 Task: Search one way flight ticket for 3 adults, 3 children in business from Concord: Concord-padgett Regional Airport to Rockford: Chicago Rockford International Airport(was Northwest Chicagoland Regional Airport At Rockford) on 5-1-2023. Choice of flights is Southwest. Number of bags: 1 carry on bag and 3 checked bags. Price is upto 79000. Outbound departure time preference is 18:45.
Action: Mouse moved to (263, 328)
Screenshot: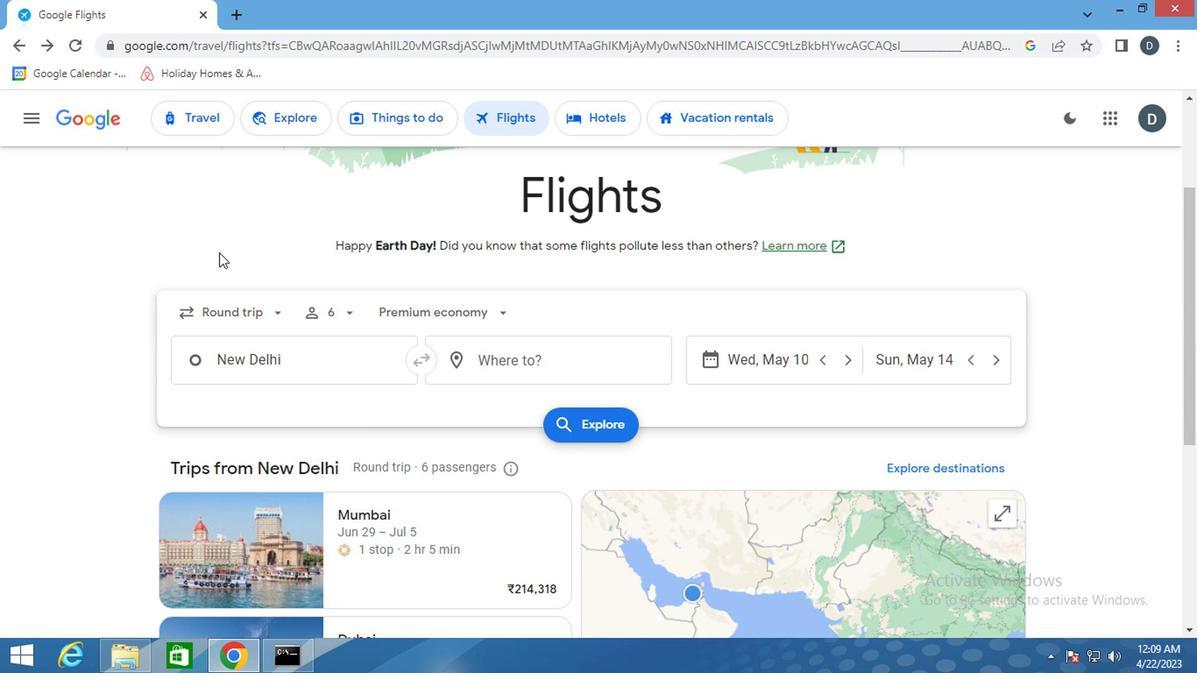 
Action: Mouse pressed left at (263, 328)
Screenshot: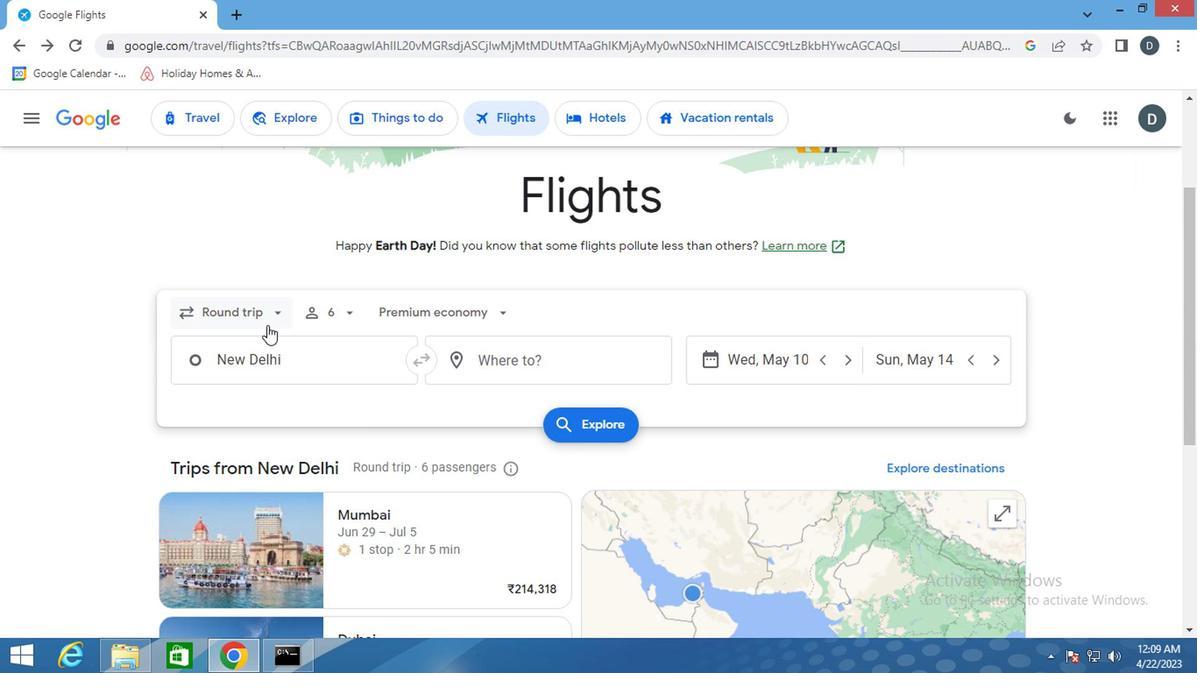 
Action: Mouse moved to (271, 390)
Screenshot: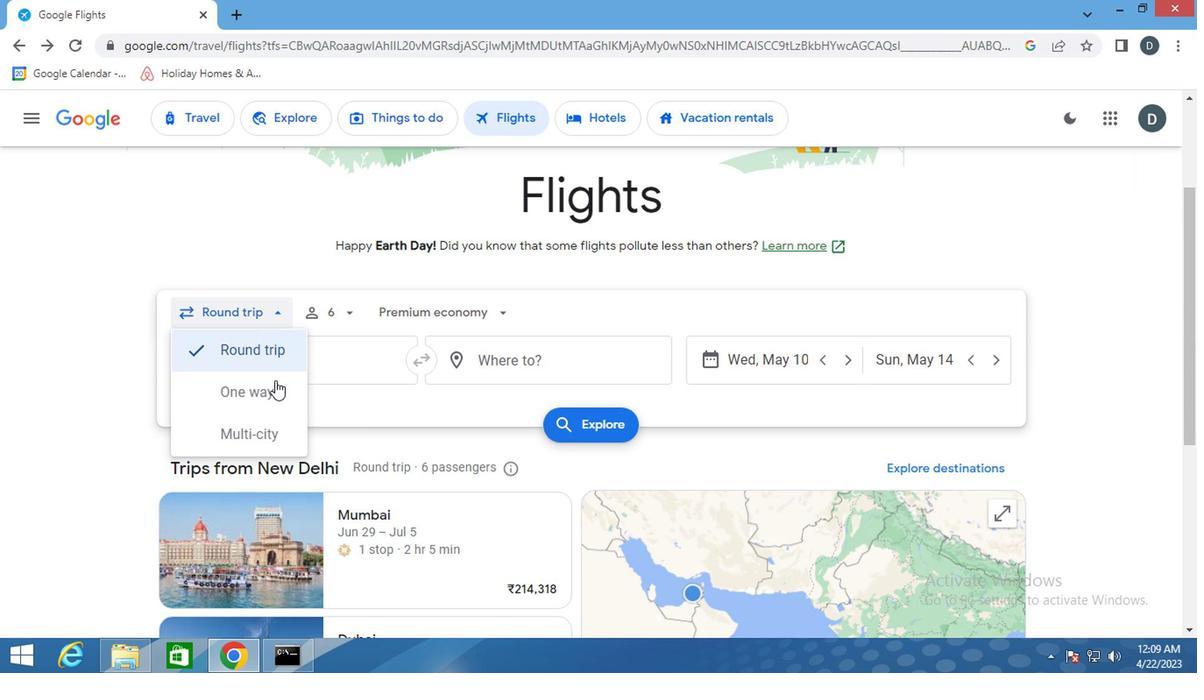 
Action: Mouse pressed left at (271, 390)
Screenshot: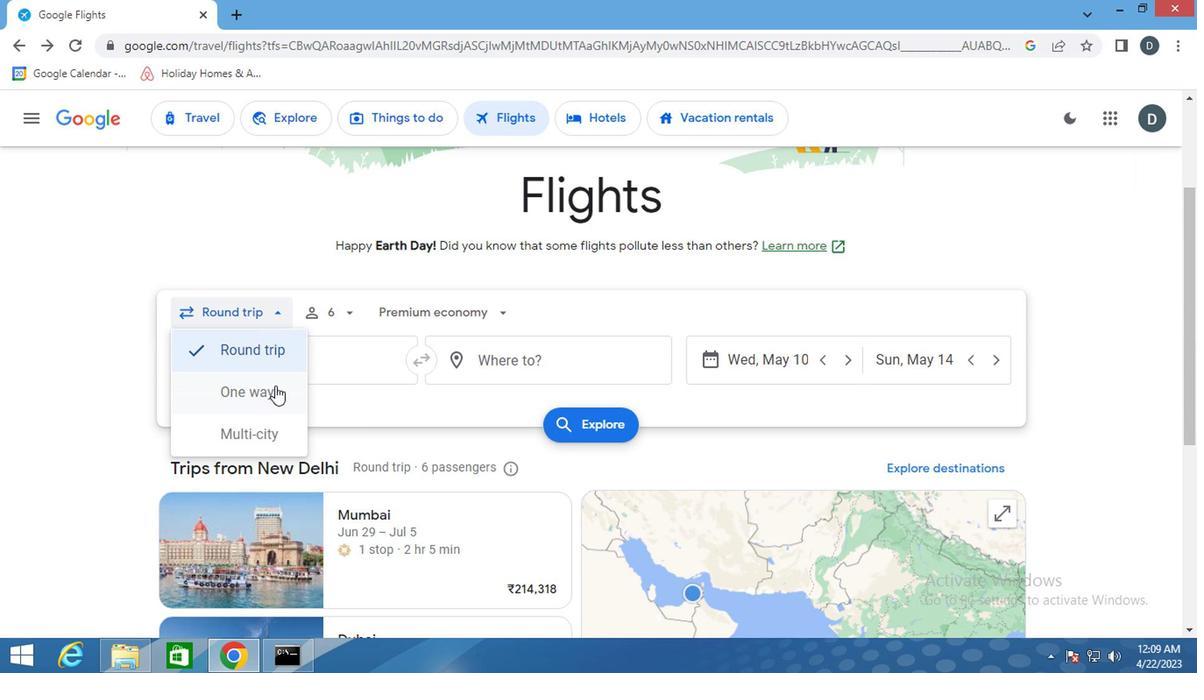 
Action: Mouse moved to (319, 320)
Screenshot: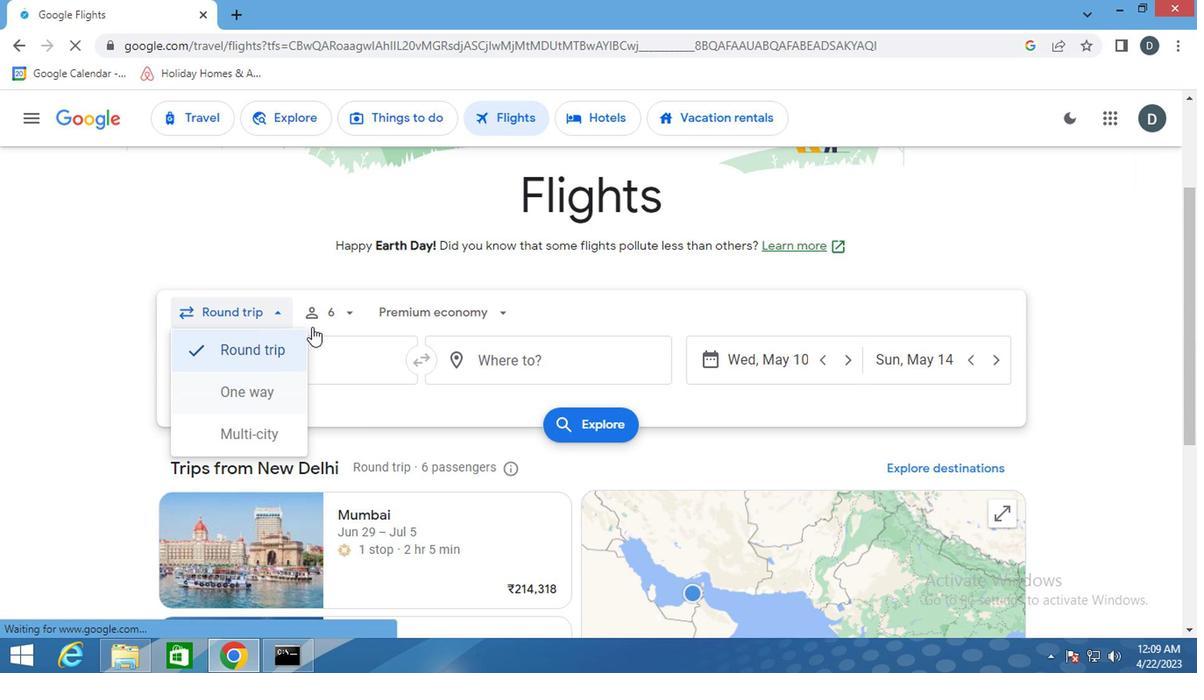 
Action: Mouse pressed left at (319, 320)
Screenshot: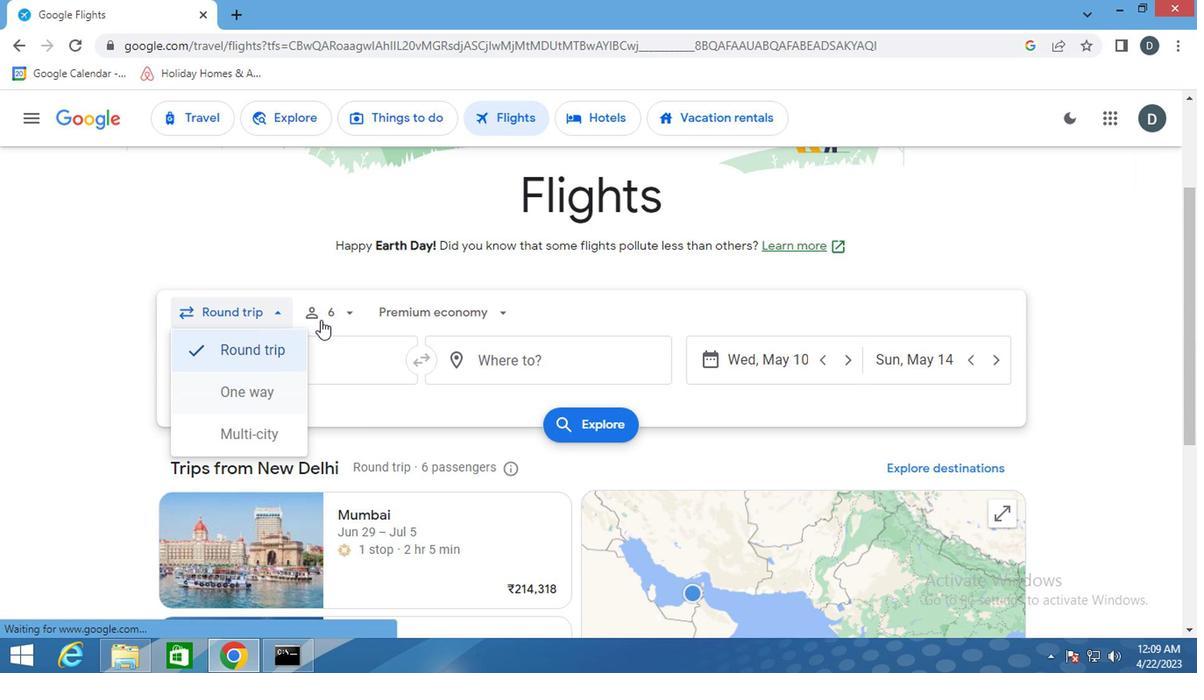 
Action: Mouse moved to (466, 361)
Screenshot: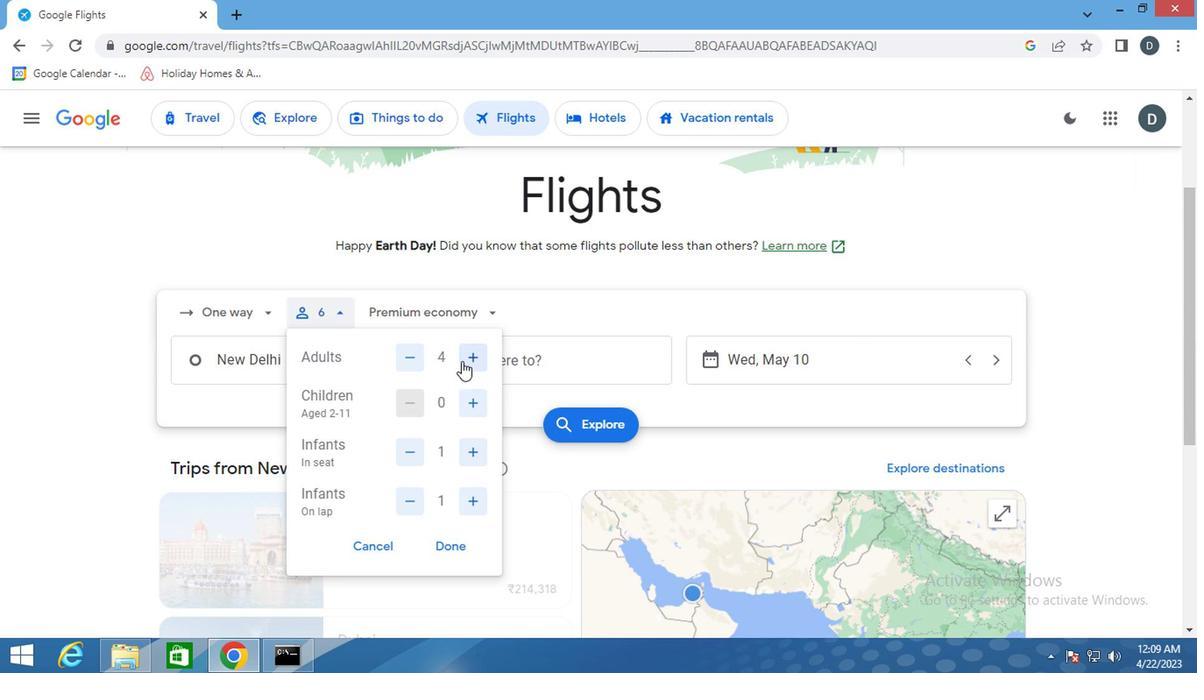 
Action: Mouse pressed left at (466, 361)
Screenshot: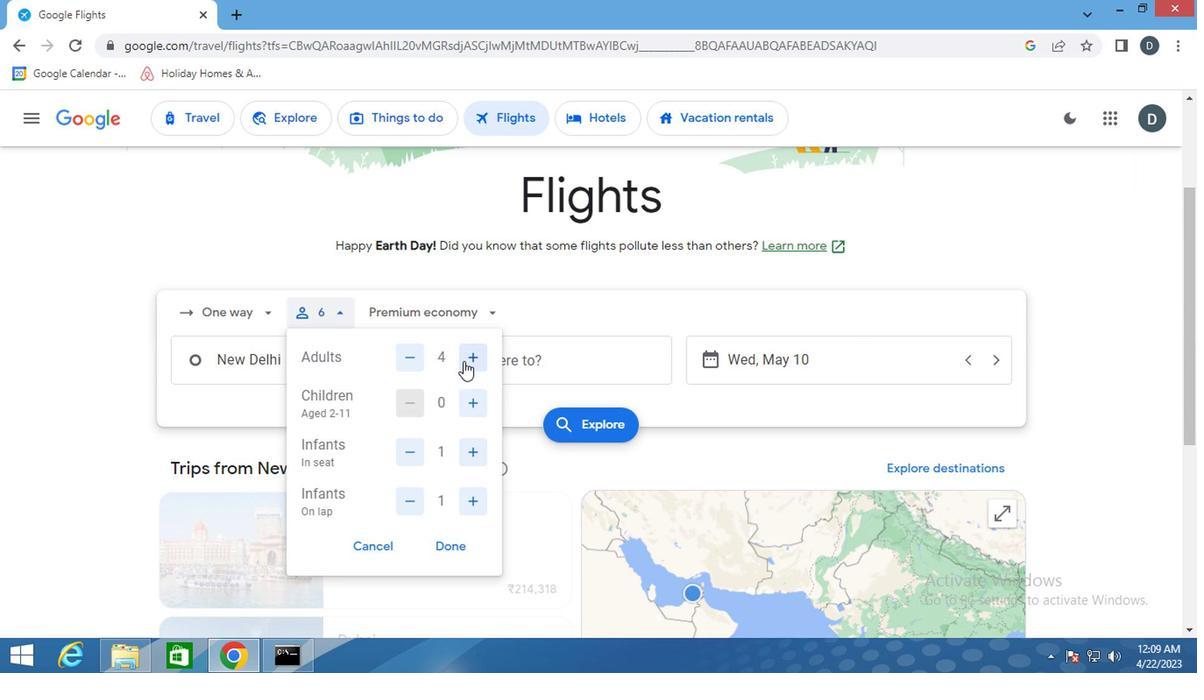 
Action: Mouse pressed left at (466, 361)
Screenshot: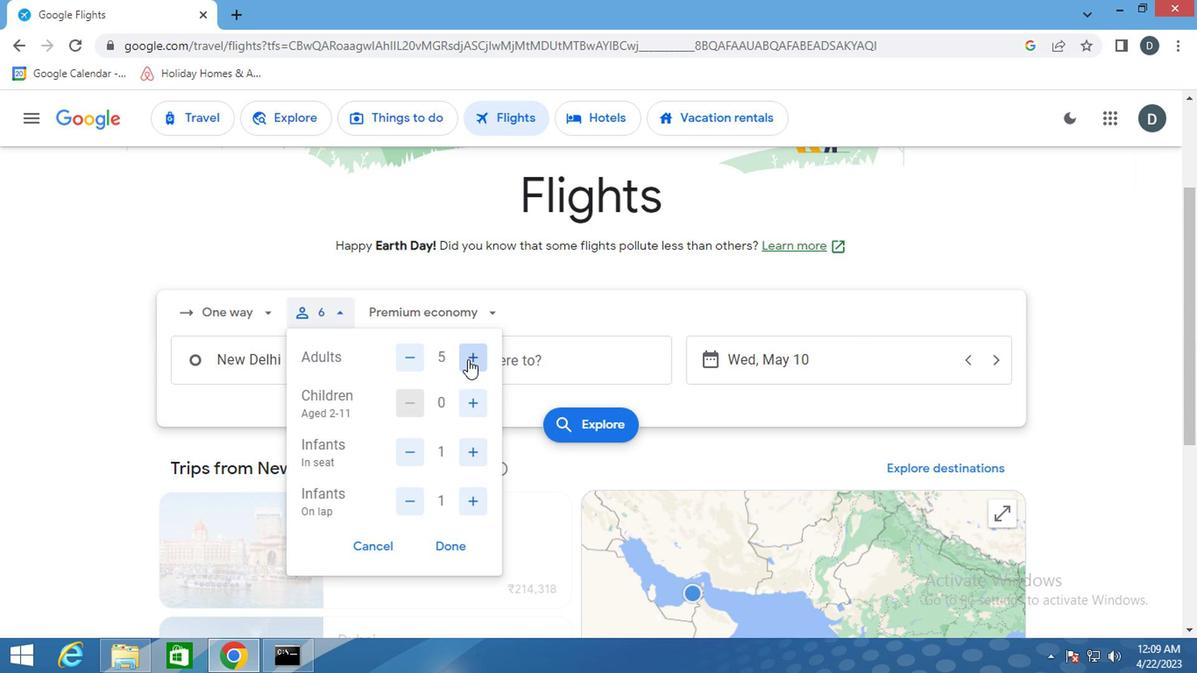 
Action: Mouse moved to (408, 354)
Screenshot: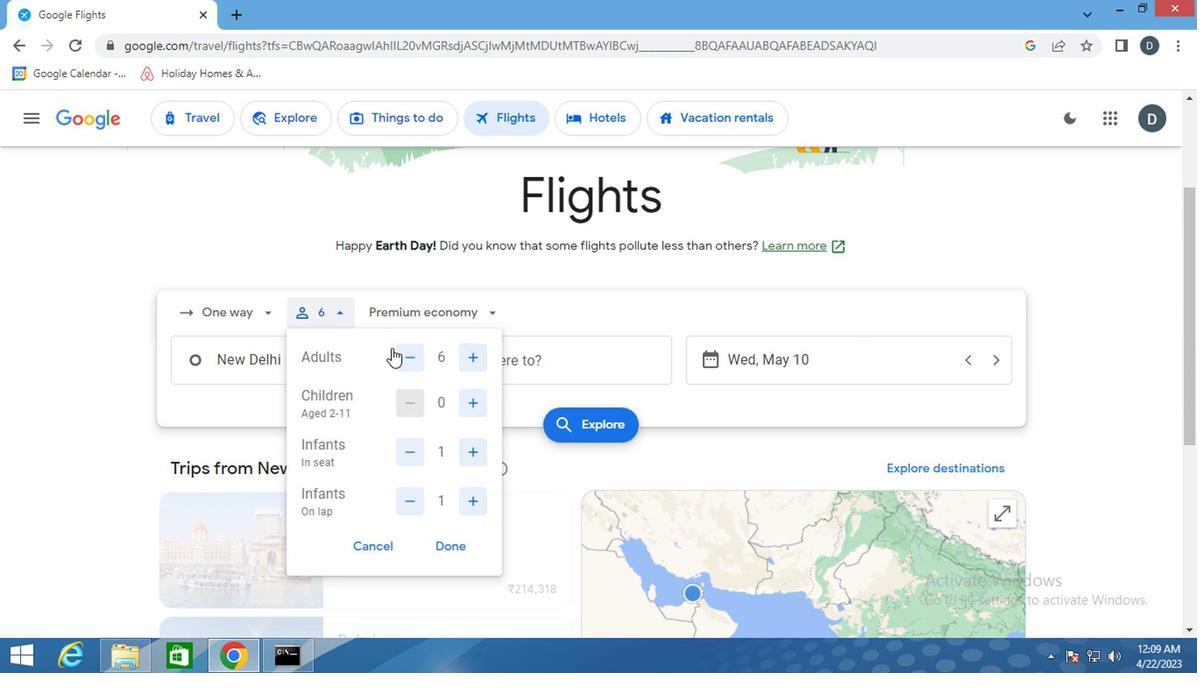 
Action: Mouse pressed left at (408, 354)
Screenshot: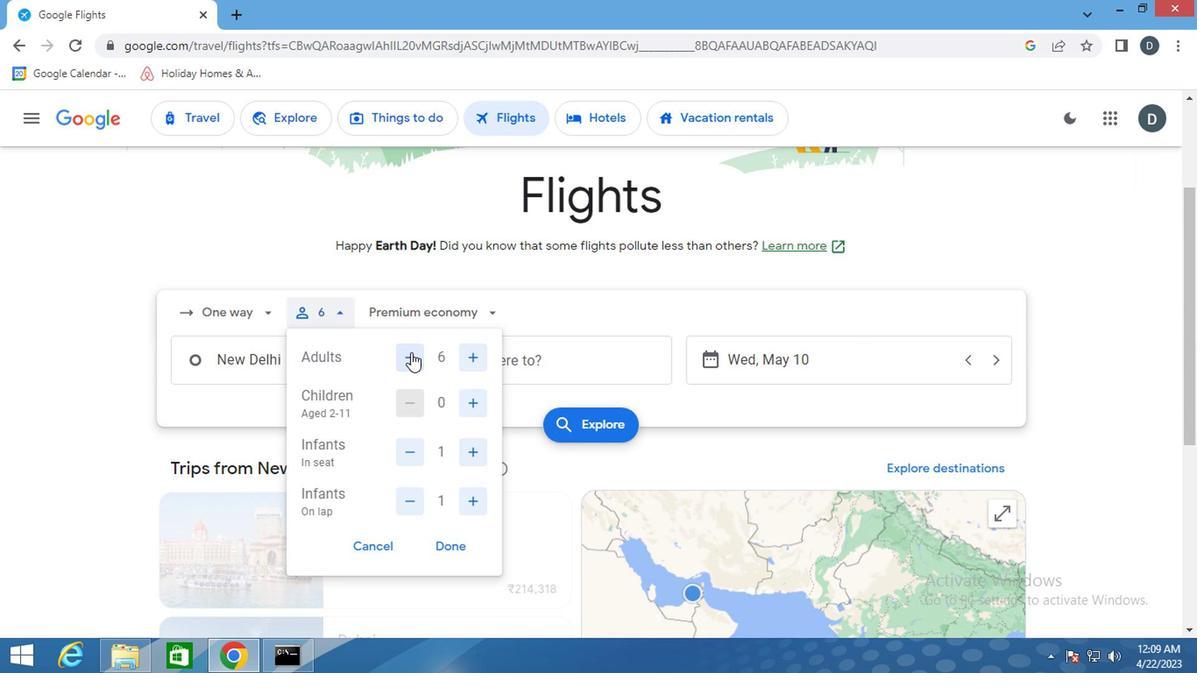 
Action: Mouse pressed left at (408, 354)
Screenshot: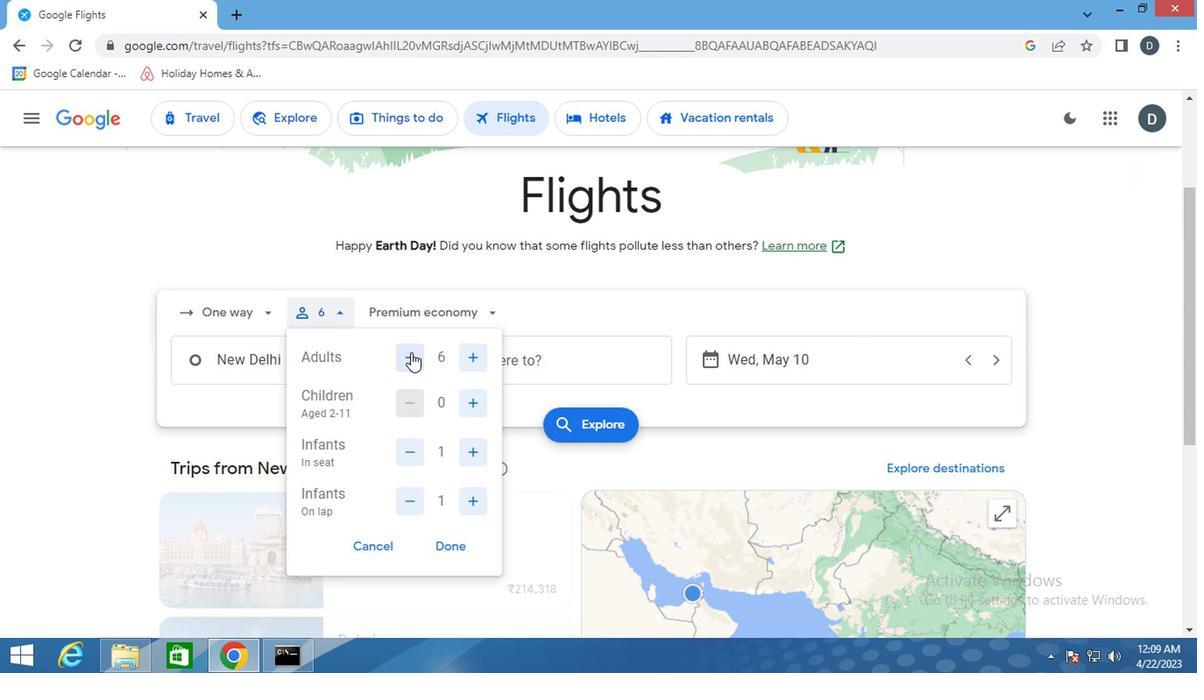 
Action: Mouse pressed left at (408, 354)
Screenshot: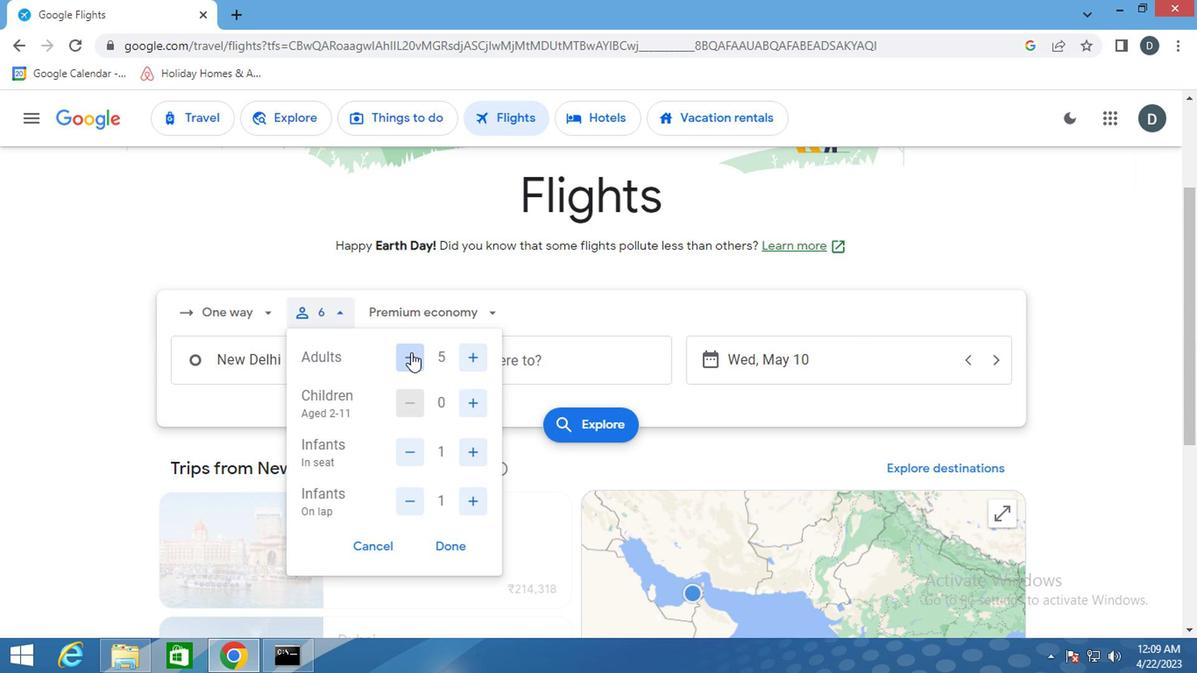 
Action: Mouse moved to (465, 407)
Screenshot: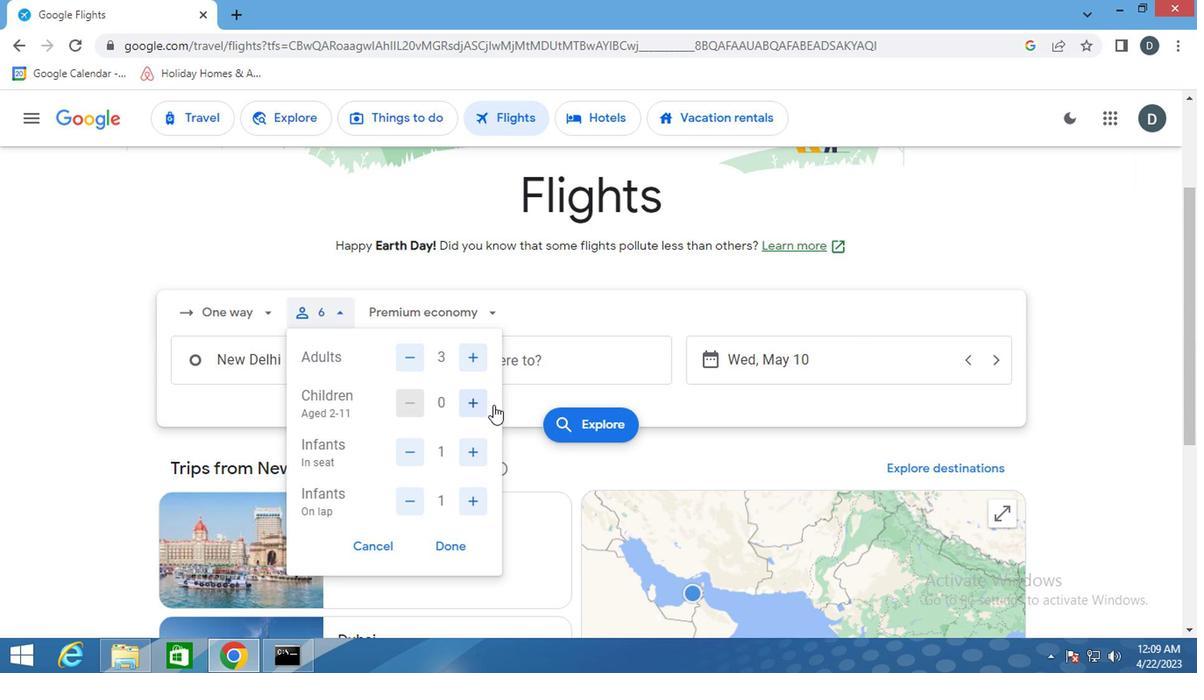 
Action: Mouse pressed left at (465, 407)
Screenshot: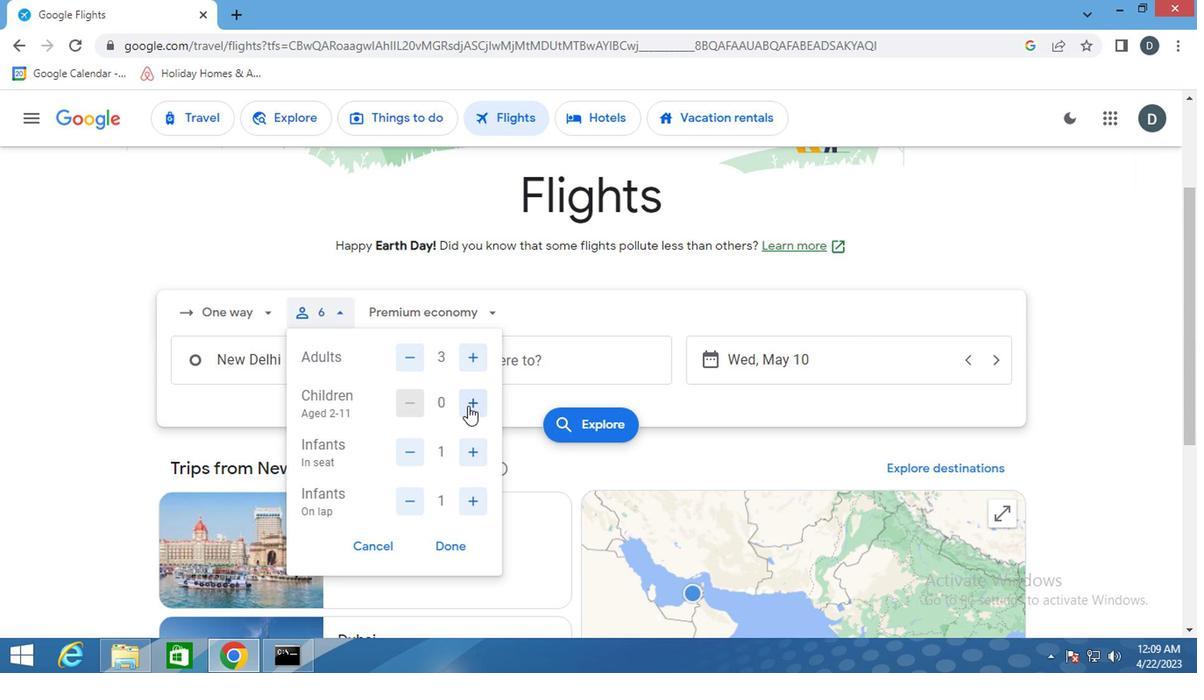
Action: Mouse pressed left at (465, 407)
Screenshot: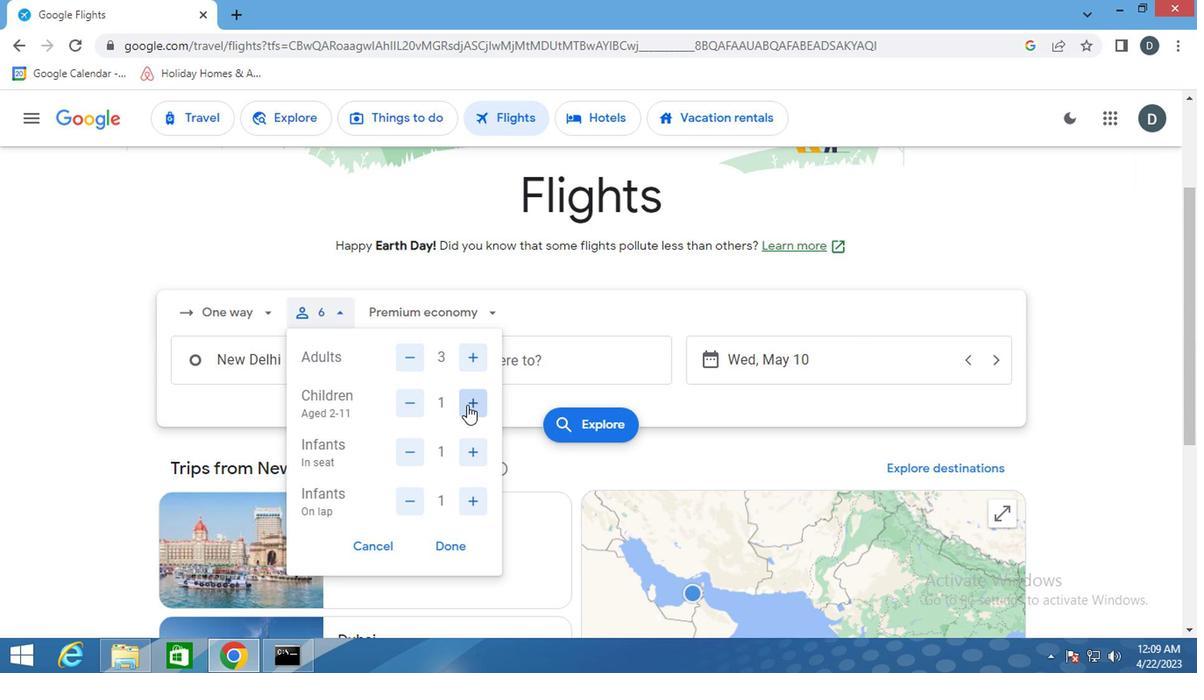 
Action: Mouse pressed left at (465, 407)
Screenshot: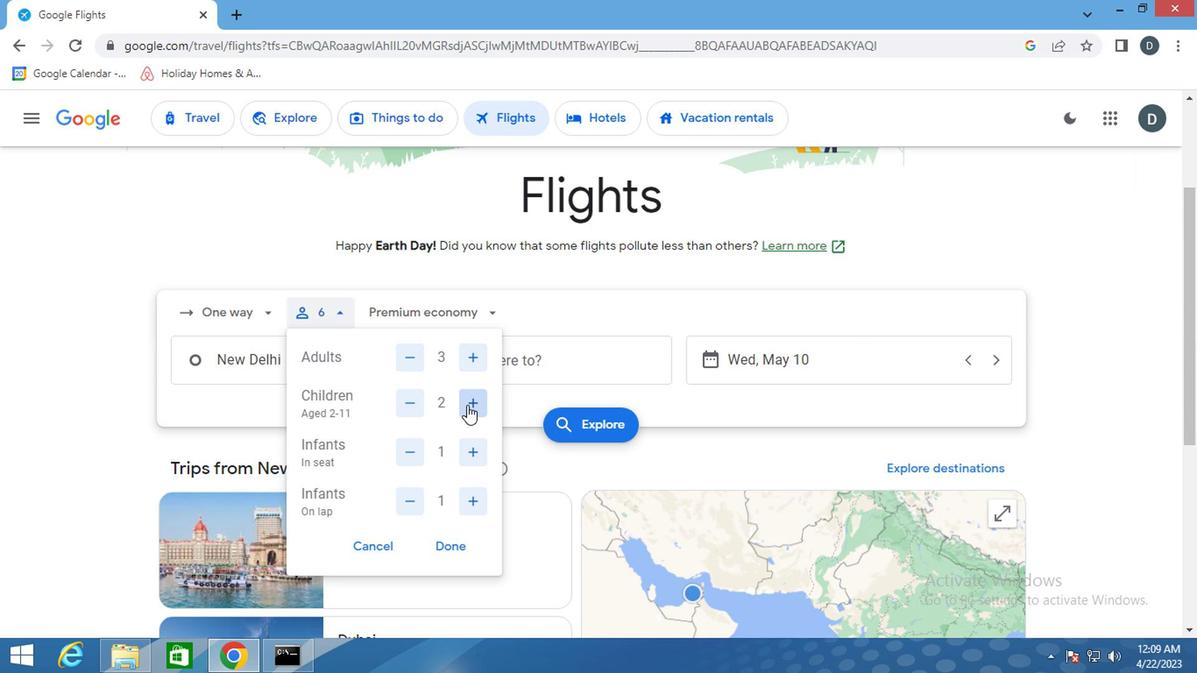 
Action: Mouse moved to (459, 542)
Screenshot: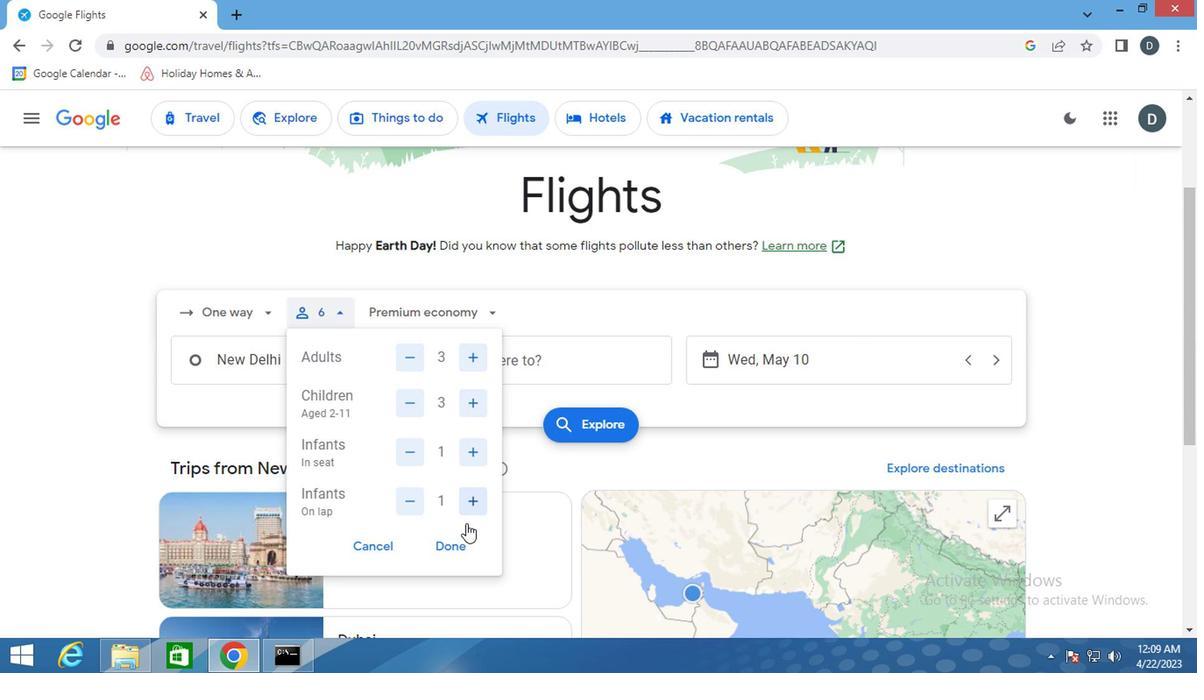 
Action: Mouse pressed left at (459, 542)
Screenshot: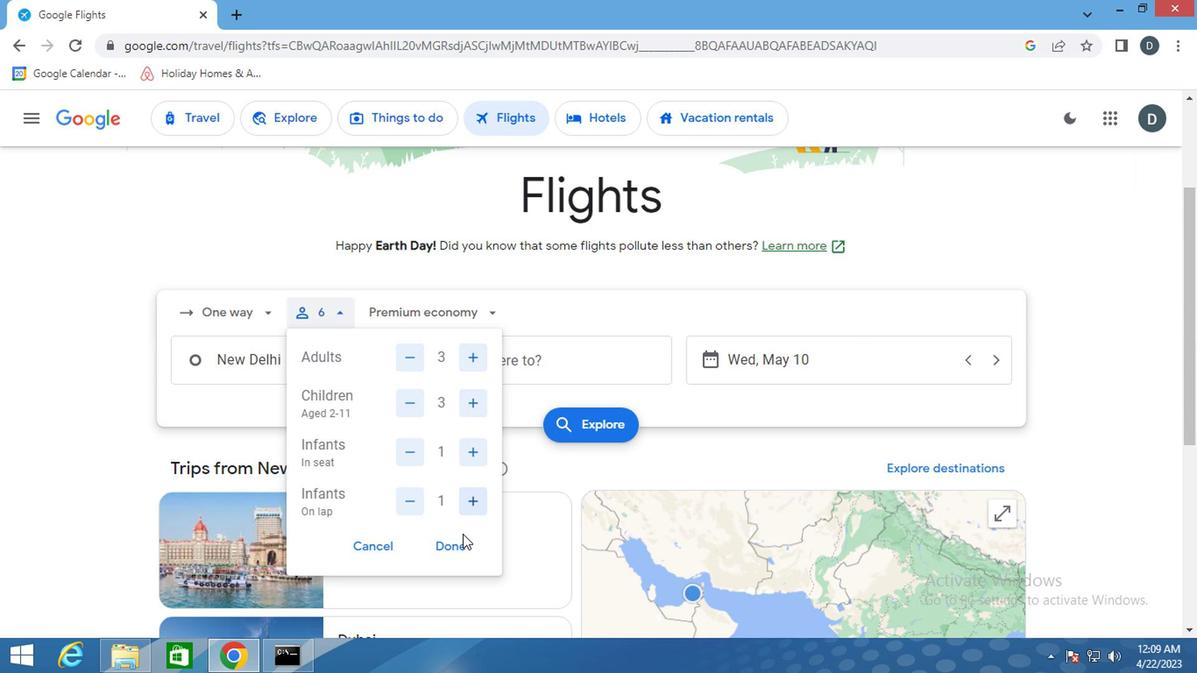 
Action: Mouse moved to (324, 319)
Screenshot: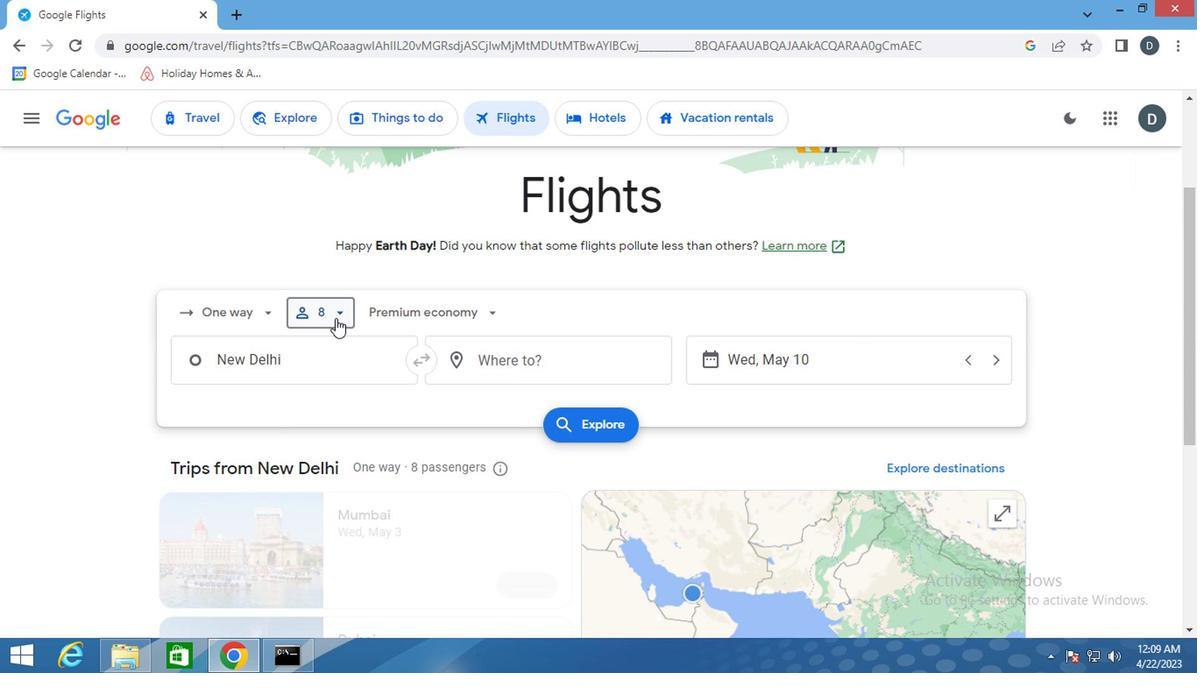 
Action: Mouse pressed left at (324, 319)
Screenshot: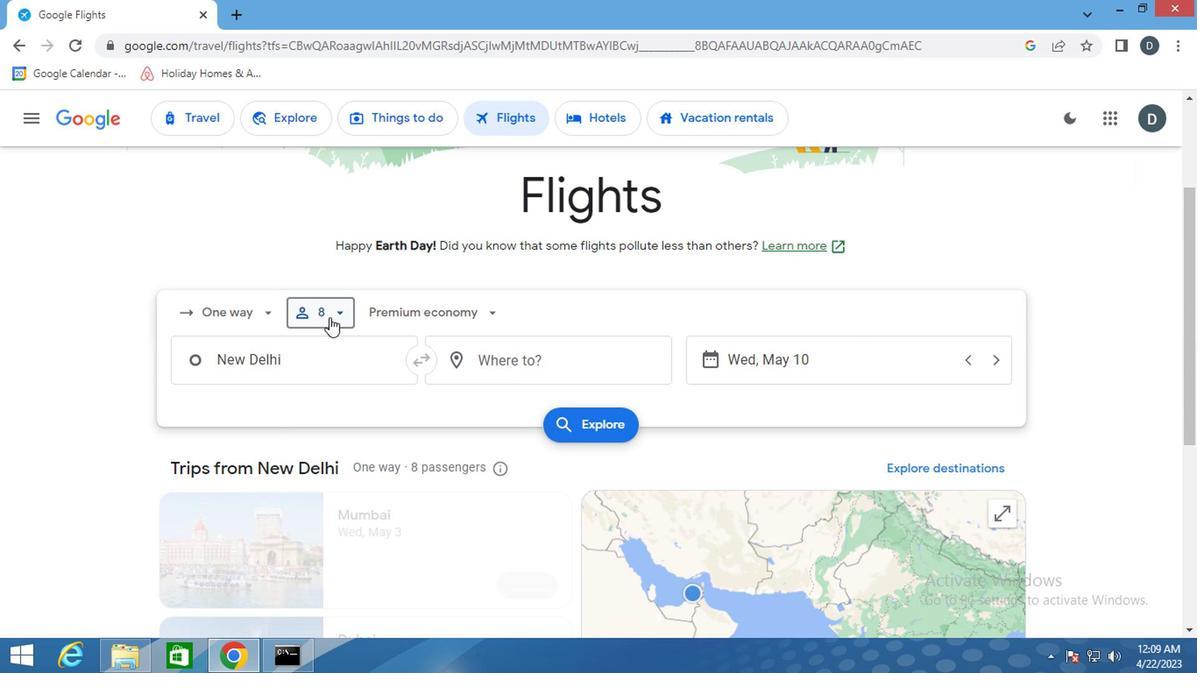 
Action: Mouse moved to (416, 453)
Screenshot: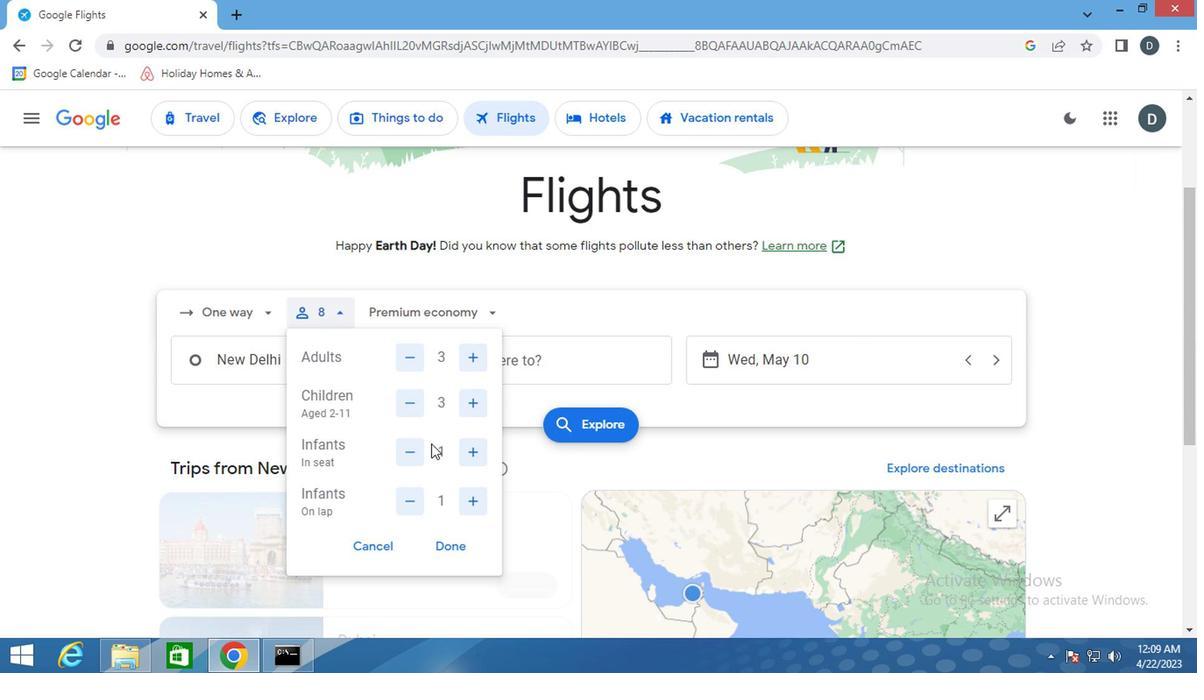 
Action: Mouse pressed left at (416, 453)
Screenshot: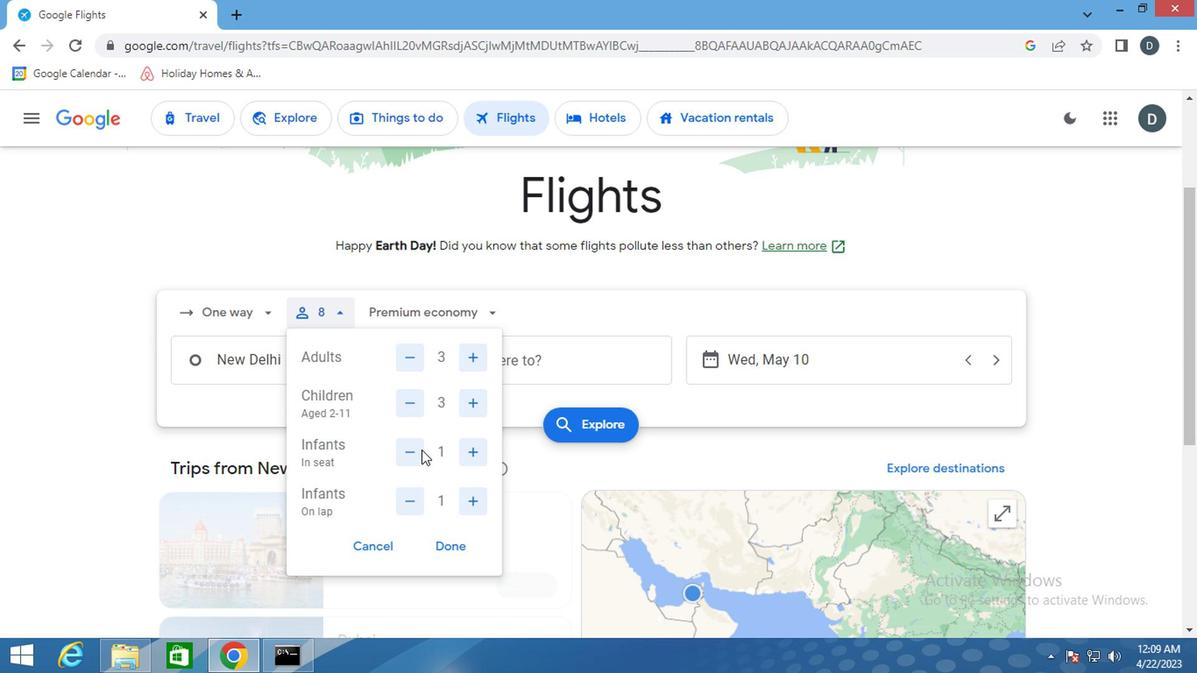 
Action: Mouse moved to (414, 499)
Screenshot: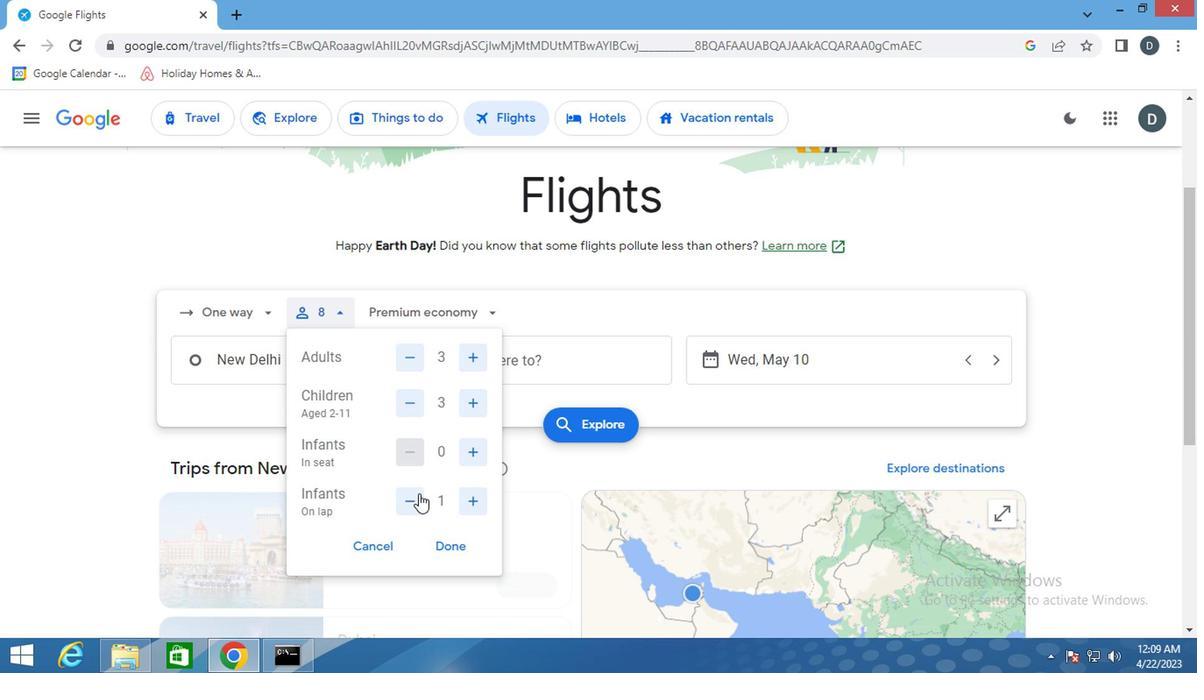 
Action: Mouse pressed left at (414, 499)
Screenshot: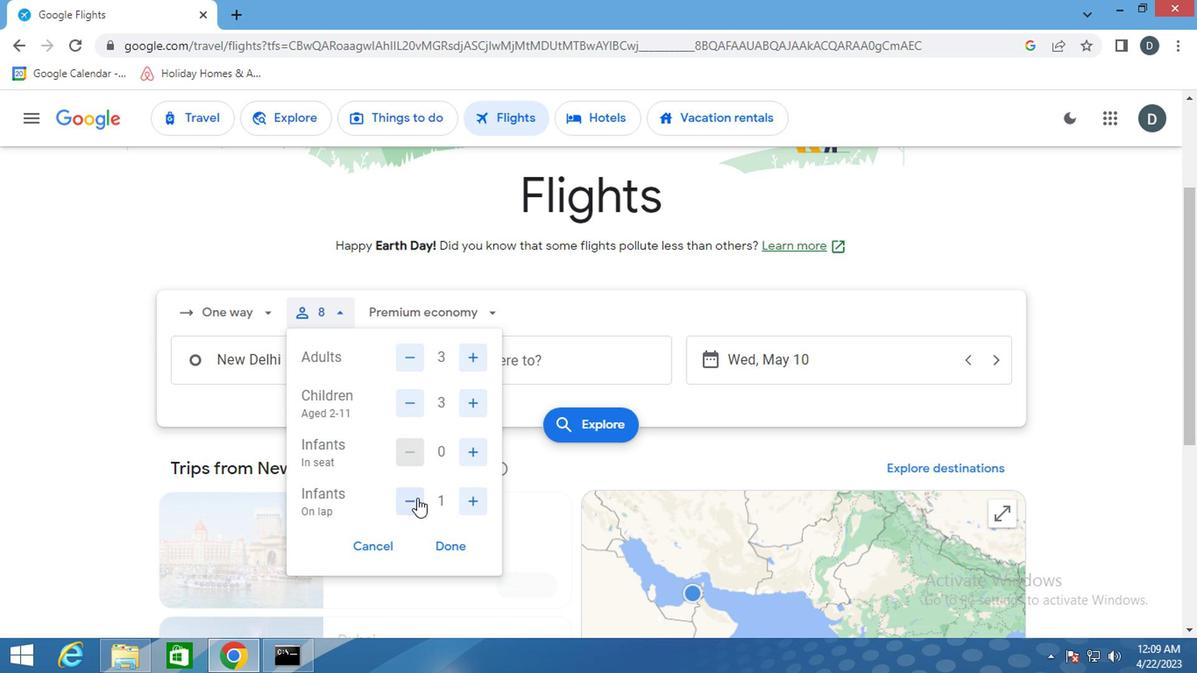 
Action: Mouse moved to (447, 553)
Screenshot: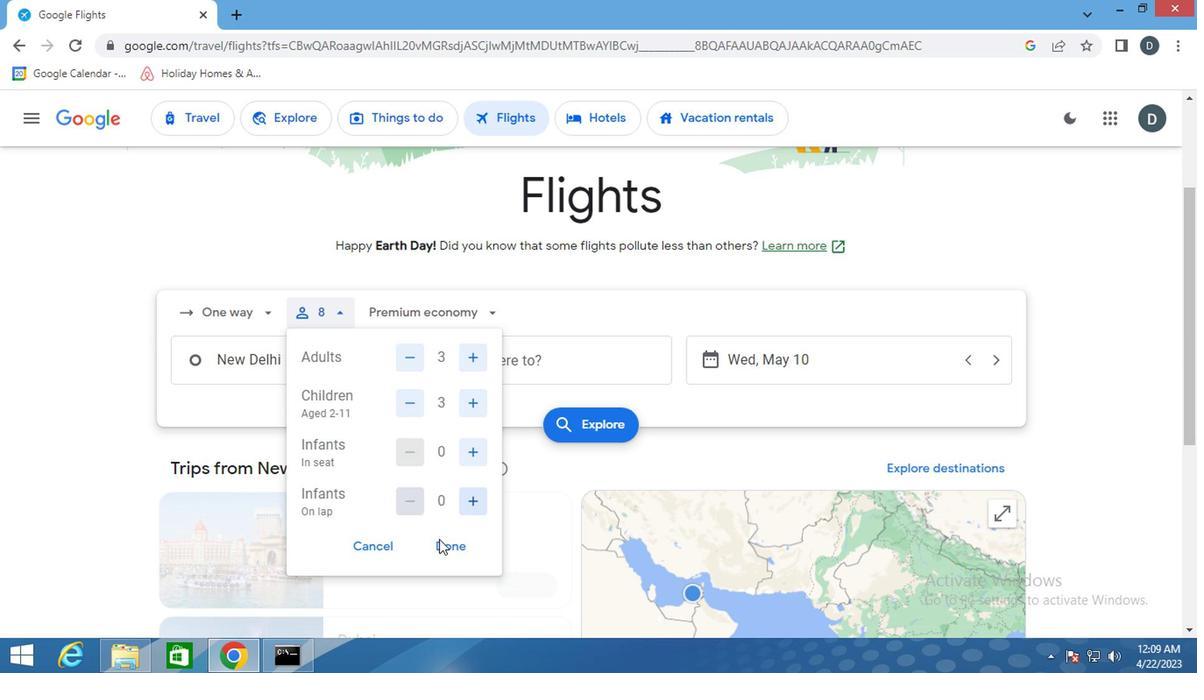 
Action: Mouse pressed left at (447, 553)
Screenshot: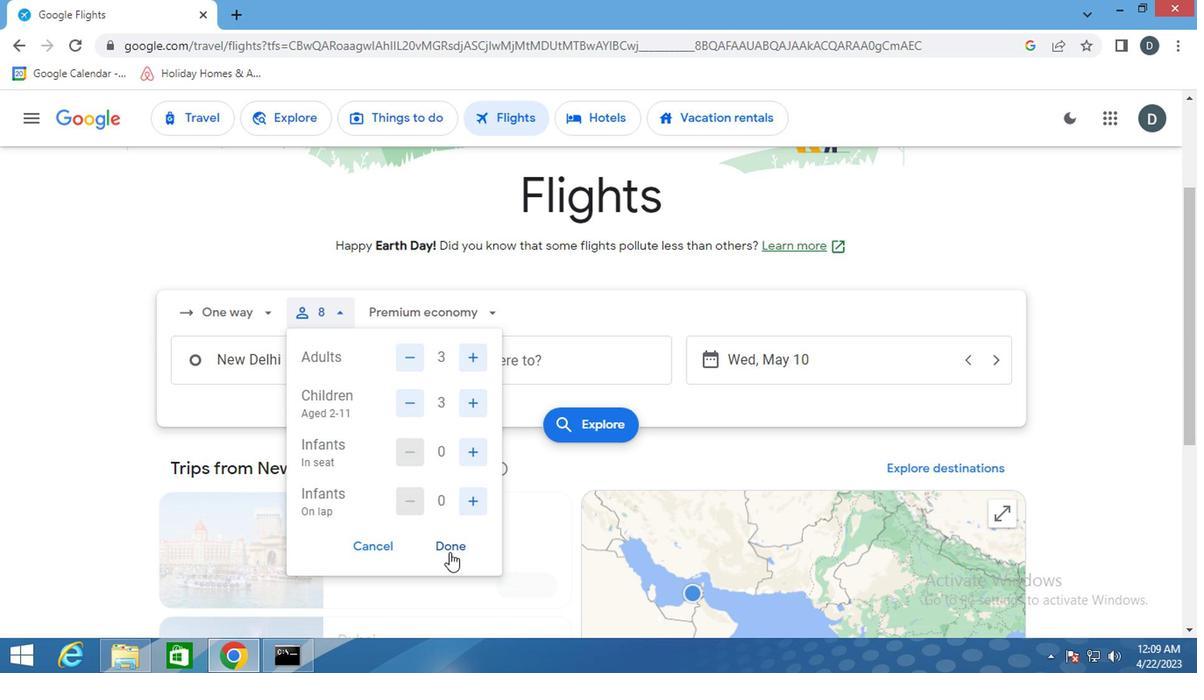 
Action: Mouse moved to (405, 324)
Screenshot: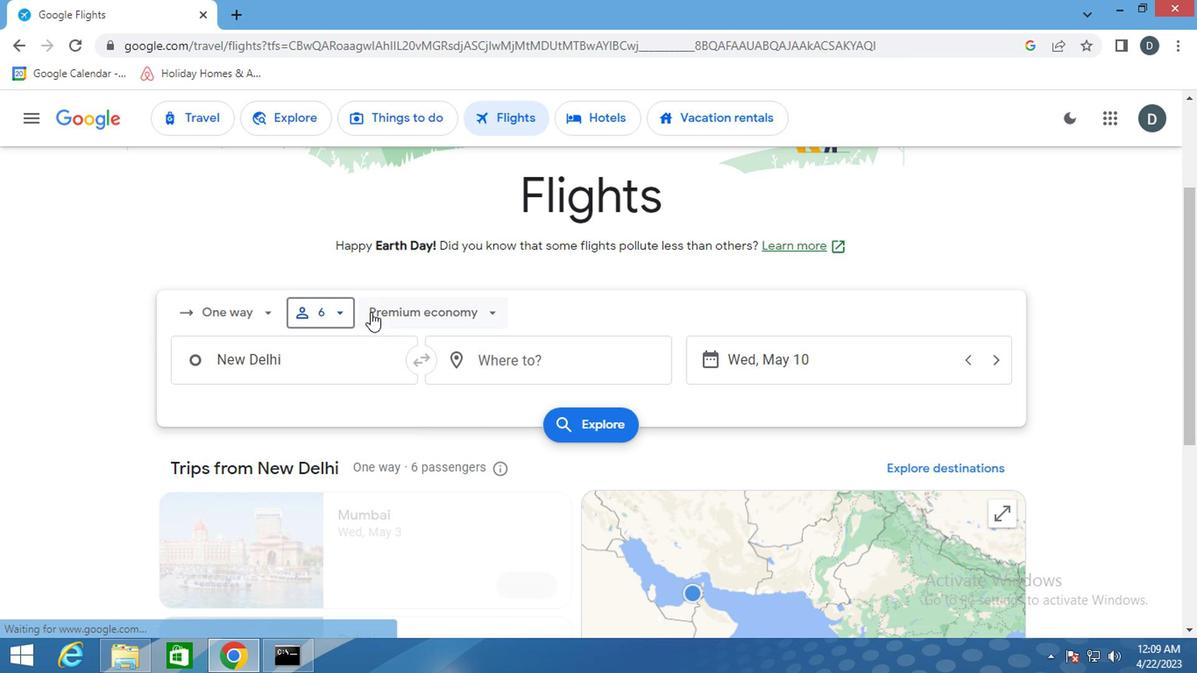 
Action: Mouse pressed left at (405, 324)
Screenshot: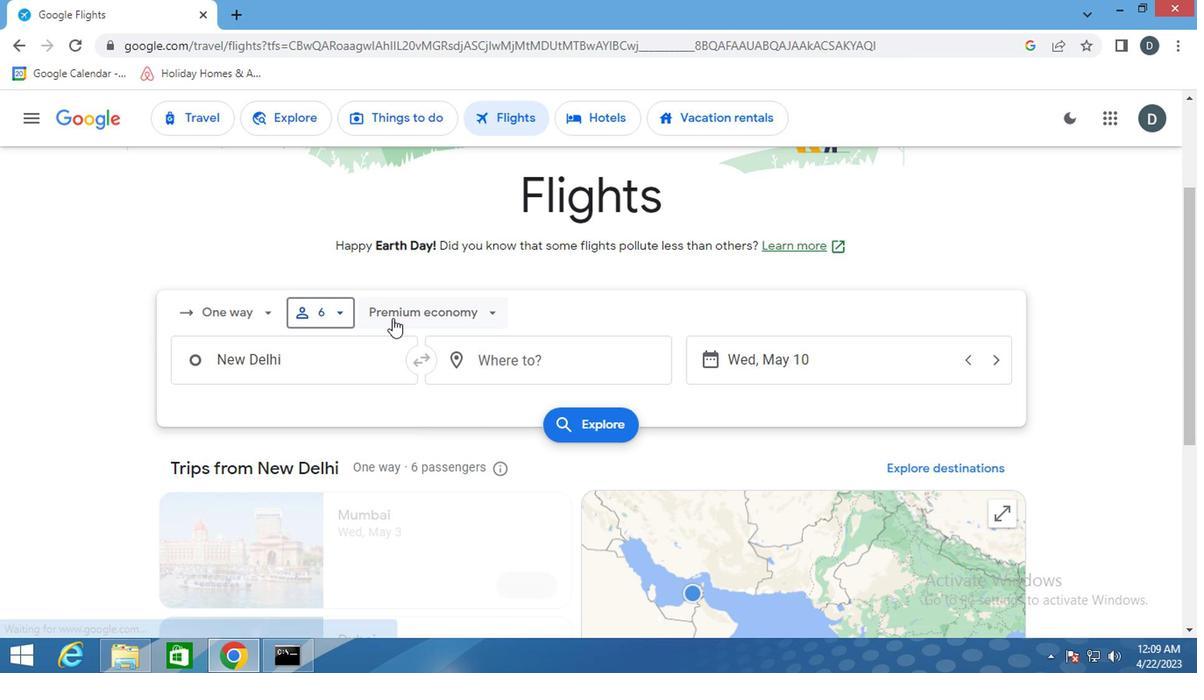 
Action: Mouse moved to (467, 442)
Screenshot: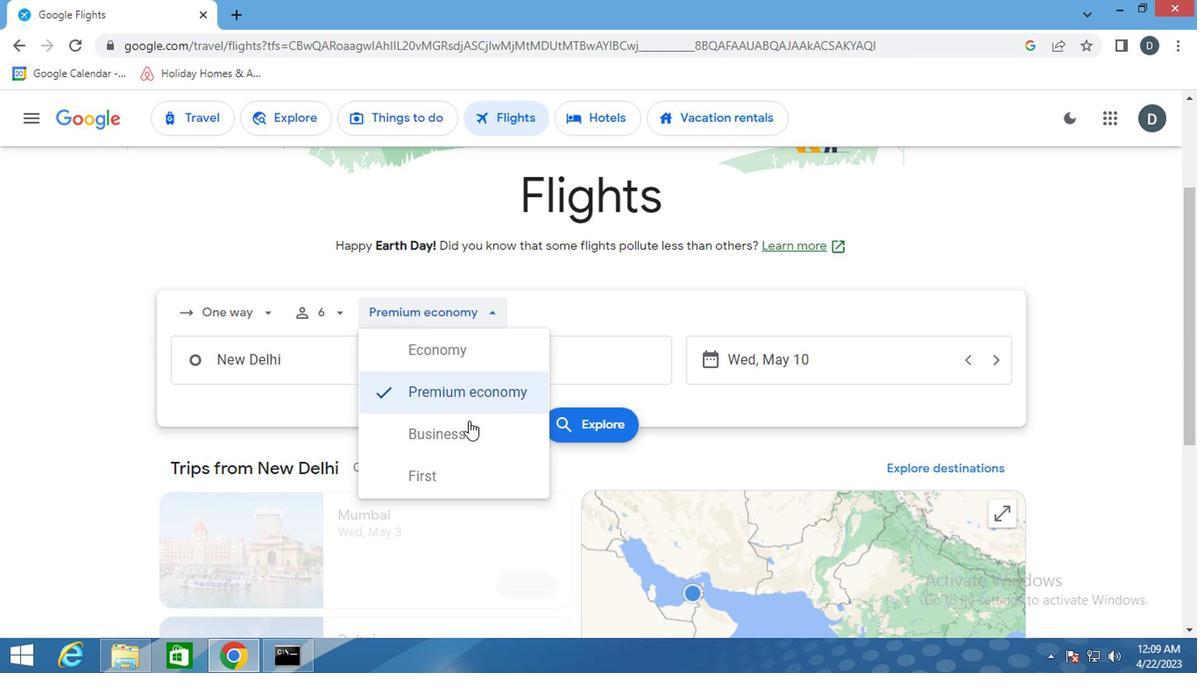 
Action: Mouse pressed left at (467, 442)
Screenshot: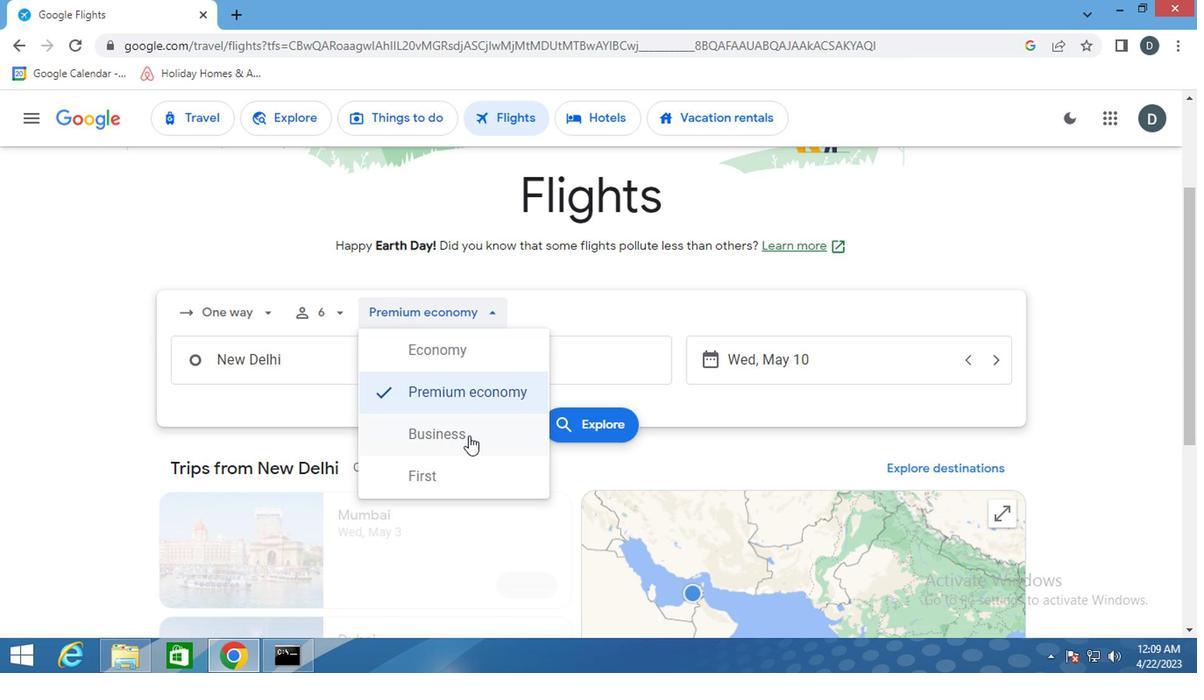 
Action: Mouse moved to (294, 372)
Screenshot: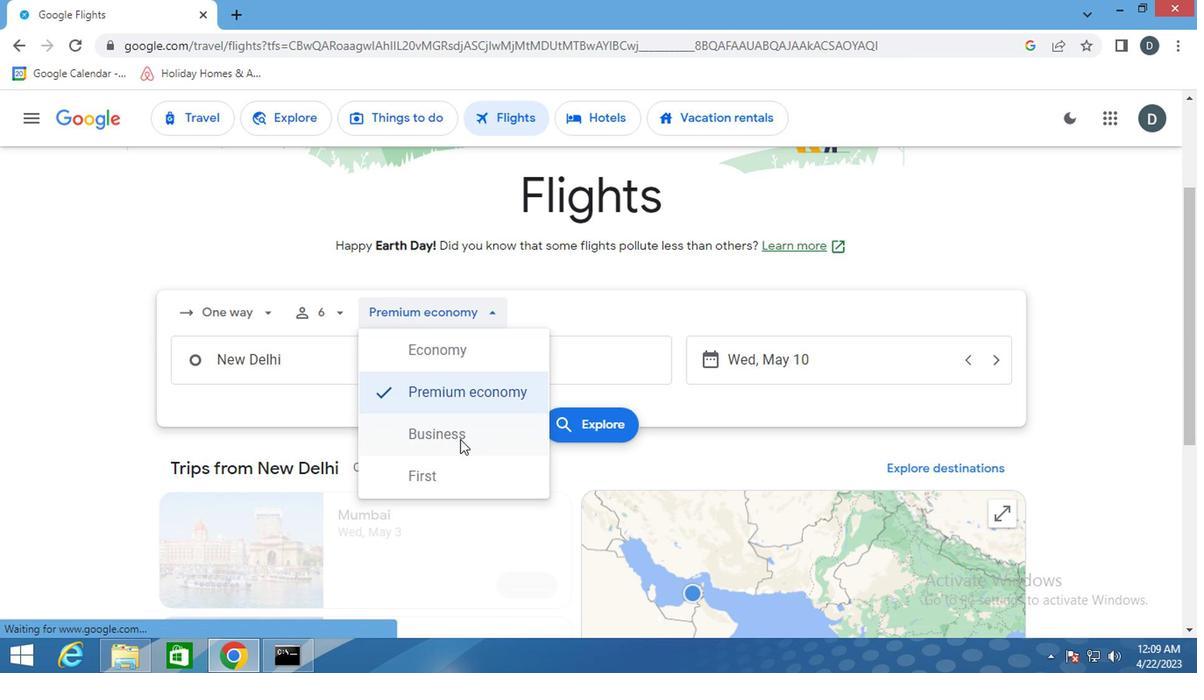 
Action: Mouse pressed left at (294, 372)
Screenshot: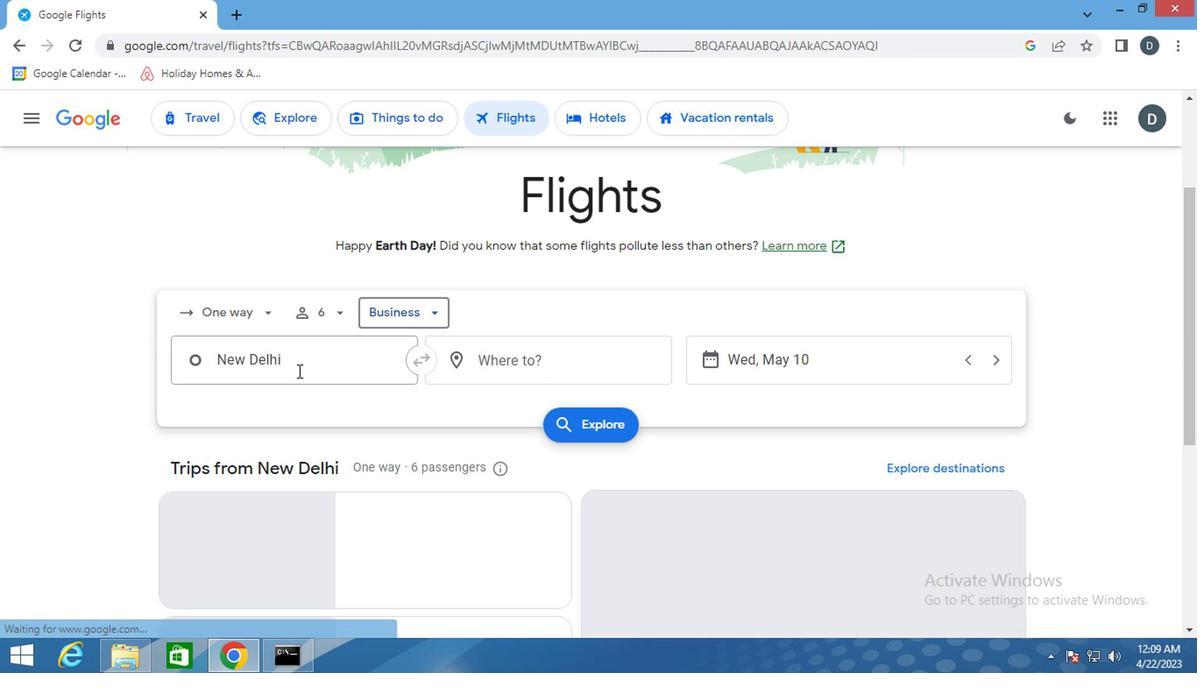 
Action: Key pressed <Key.shift>CON<Key.backspace><Key.backspace>ONC
Screenshot: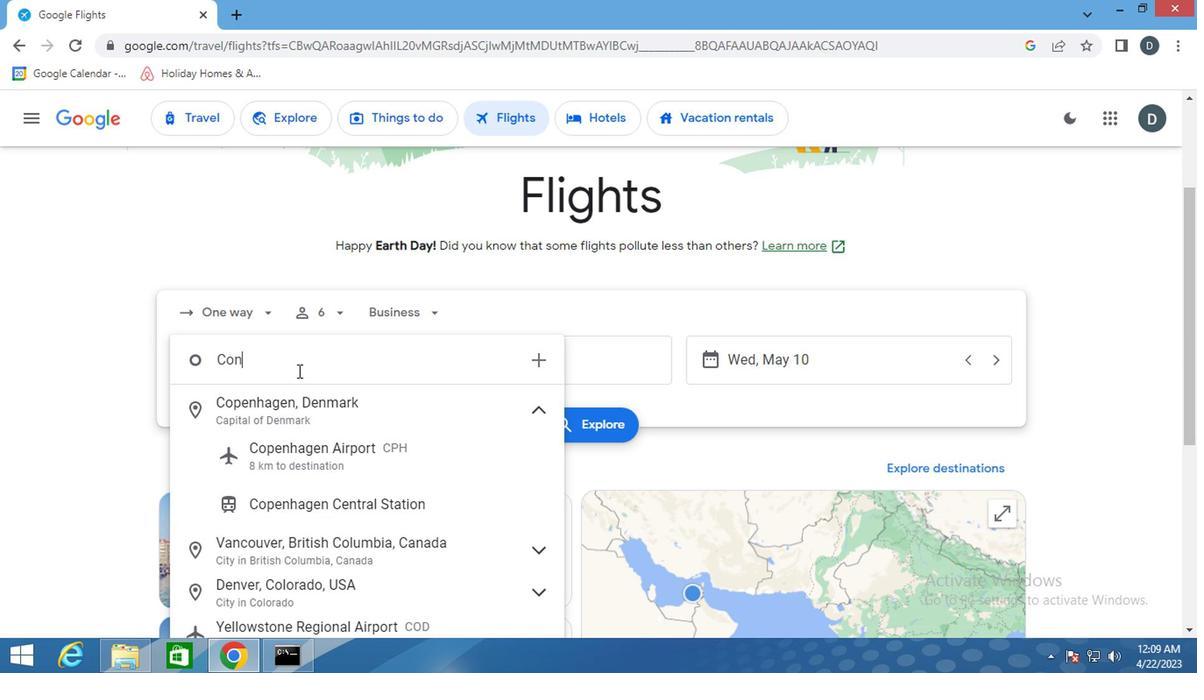 
Action: Mouse moved to (354, 359)
Screenshot: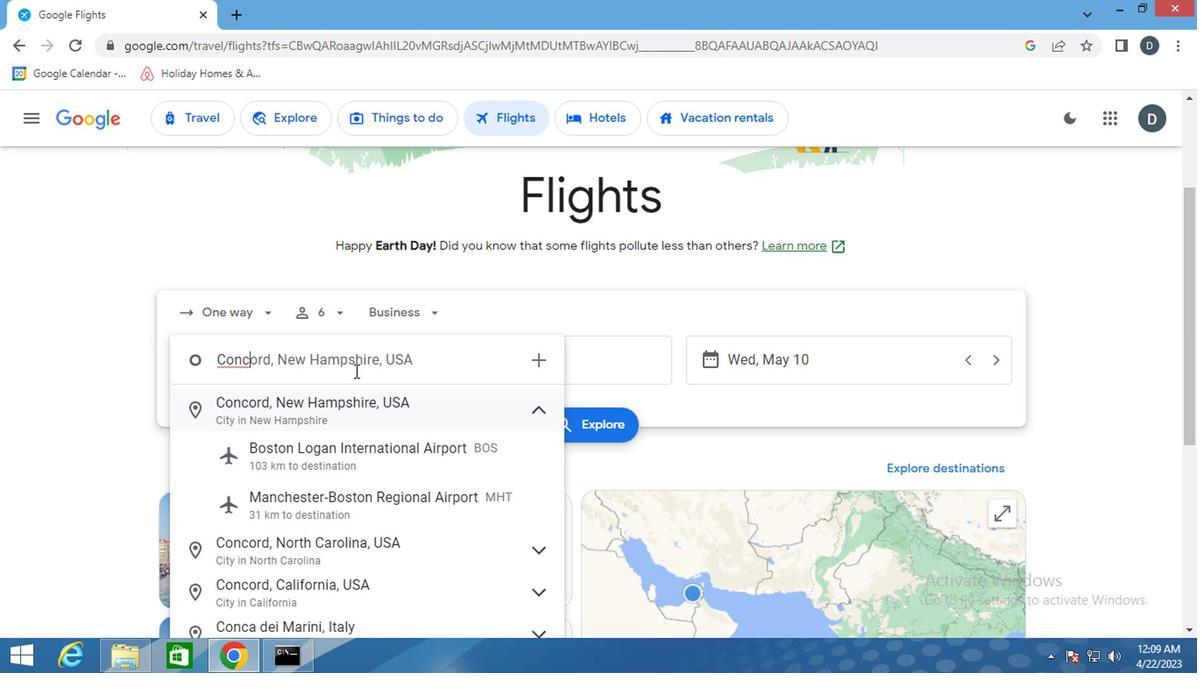 
Action: Key pressed RD<Key.backspace><Key.backspace>ORD
Screenshot: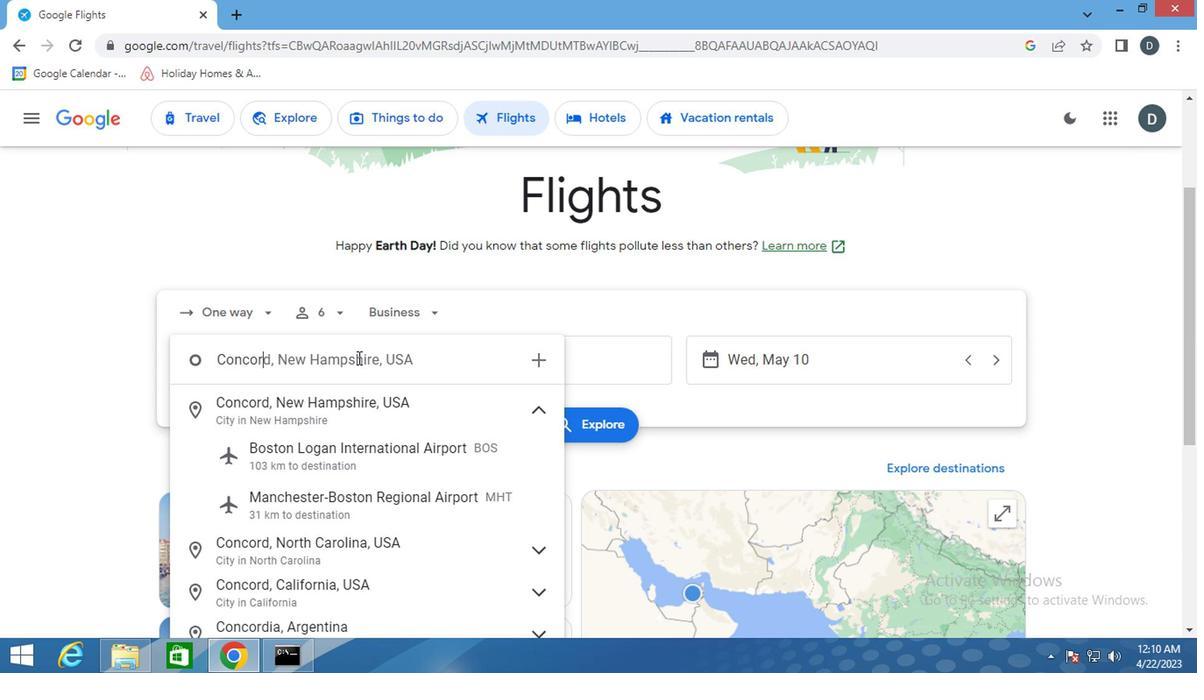 
Action: Mouse moved to (353, 406)
Screenshot: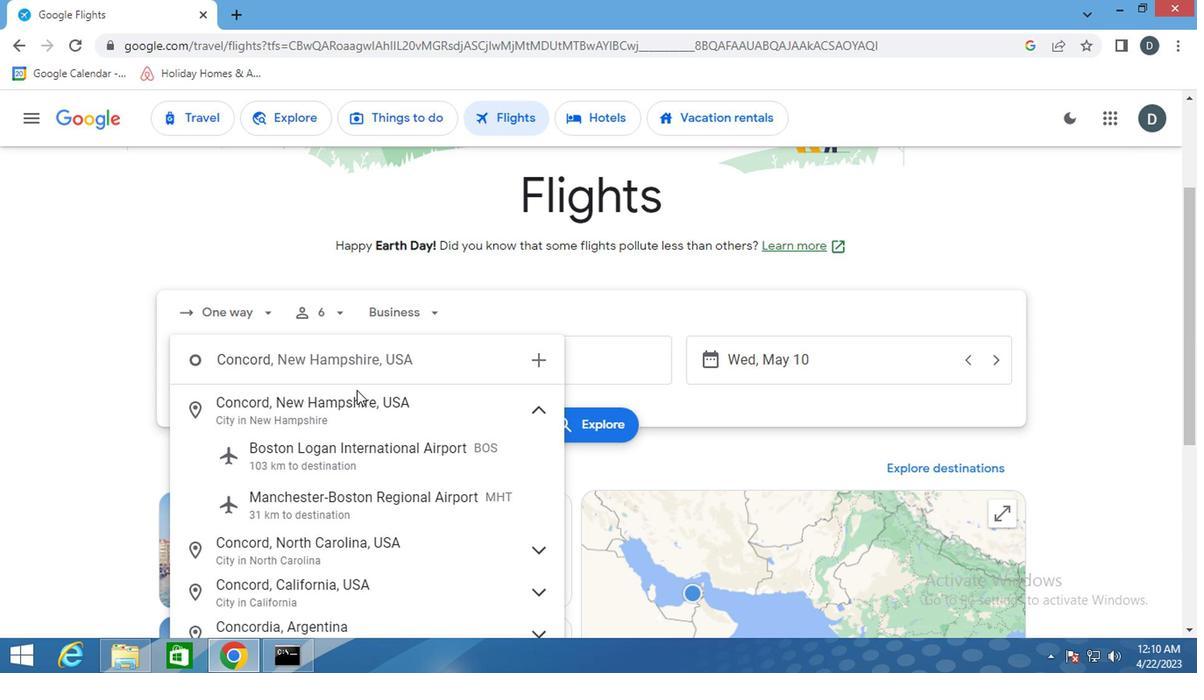 
Action: Mouse pressed left at (353, 406)
Screenshot: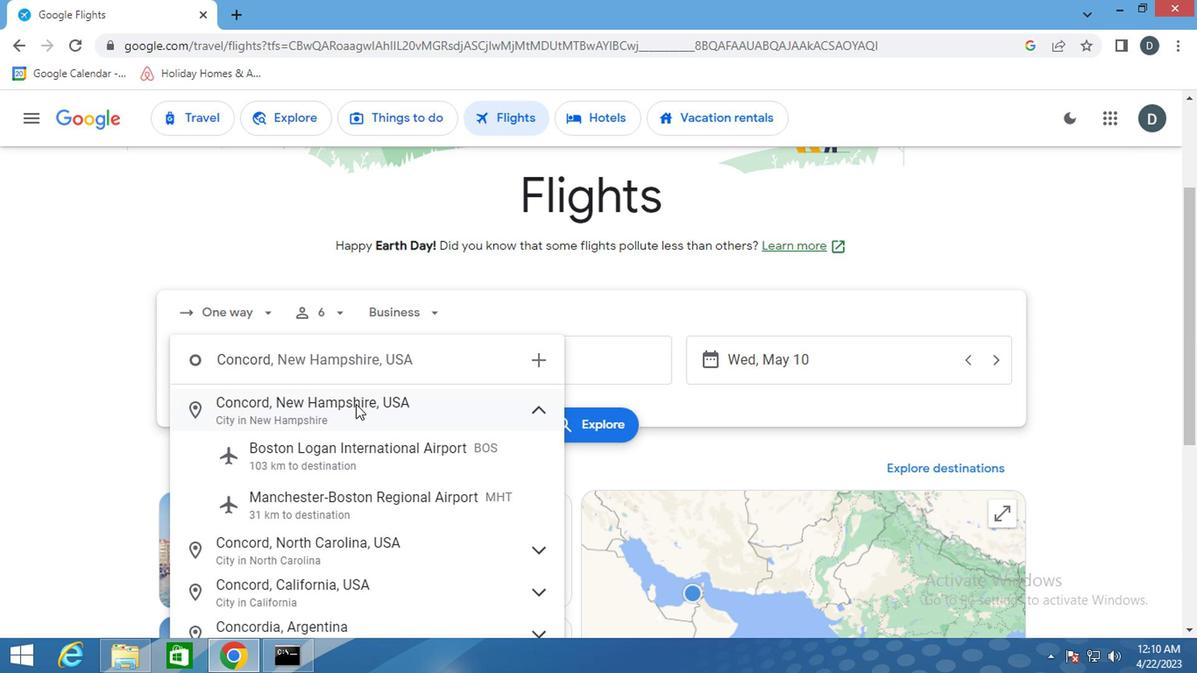 
Action: Mouse moved to (484, 361)
Screenshot: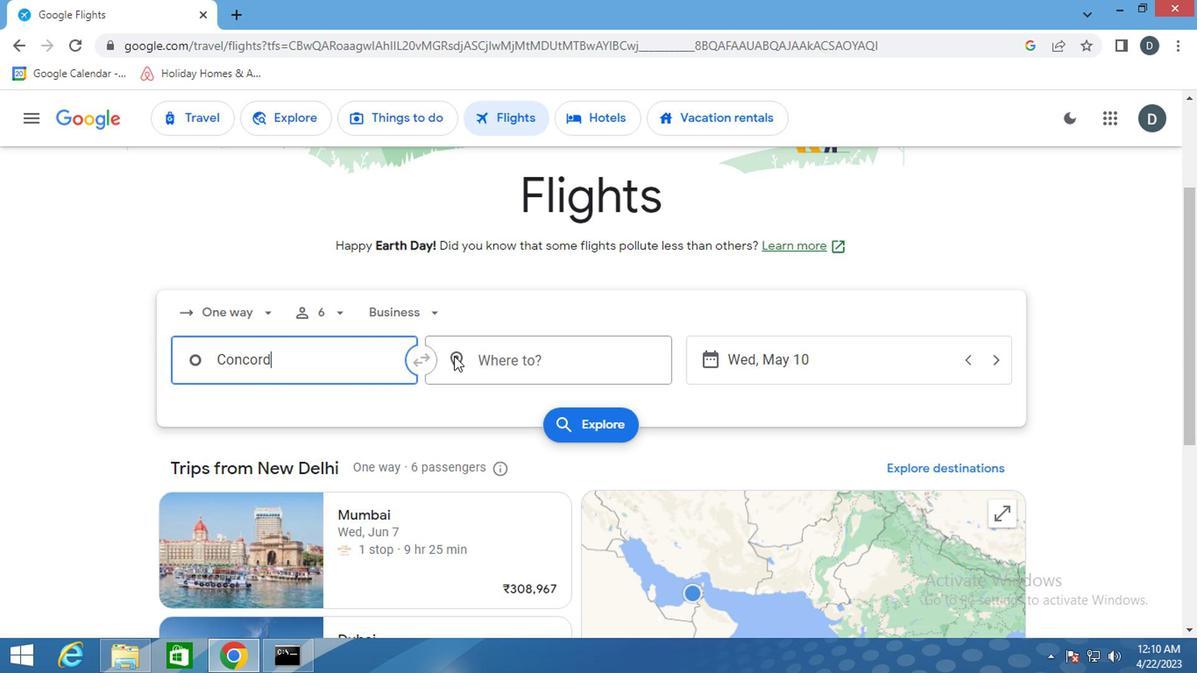 
Action: Mouse pressed left at (484, 361)
Screenshot: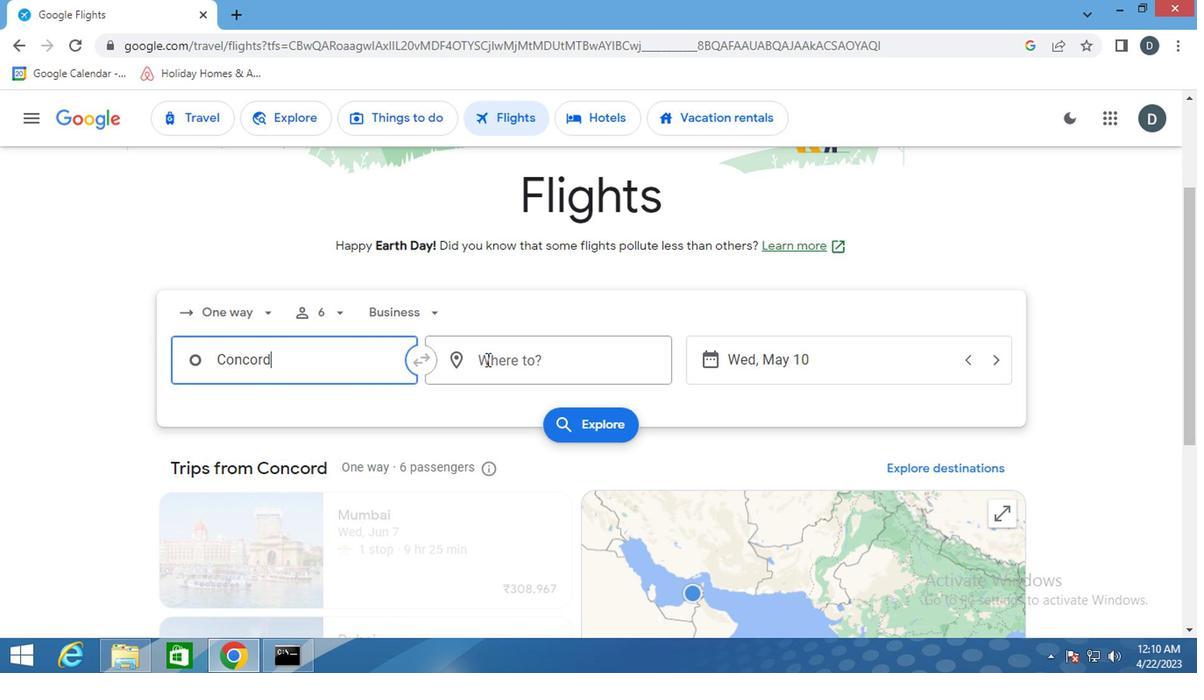 
Action: Key pressed <Key.shift>ROCKFORD
Screenshot: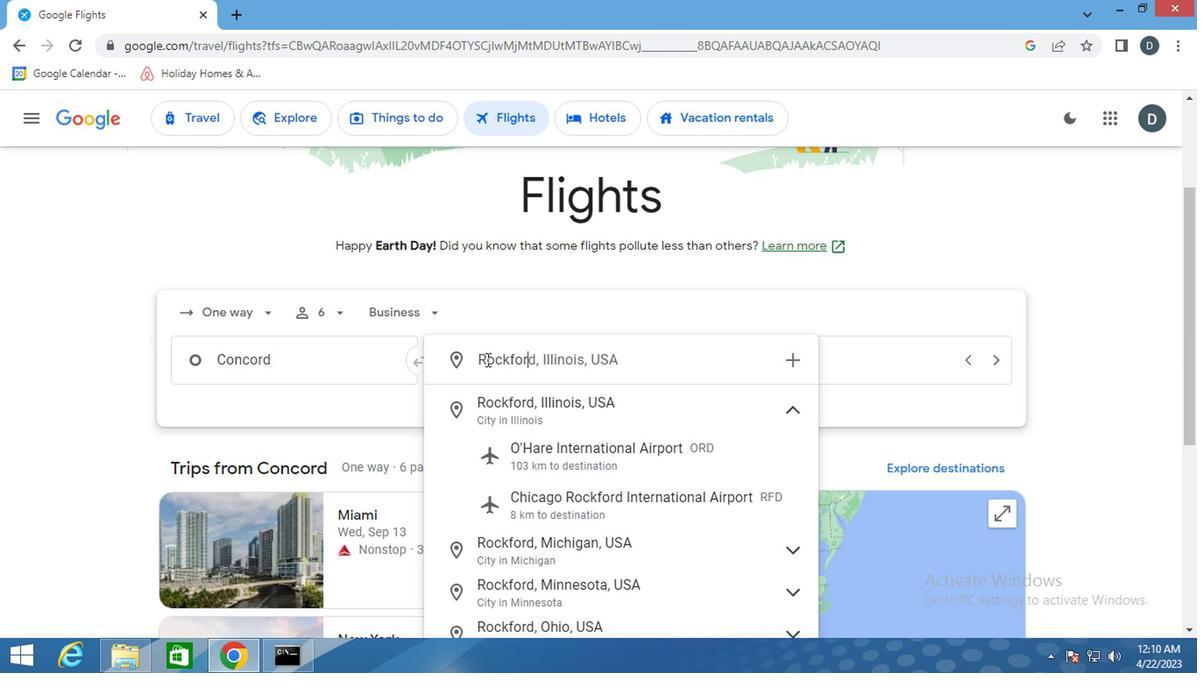 
Action: Mouse moved to (591, 495)
Screenshot: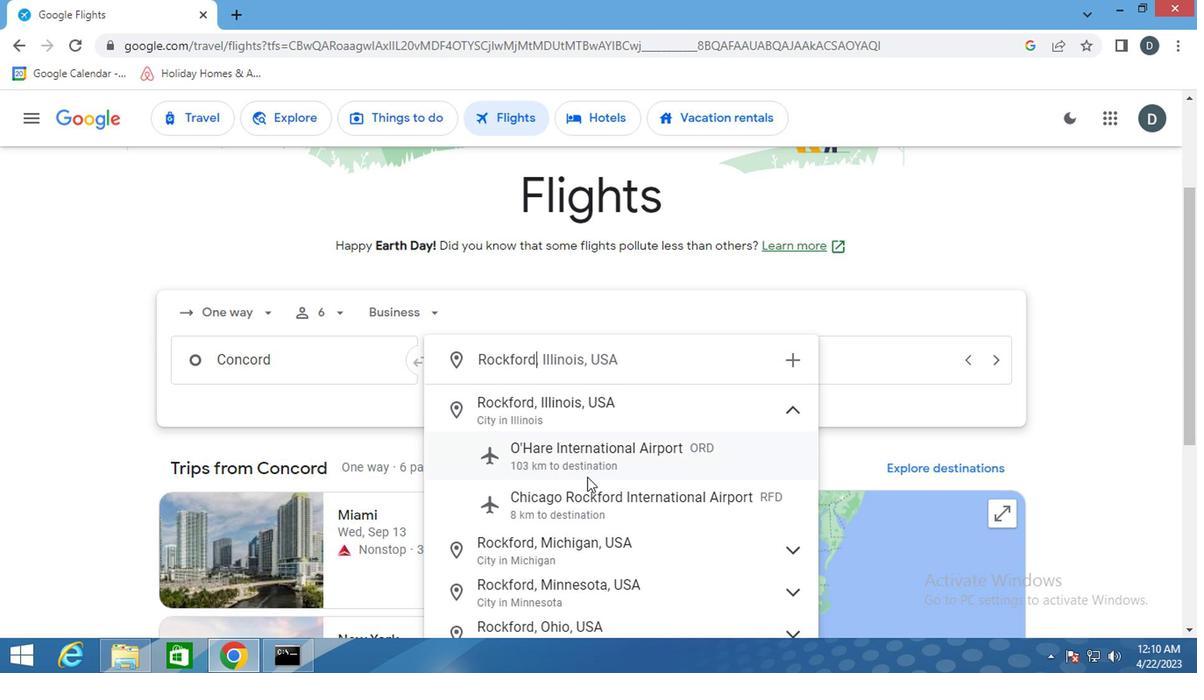 
Action: Mouse pressed left at (591, 495)
Screenshot: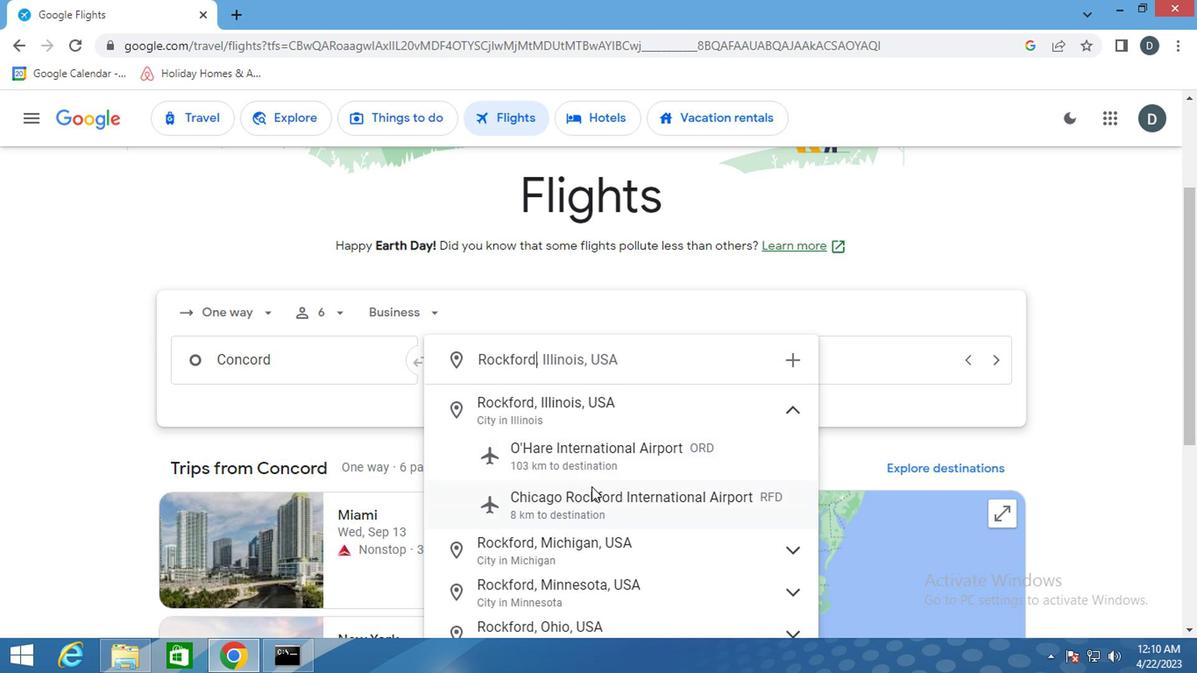 
Action: Mouse moved to (810, 377)
Screenshot: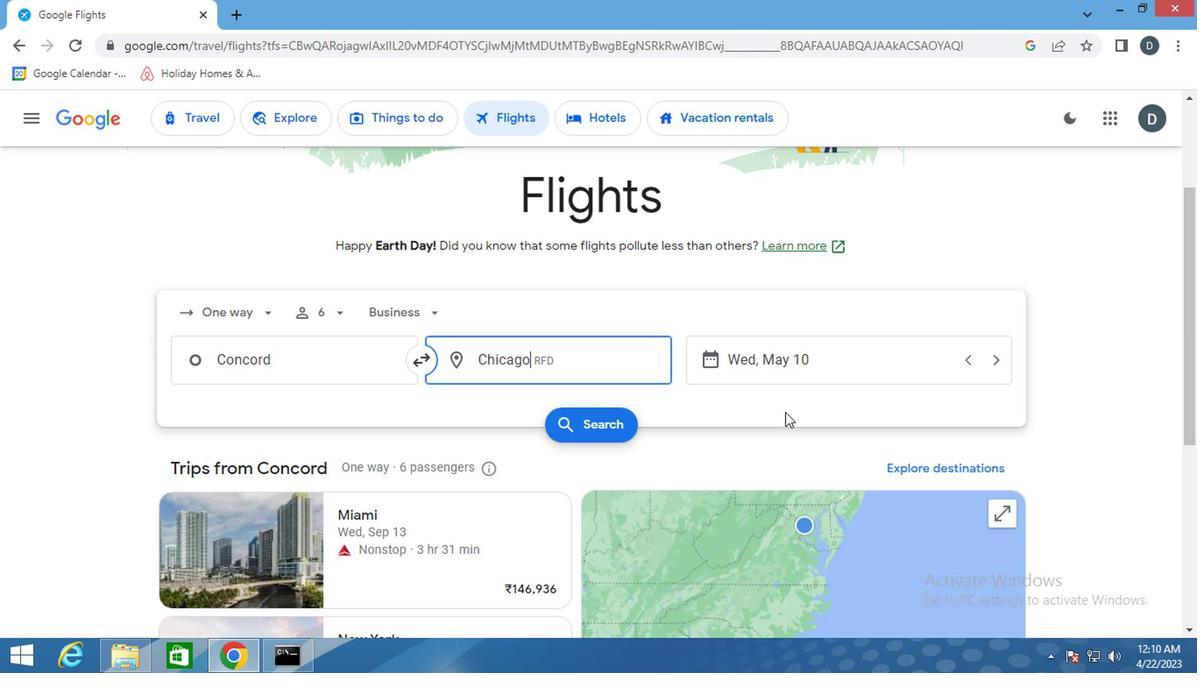 
Action: Mouse pressed left at (810, 377)
Screenshot: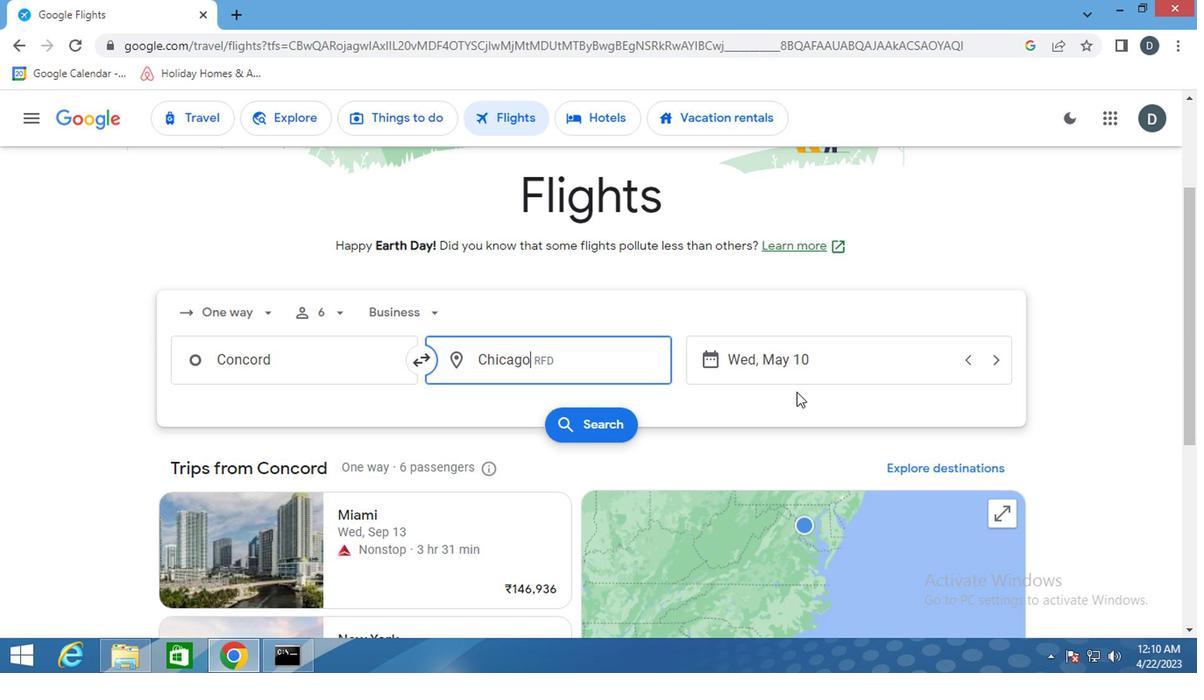 
Action: Mouse moved to (768, 315)
Screenshot: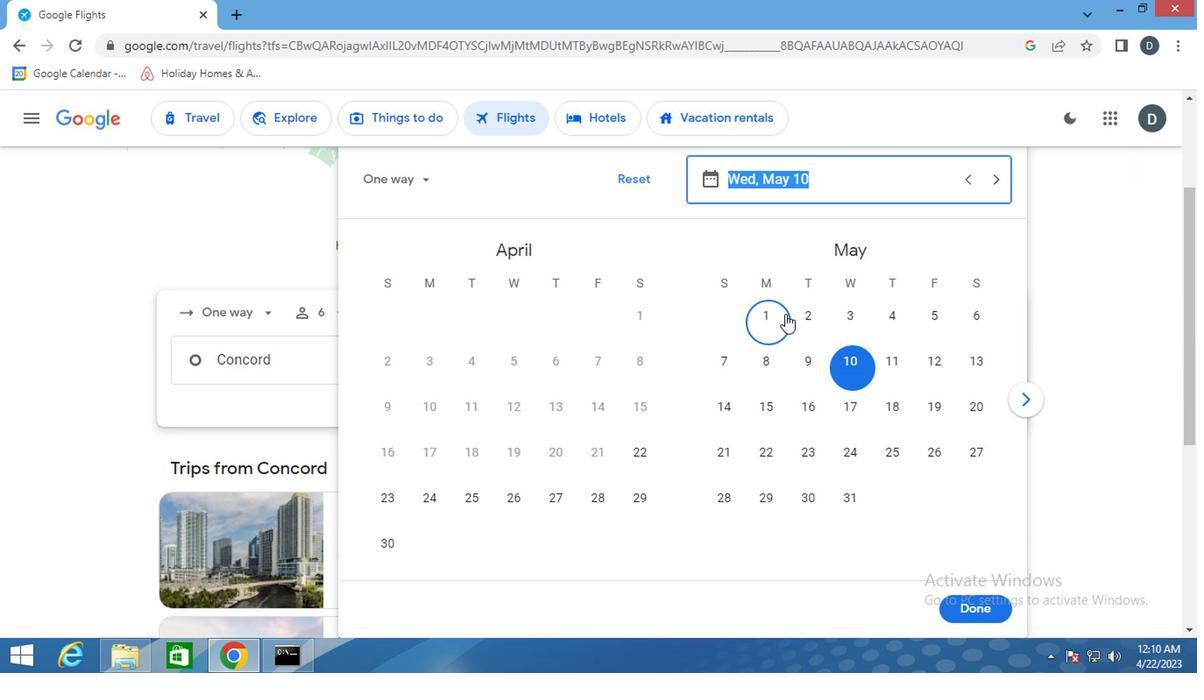 
Action: Mouse pressed left at (768, 315)
Screenshot: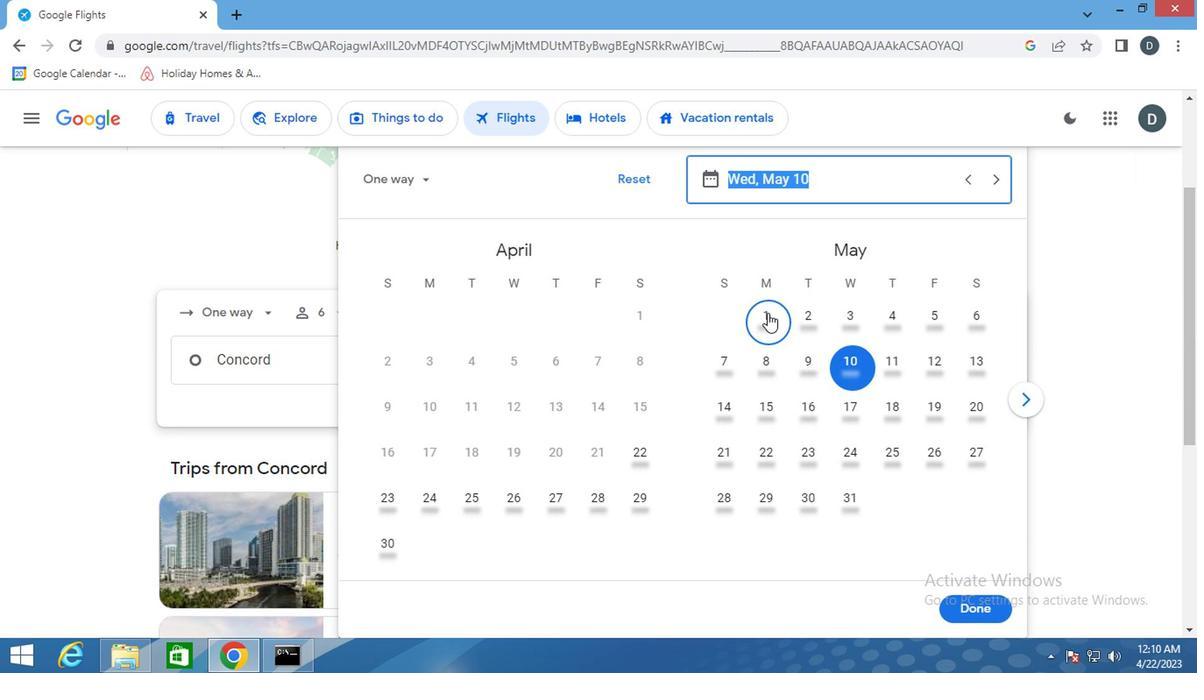 
Action: Mouse moved to (972, 616)
Screenshot: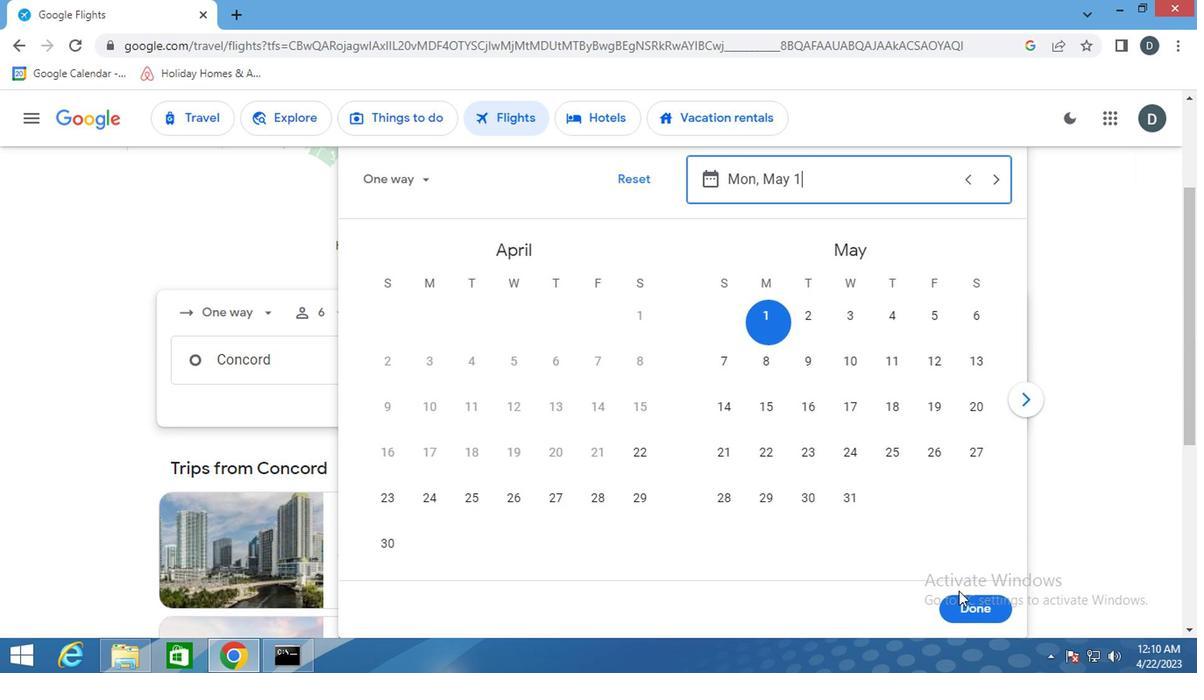 
Action: Mouse pressed left at (972, 616)
Screenshot: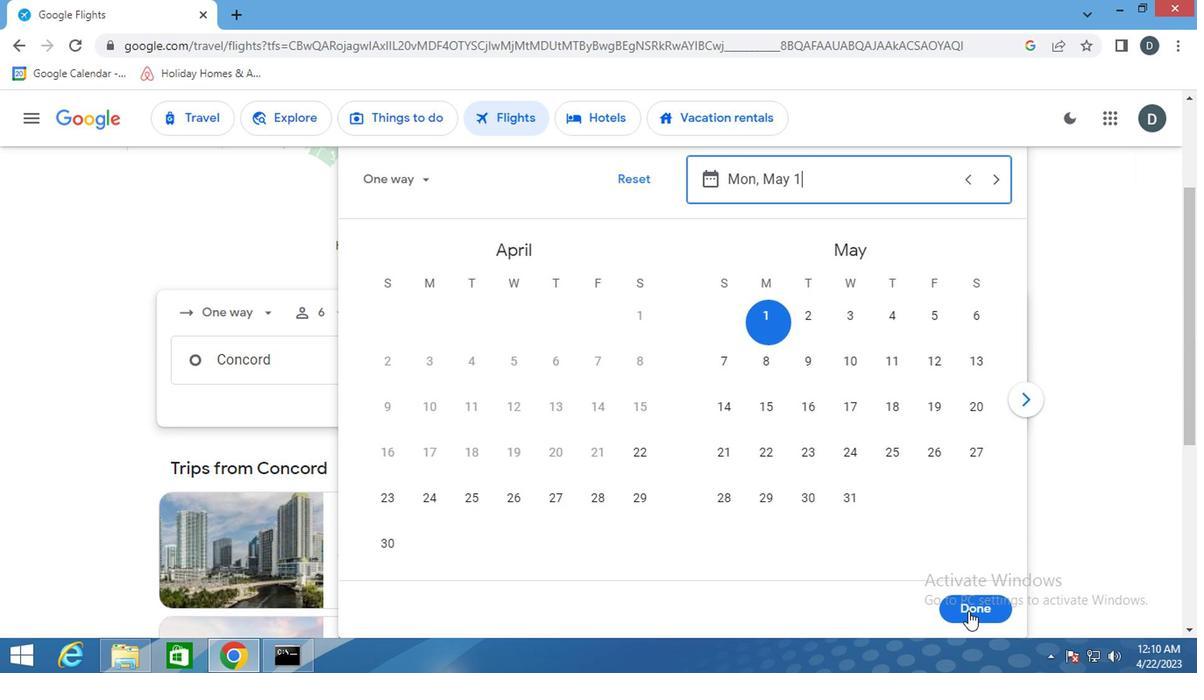 
Action: Mouse moved to (571, 433)
Screenshot: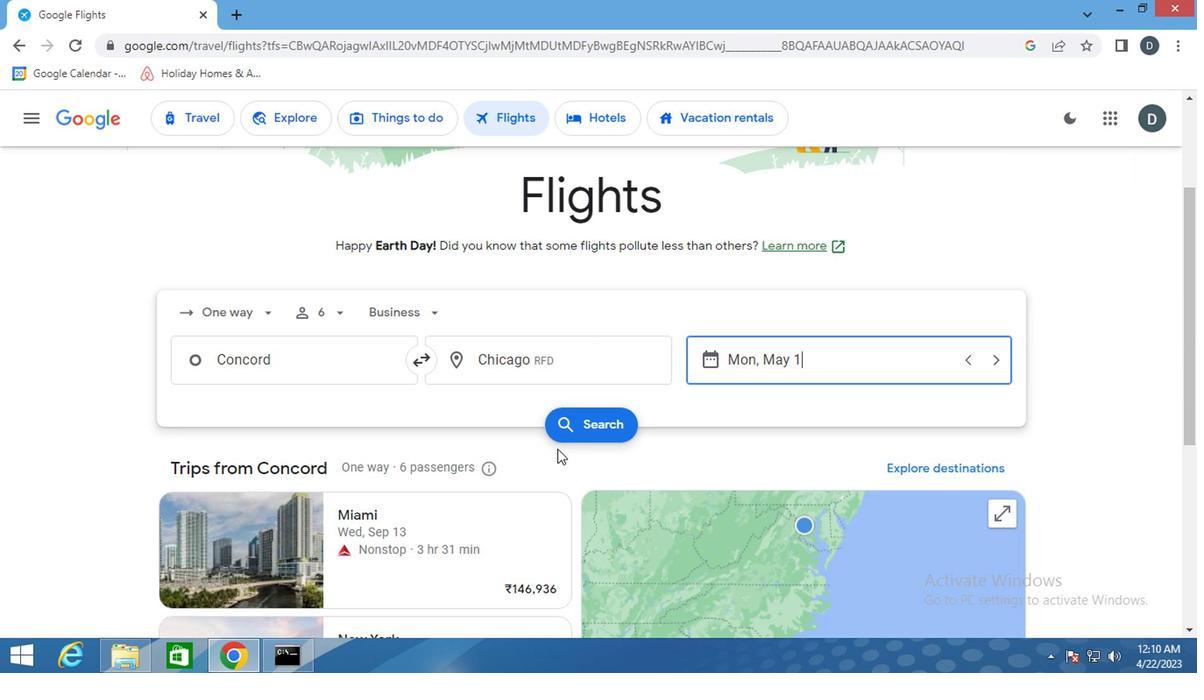 
Action: Mouse pressed left at (571, 433)
Screenshot: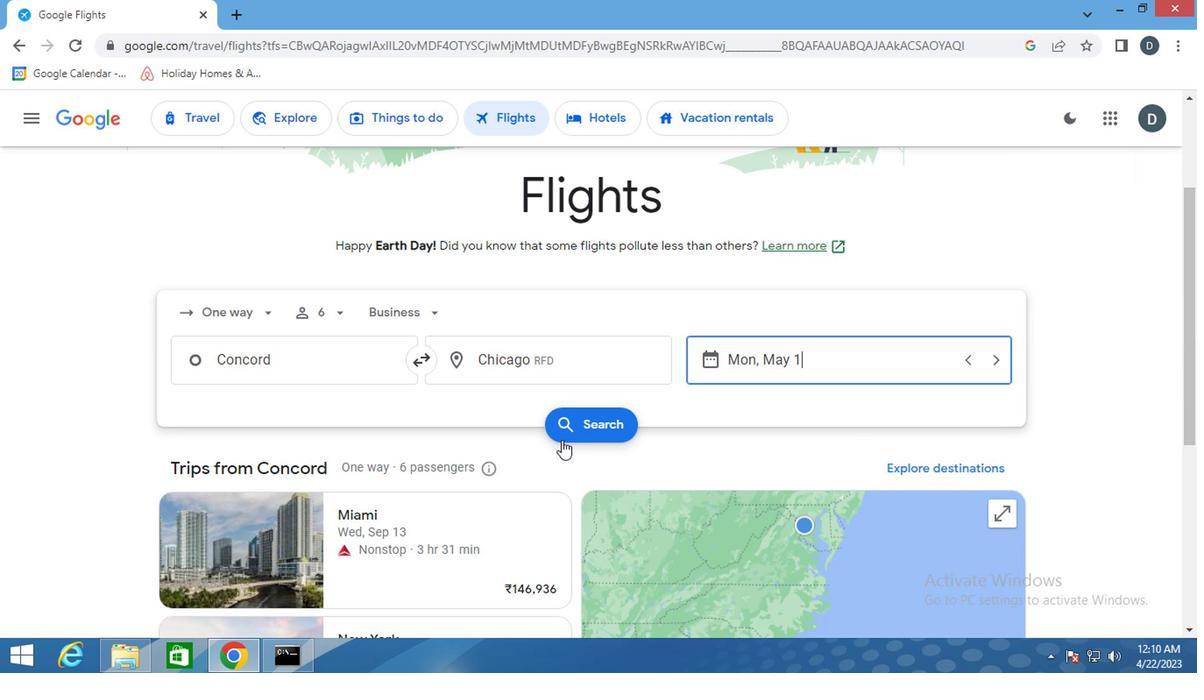 
Action: Mouse moved to (191, 280)
Screenshot: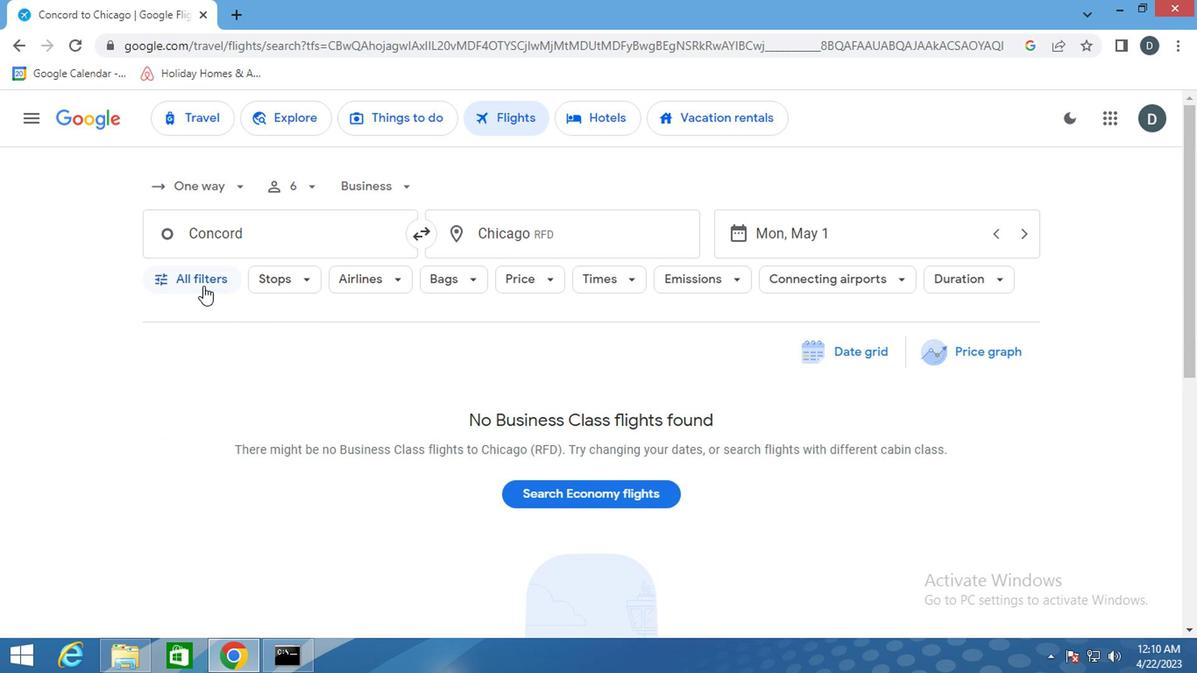 
Action: Mouse pressed left at (191, 280)
Screenshot: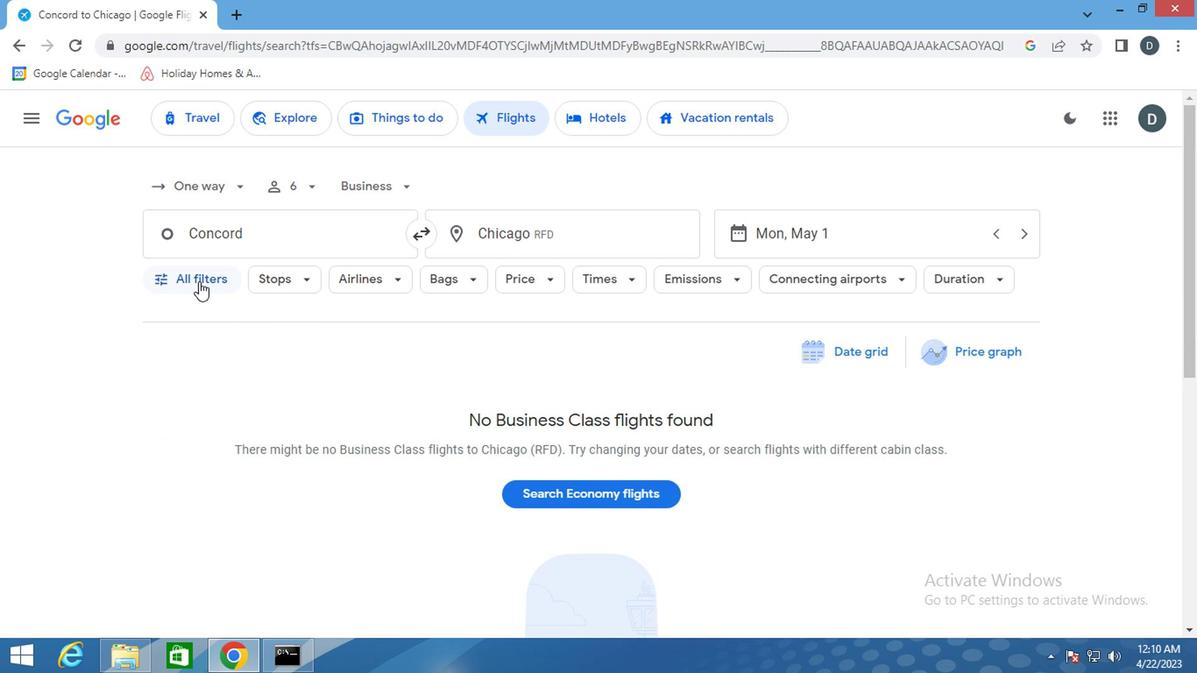 
Action: Mouse moved to (281, 523)
Screenshot: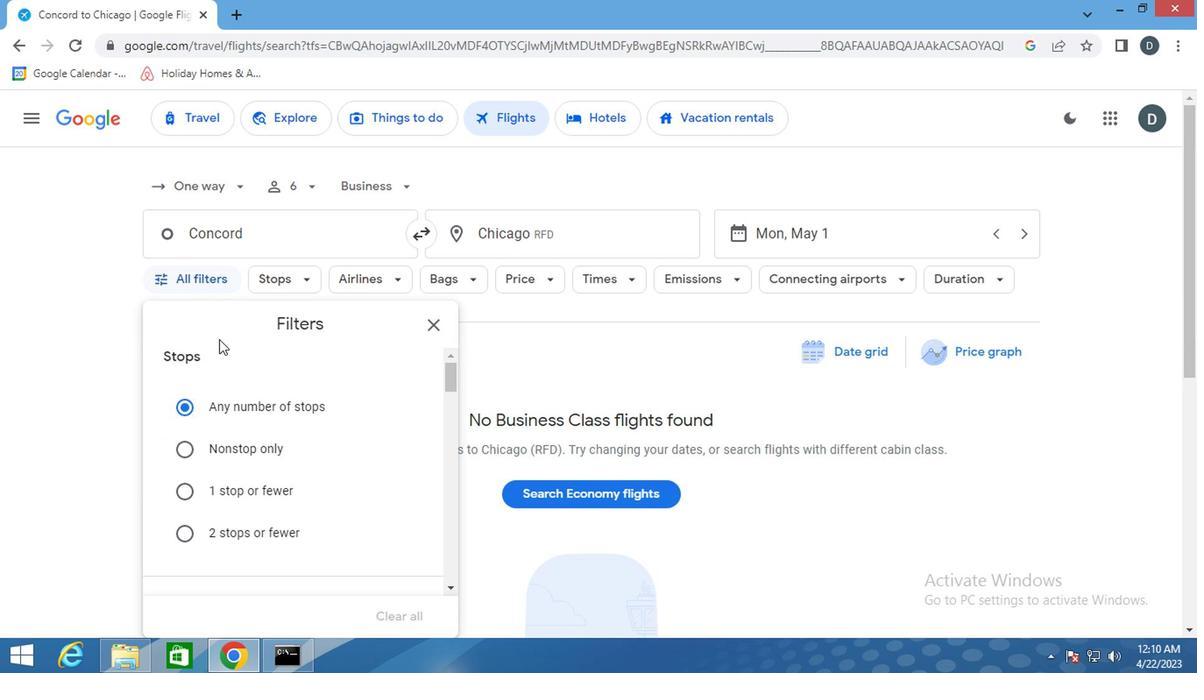 
Action: Mouse scrolled (281, 522) with delta (0, -1)
Screenshot: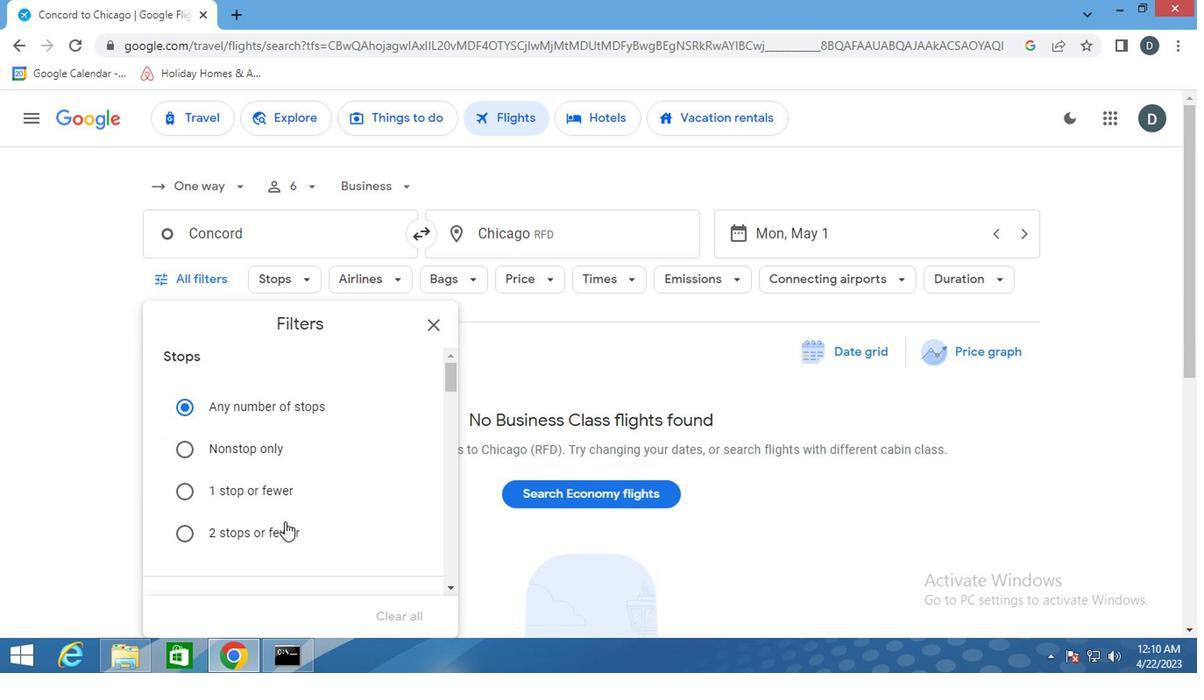 
Action: Mouse scrolled (281, 522) with delta (0, -1)
Screenshot: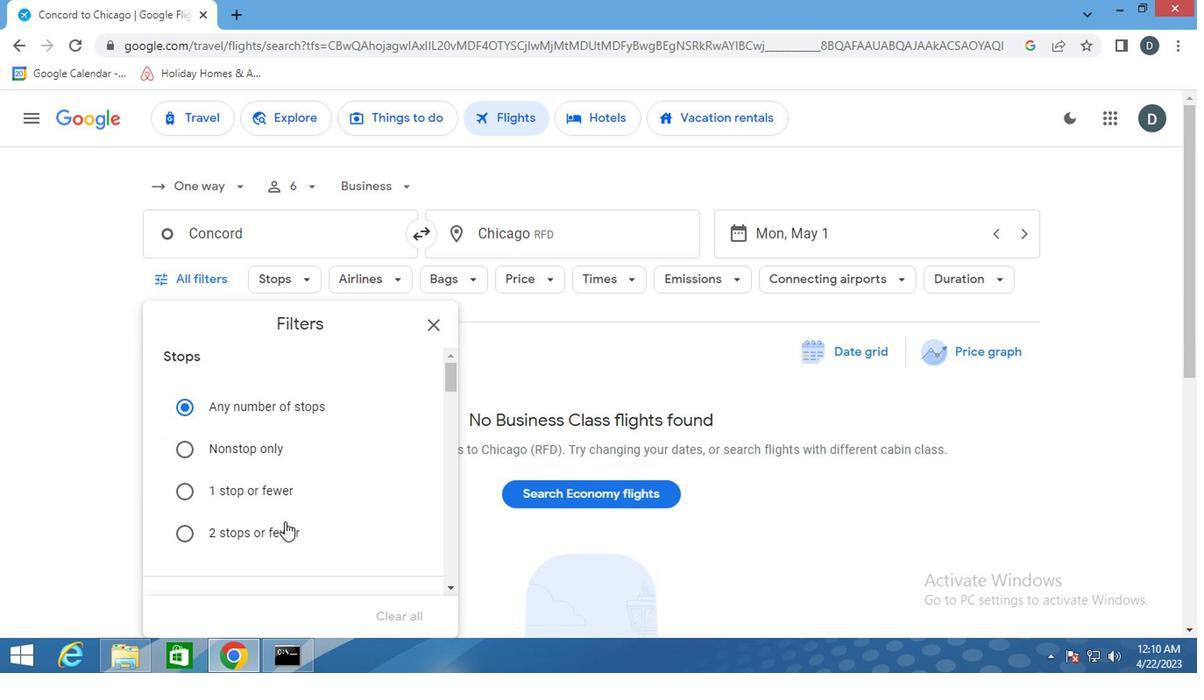
Action: Mouse scrolled (281, 522) with delta (0, -1)
Screenshot: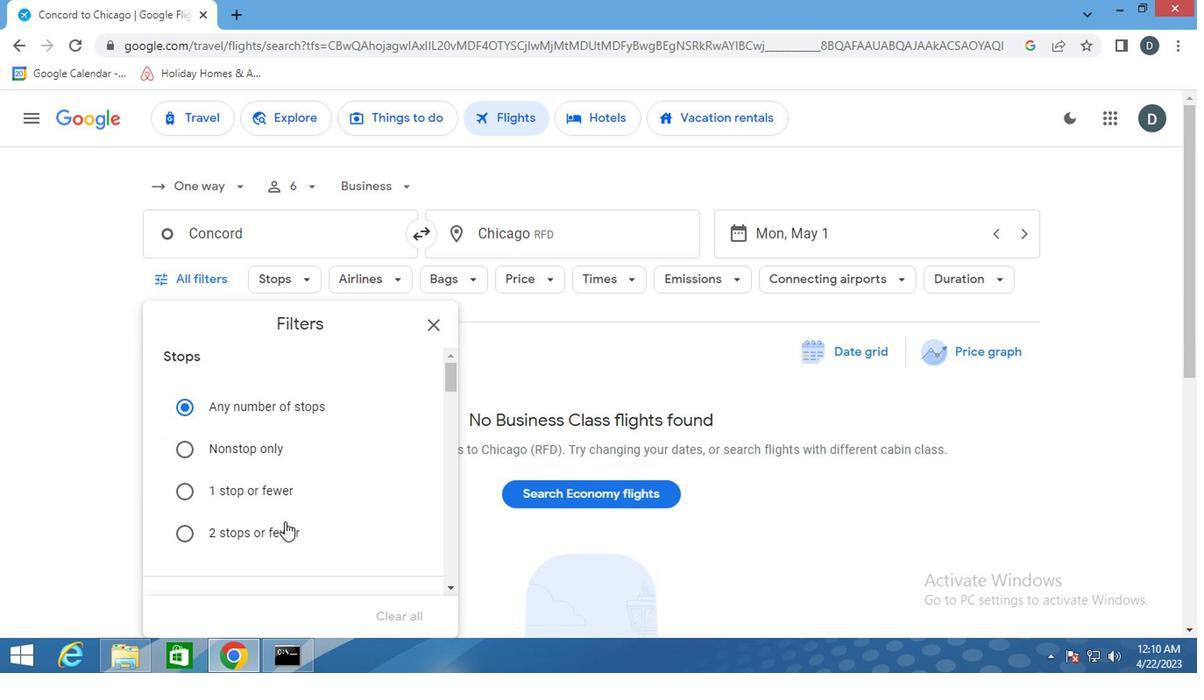 
Action: Mouse moved to (285, 517)
Screenshot: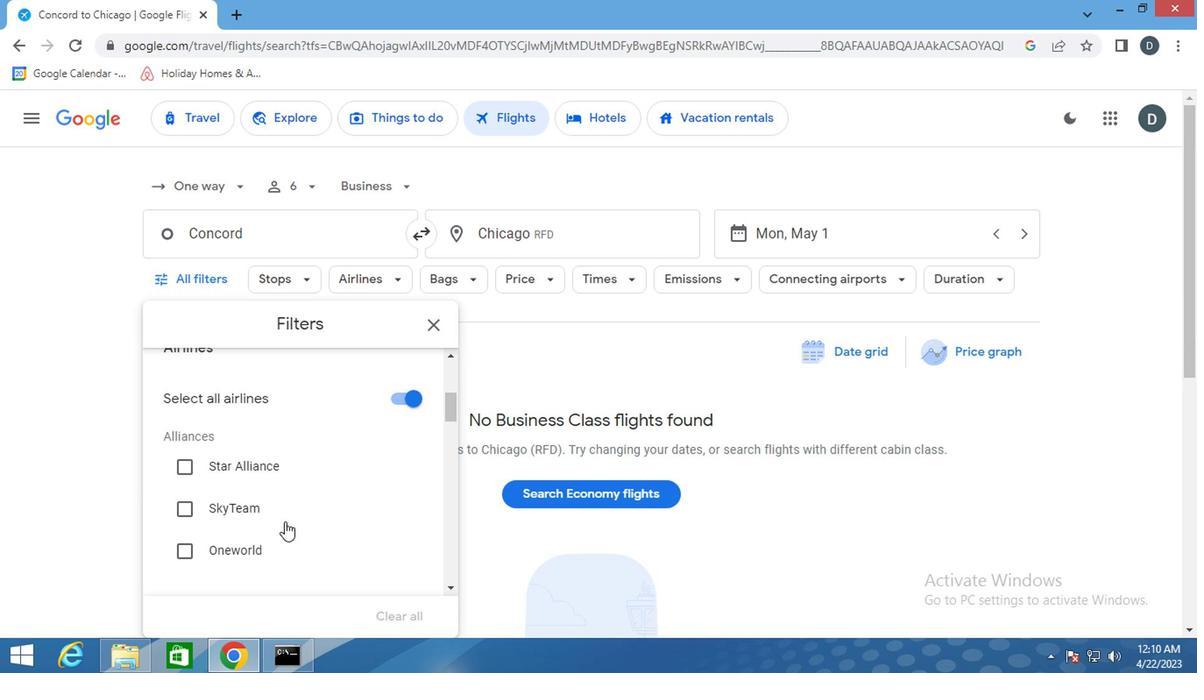 
Action: Mouse scrolled (285, 517) with delta (0, 0)
Screenshot: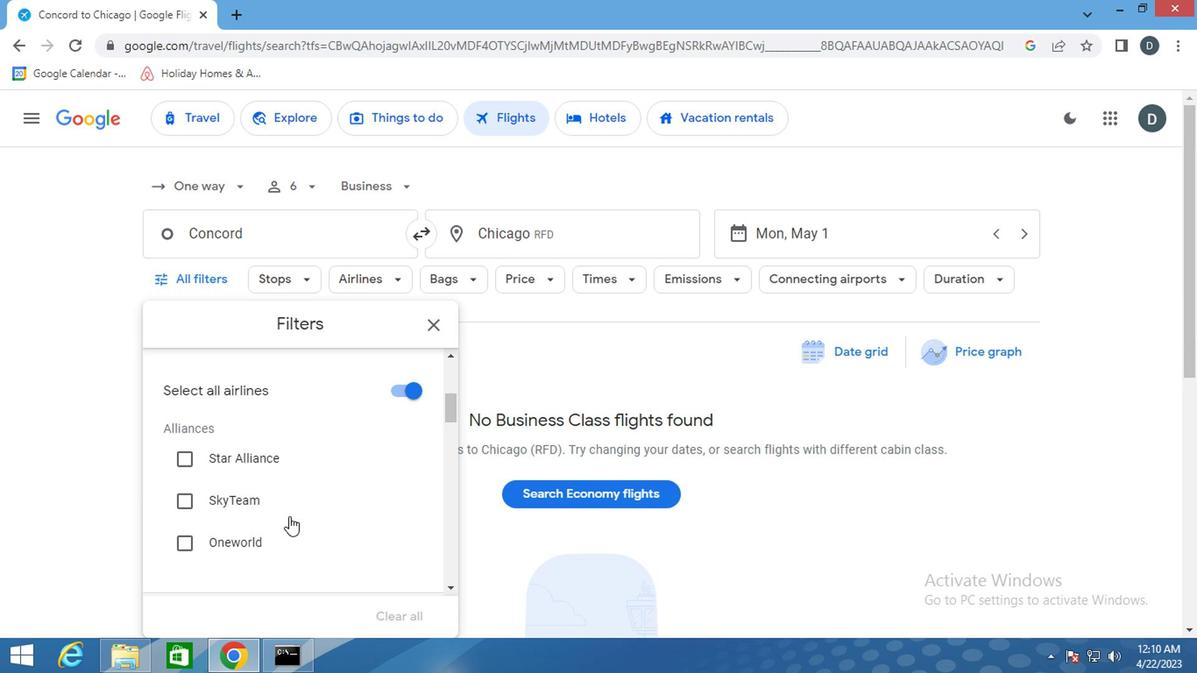 
Action: Mouse scrolled (285, 517) with delta (0, 0)
Screenshot: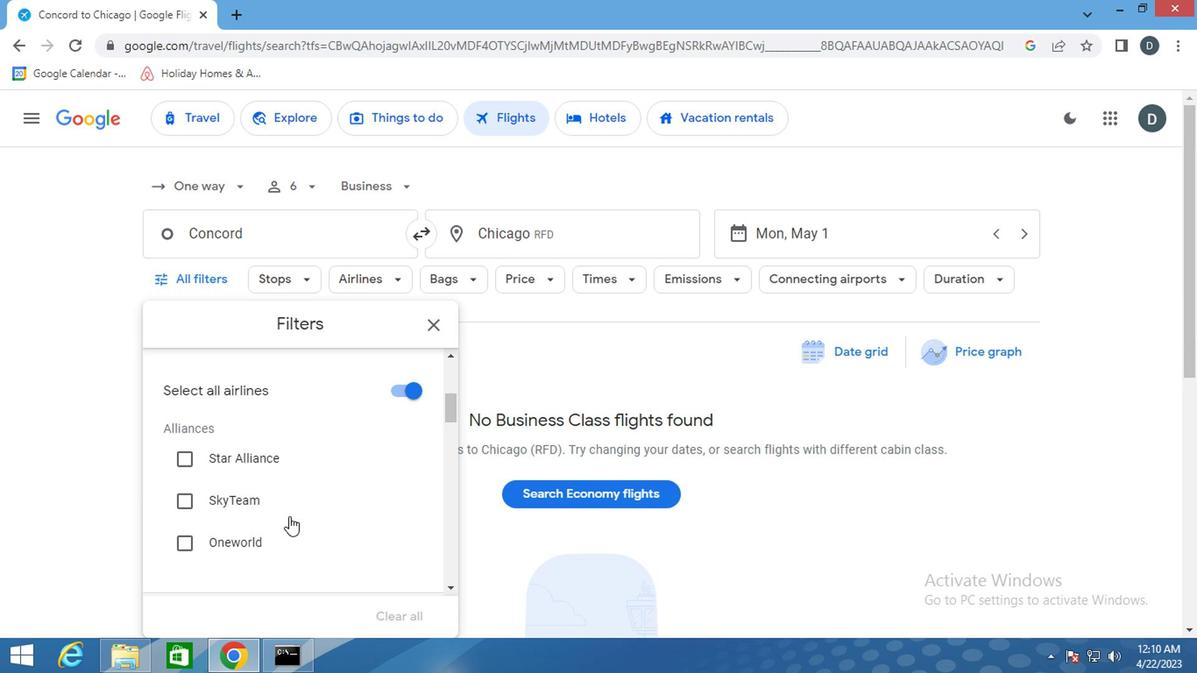 
Action: Mouse moved to (410, 490)
Screenshot: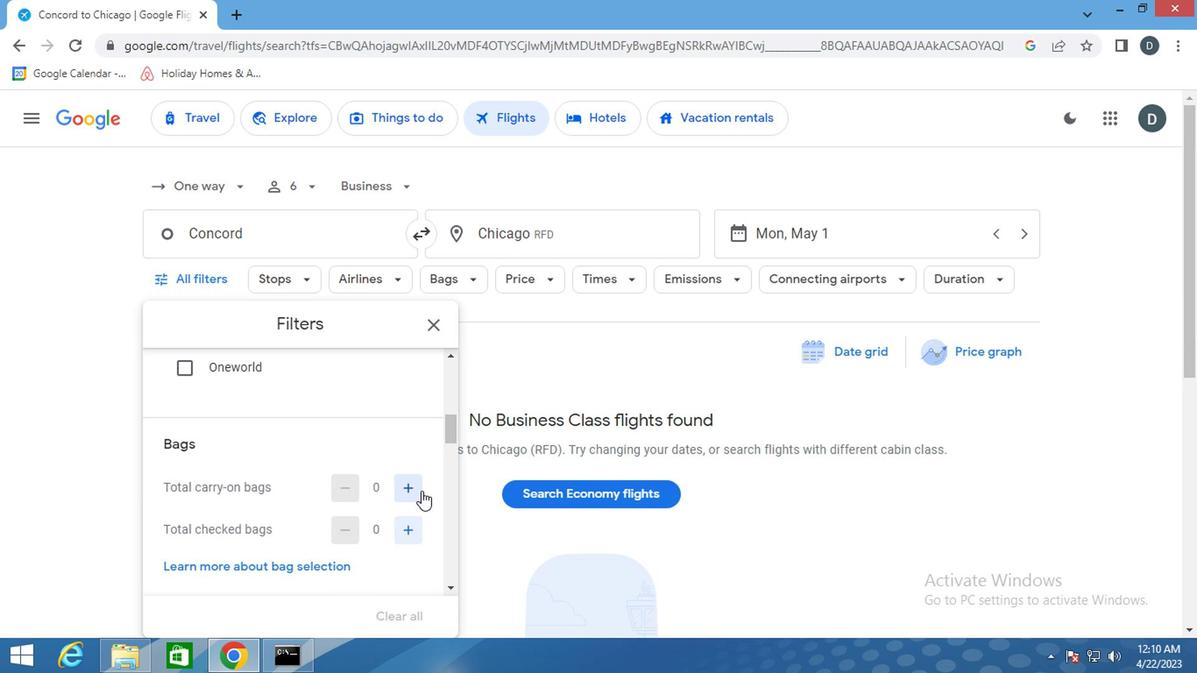 
Action: Mouse pressed left at (410, 490)
Screenshot: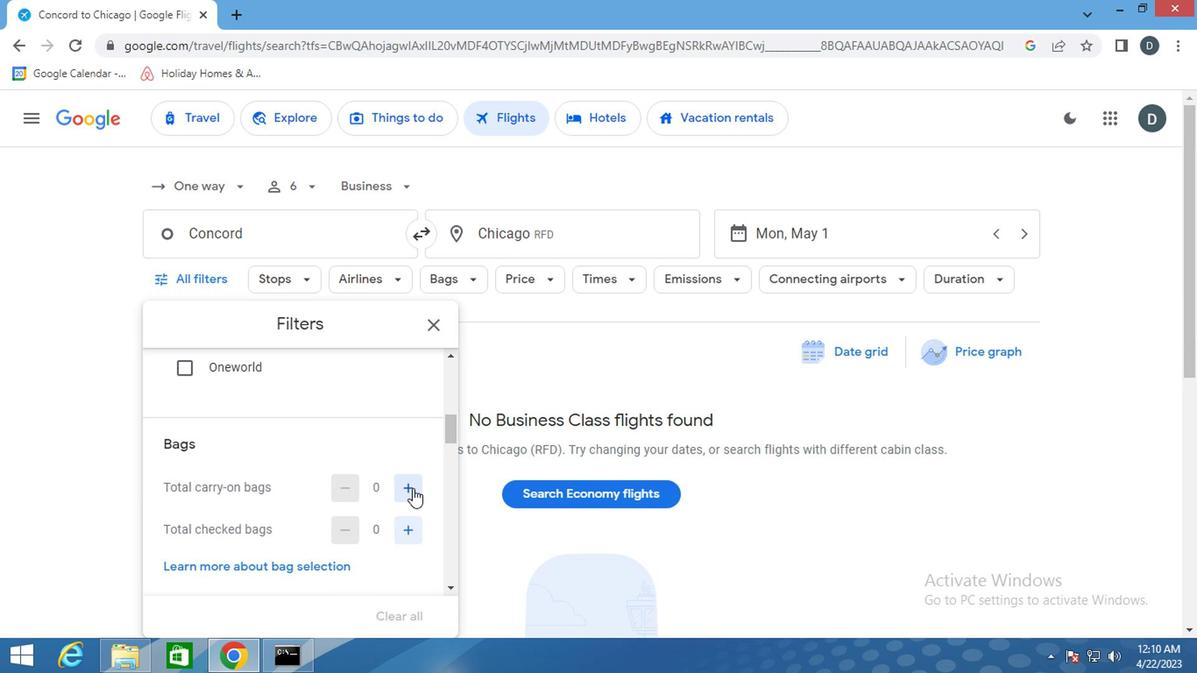 
Action: Mouse moved to (411, 519)
Screenshot: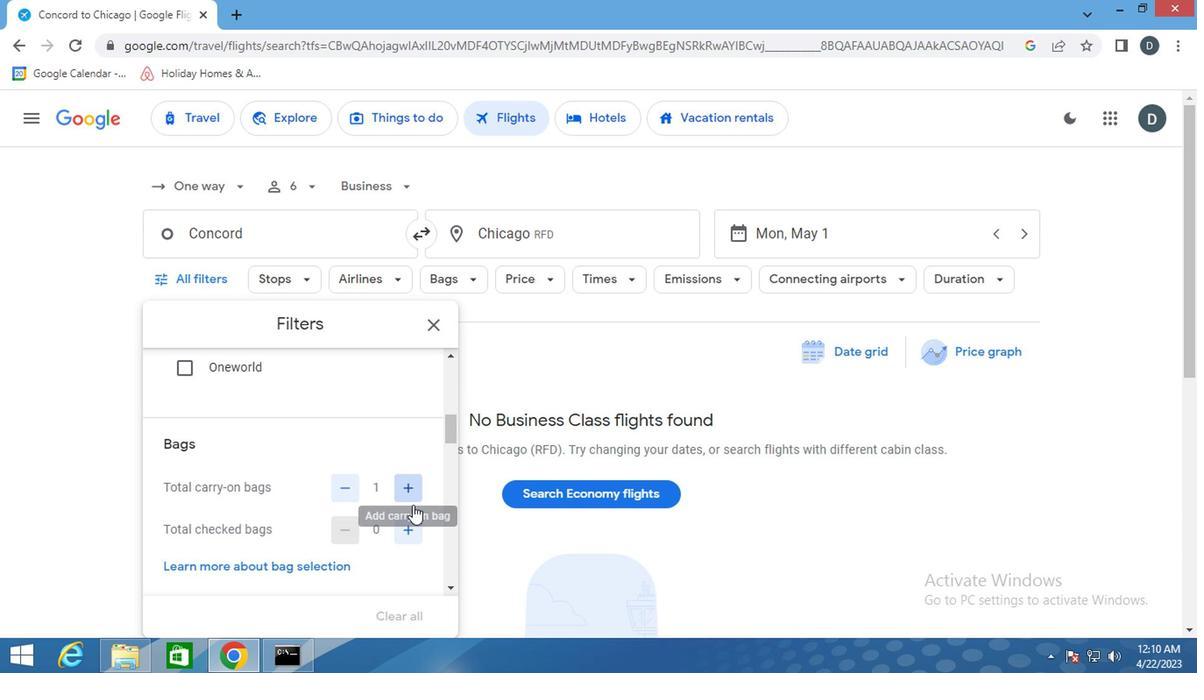 
Action: Mouse pressed left at (411, 519)
Screenshot: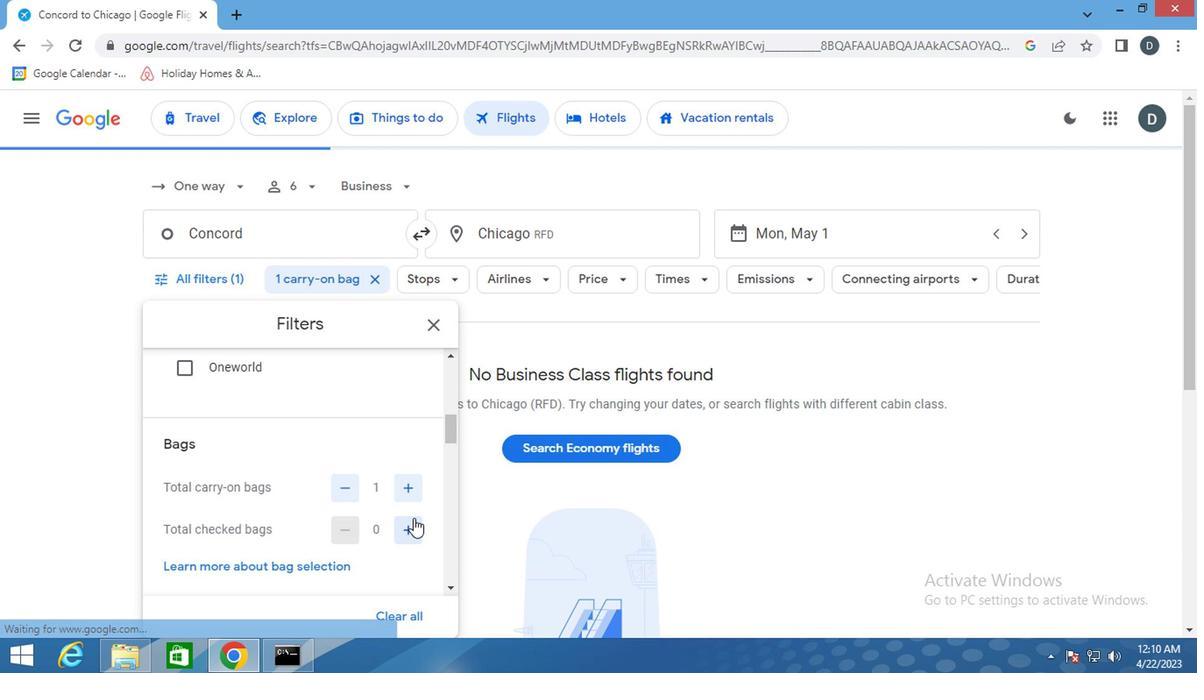 
Action: Mouse pressed left at (411, 519)
Screenshot: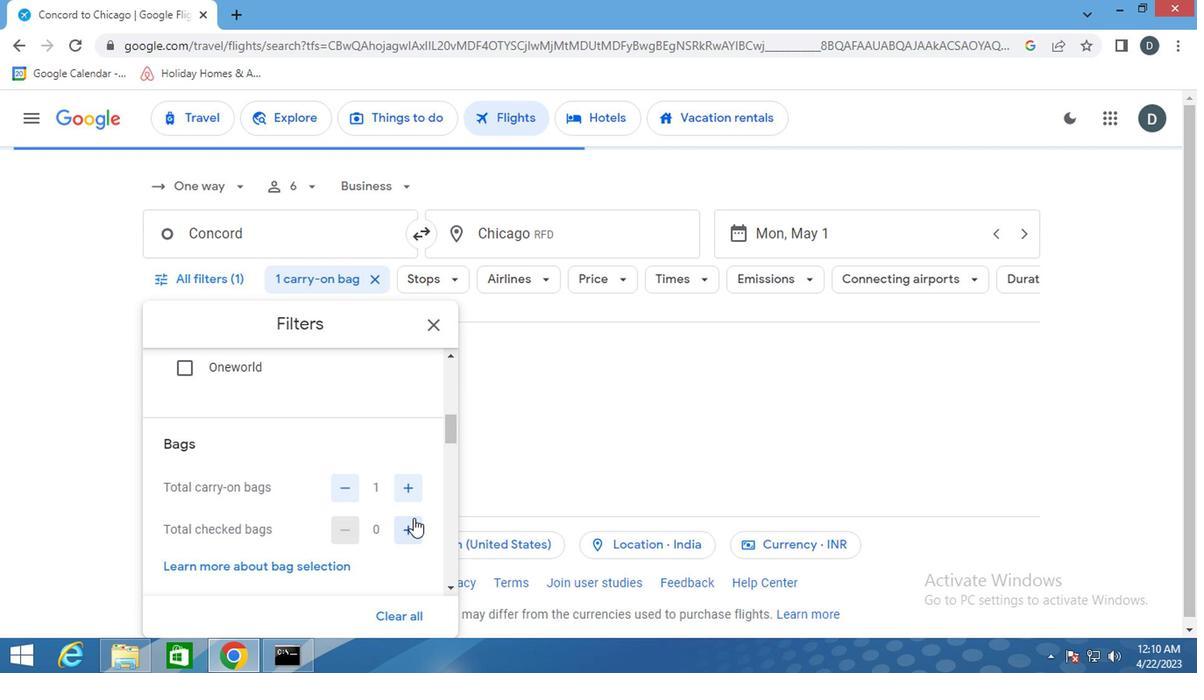 
Action: Mouse pressed left at (411, 519)
Screenshot: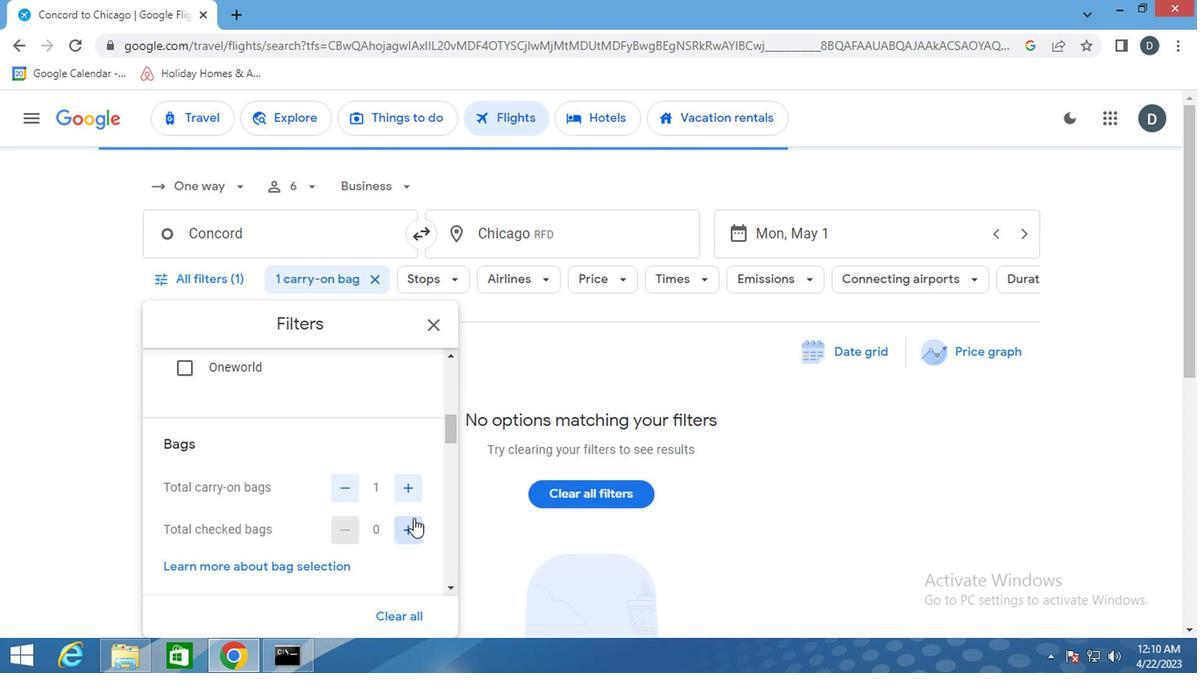 
Action: Mouse moved to (345, 520)
Screenshot: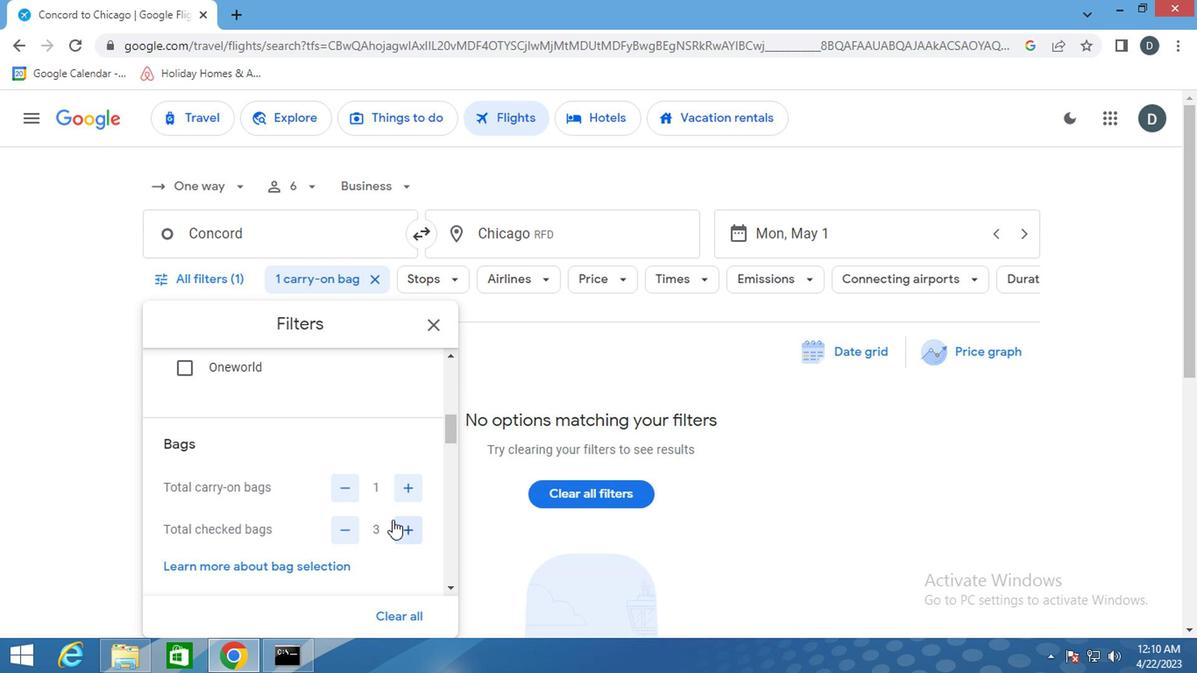 
Action: Mouse scrolled (345, 519) with delta (0, -1)
Screenshot: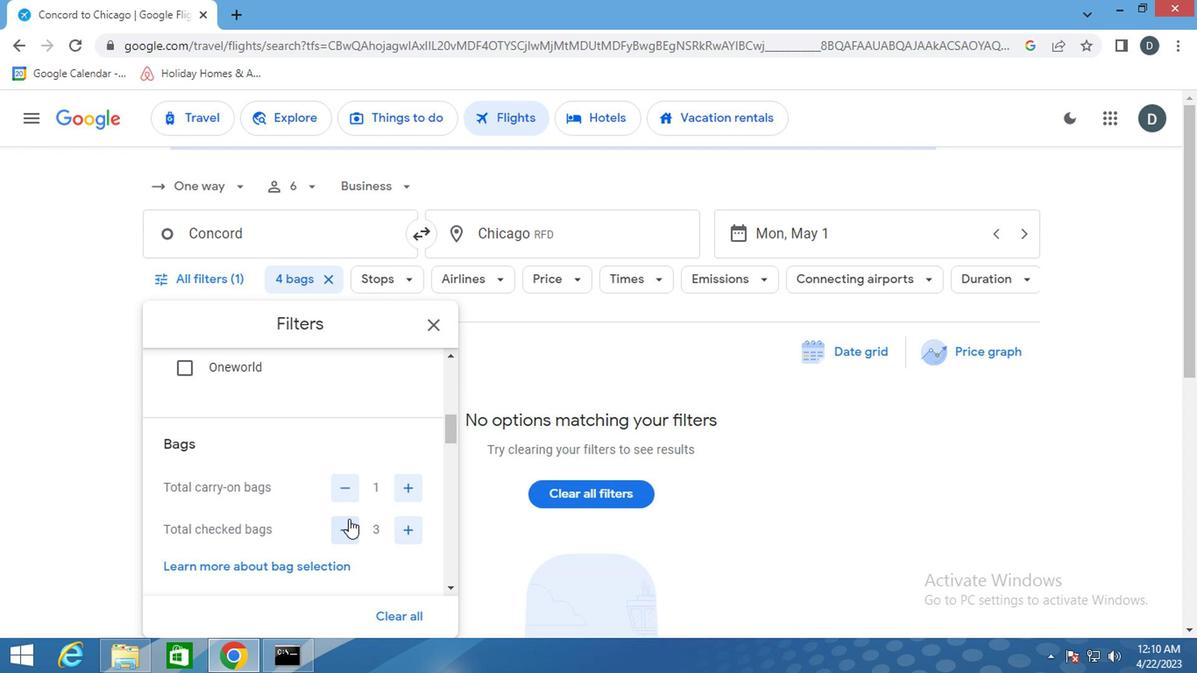 
Action: Mouse scrolled (345, 519) with delta (0, -1)
Screenshot: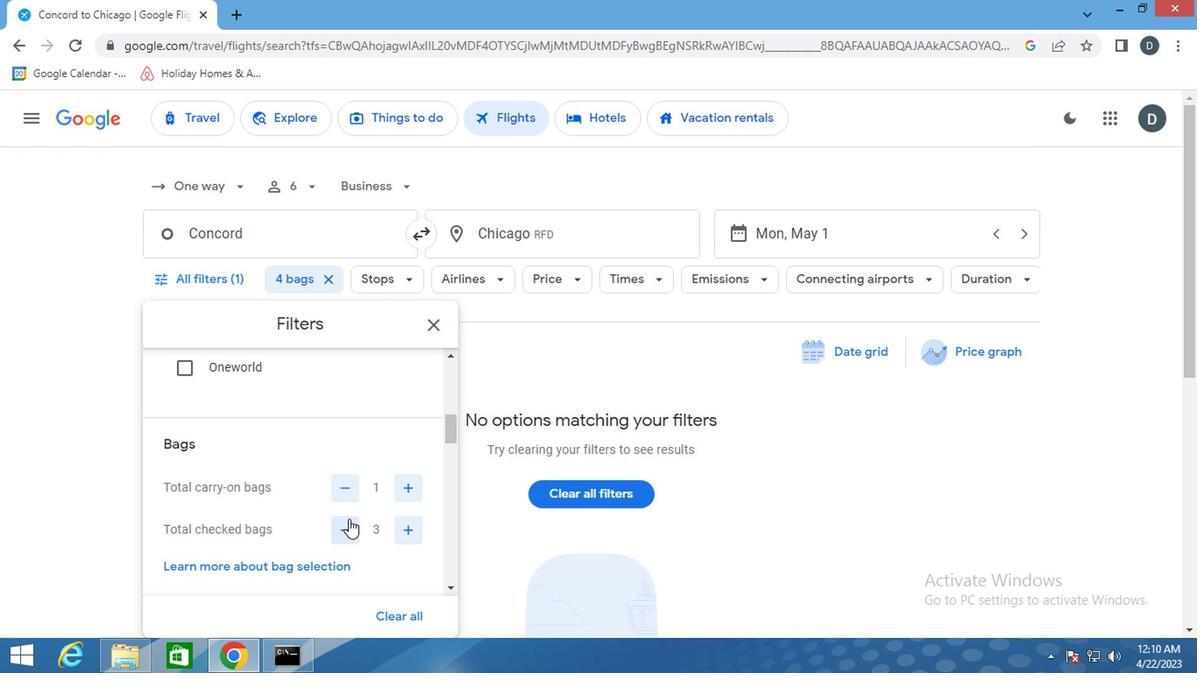
Action: Mouse moved to (406, 527)
Screenshot: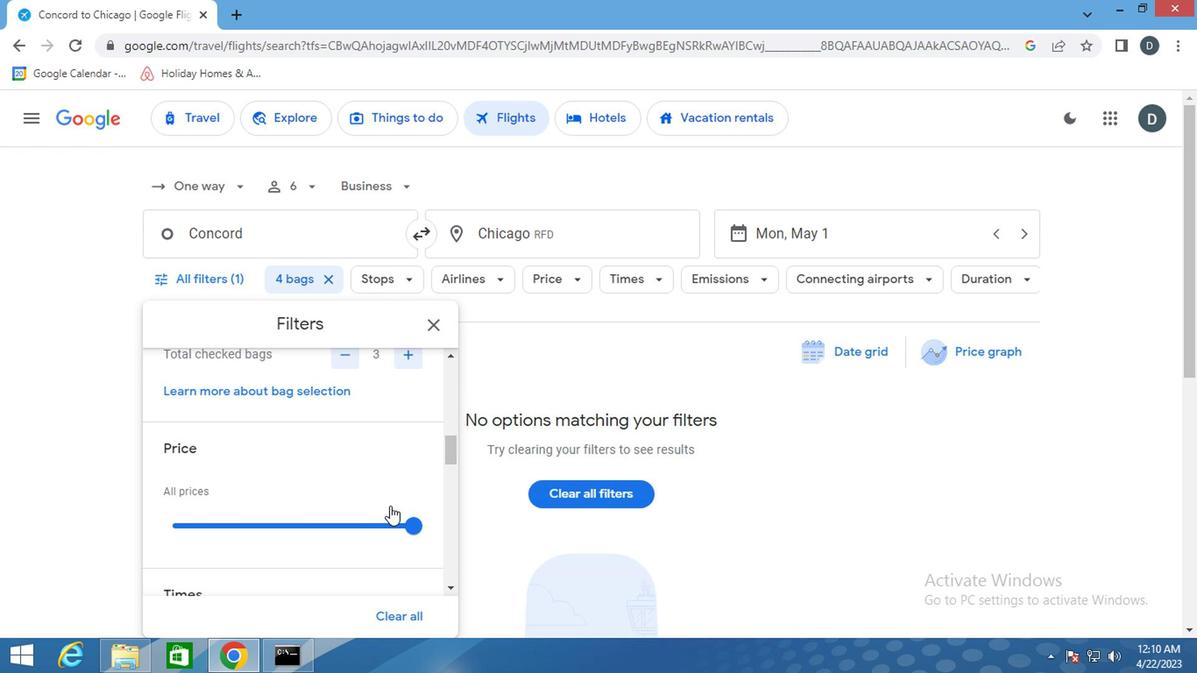 
Action: Mouse pressed left at (406, 527)
Screenshot: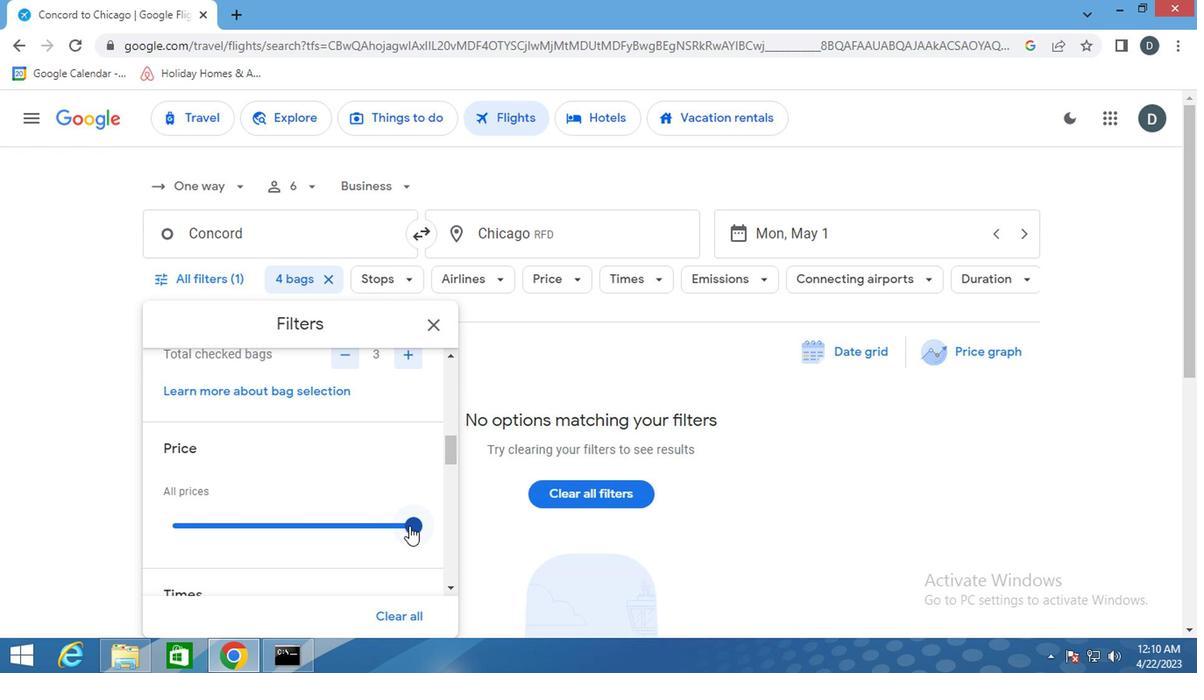 
Action: Mouse moved to (349, 569)
Screenshot: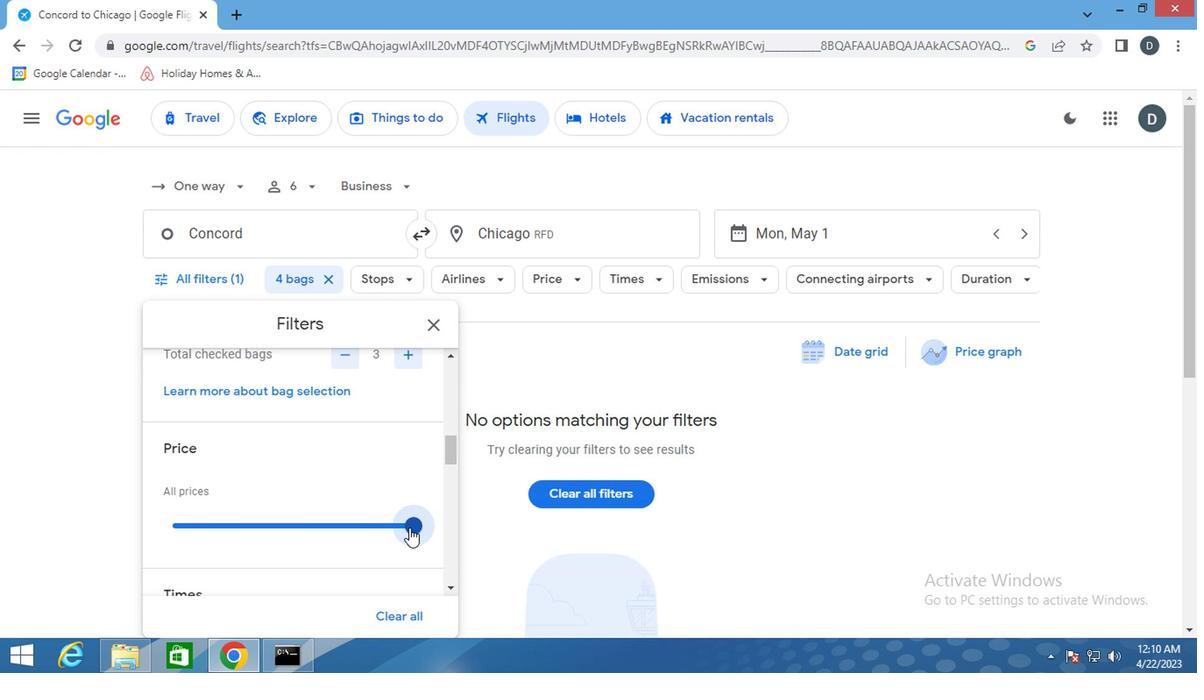 
Action: Mouse scrolled (349, 568) with delta (0, 0)
Screenshot: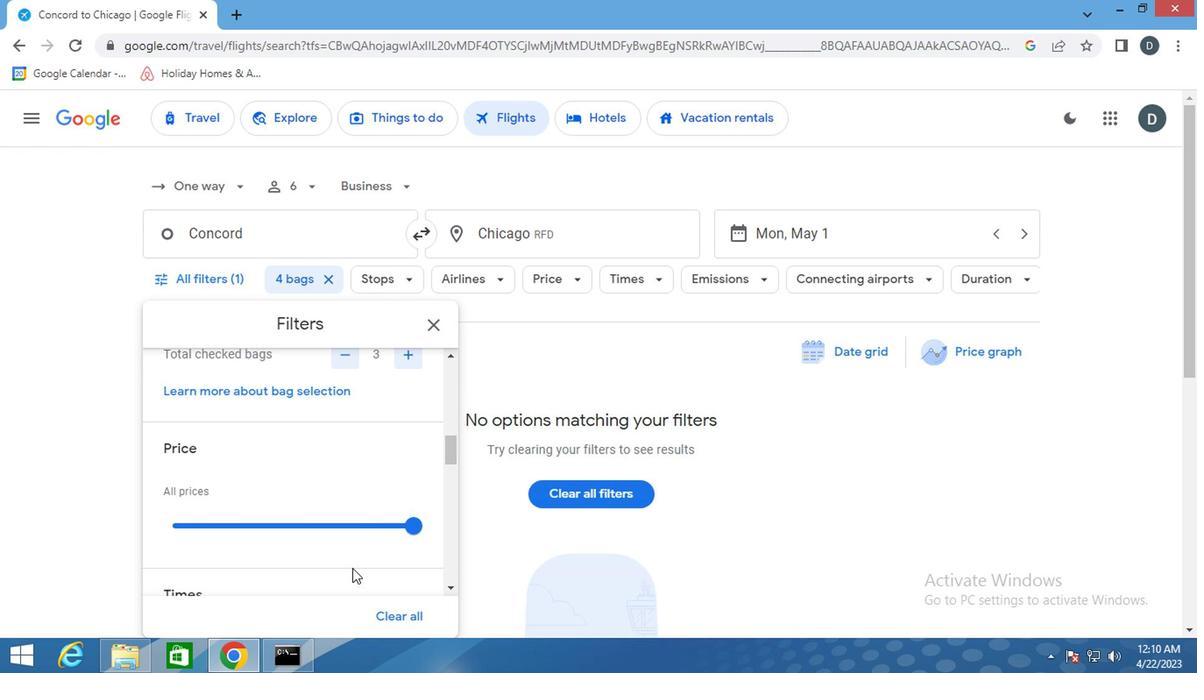 
Action: Mouse scrolled (349, 568) with delta (0, 0)
Screenshot: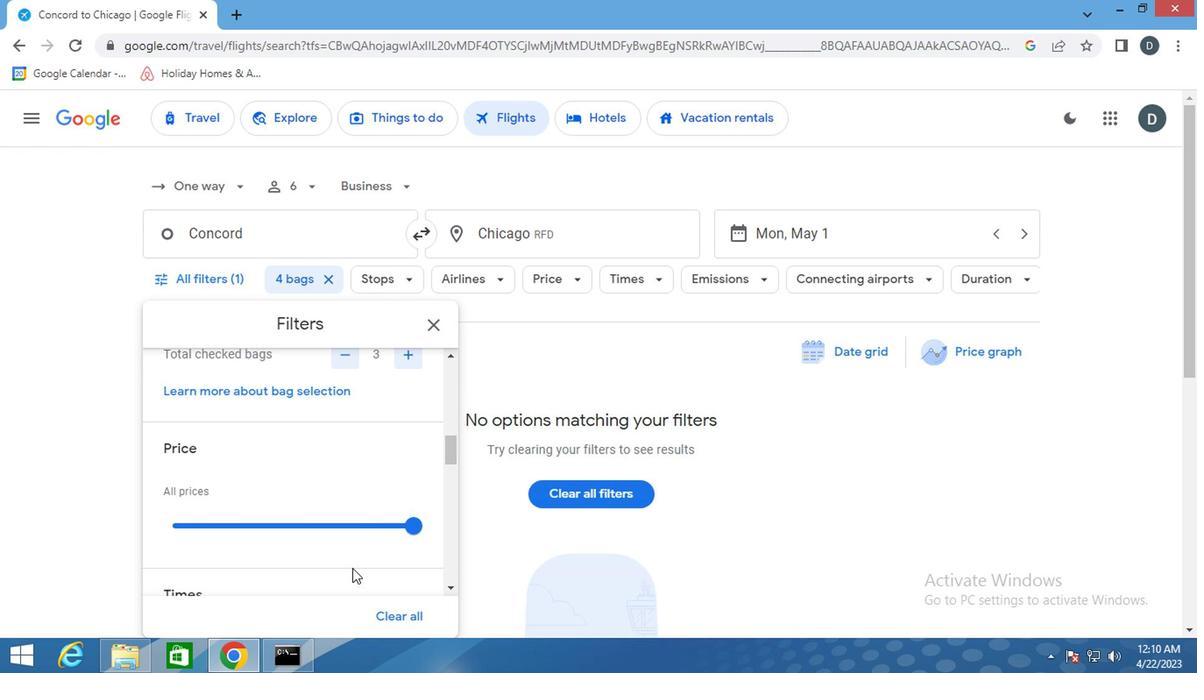 
Action: Mouse moved to (180, 551)
Screenshot: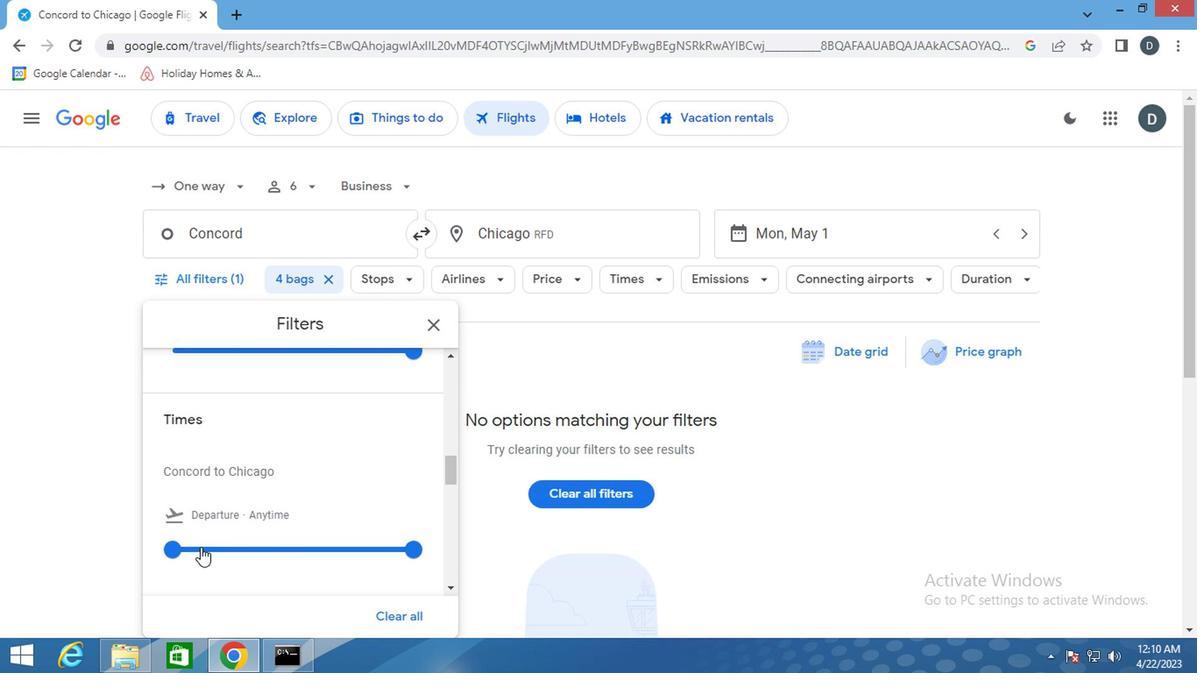 
Action: Mouse pressed left at (180, 551)
Screenshot: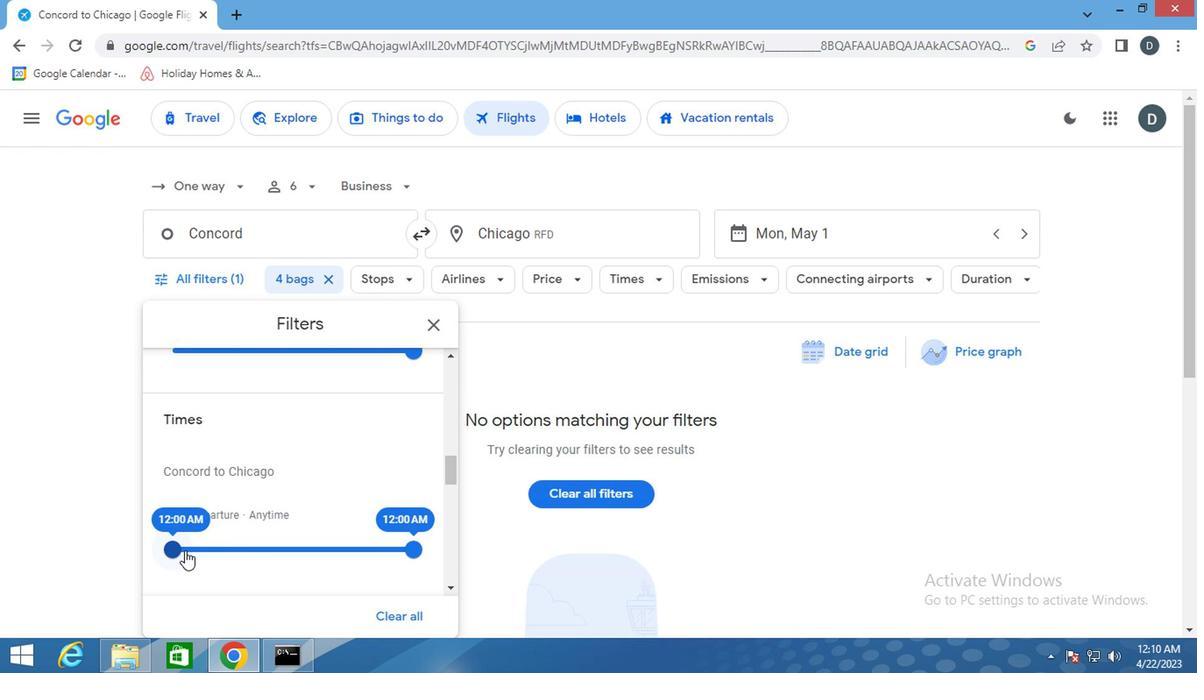 
Action: Mouse moved to (412, 556)
Screenshot: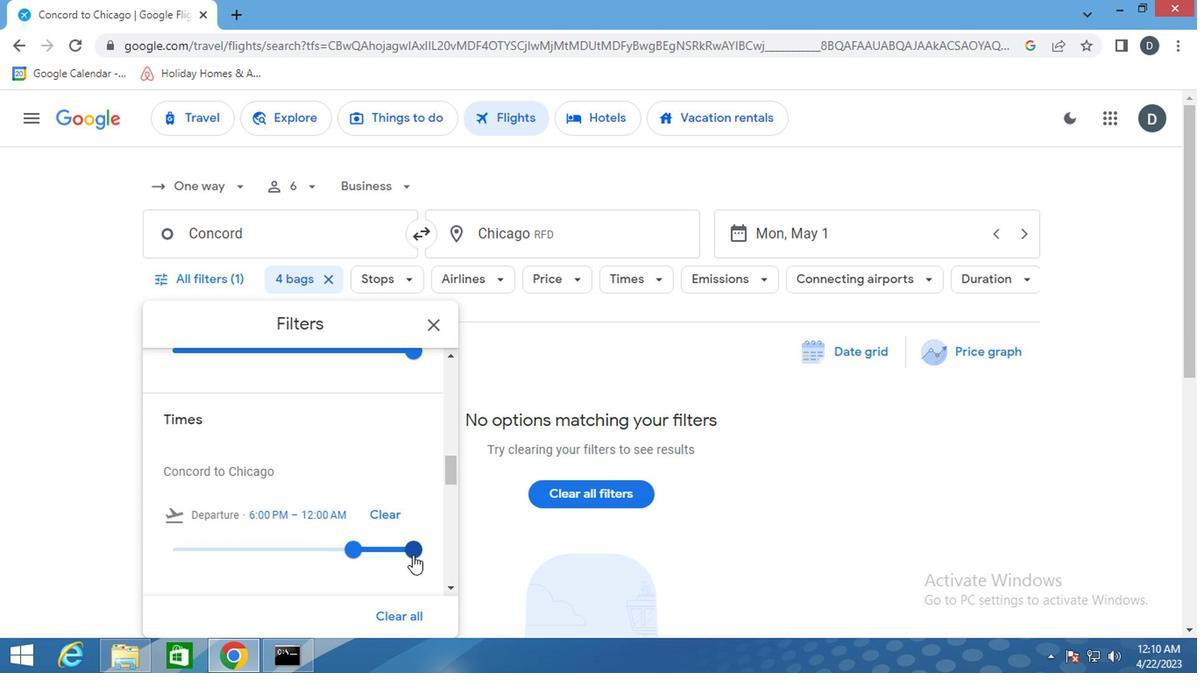 
Action: Mouse pressed left at (412, 556)
Screenshot: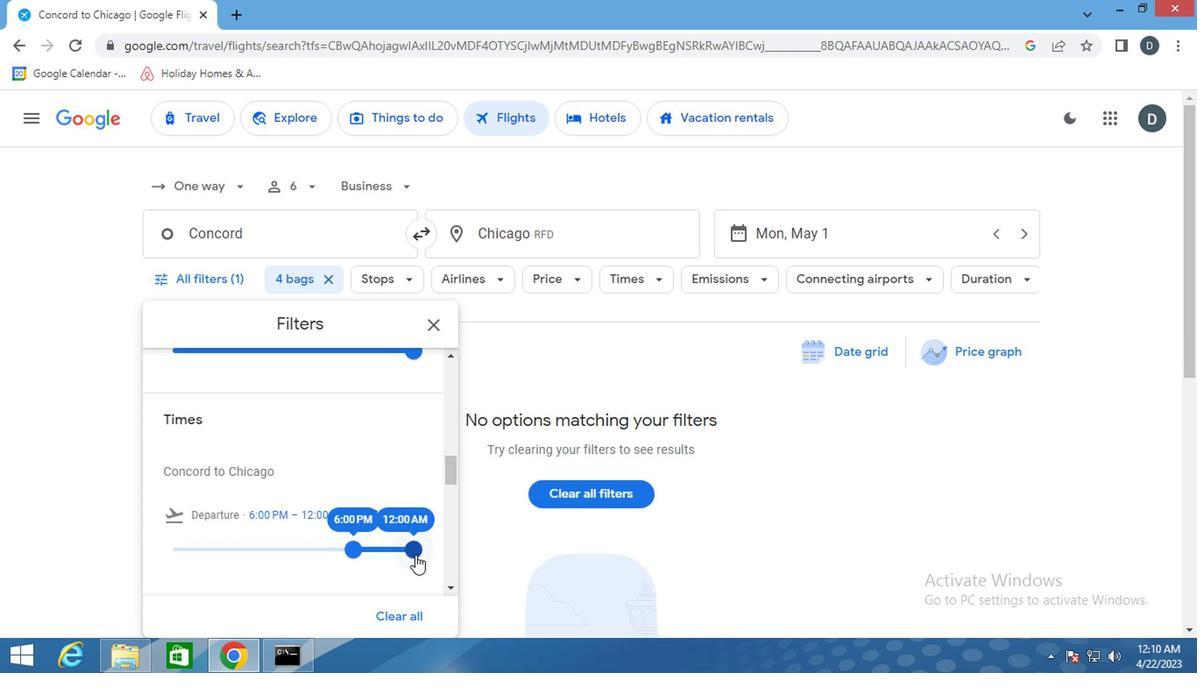 
Action: Mouse moved to (355, 467)
Screenshot: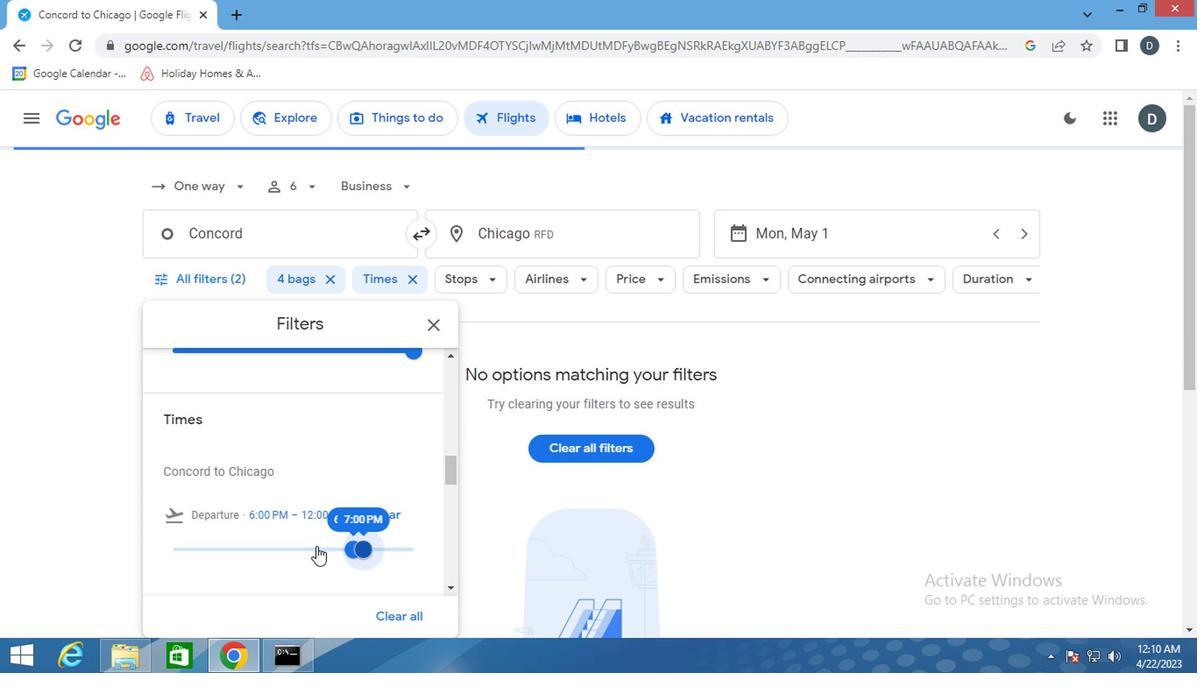 
Action: Mouse scrolled (355, 466) with delta (0, 0)
Screenshot: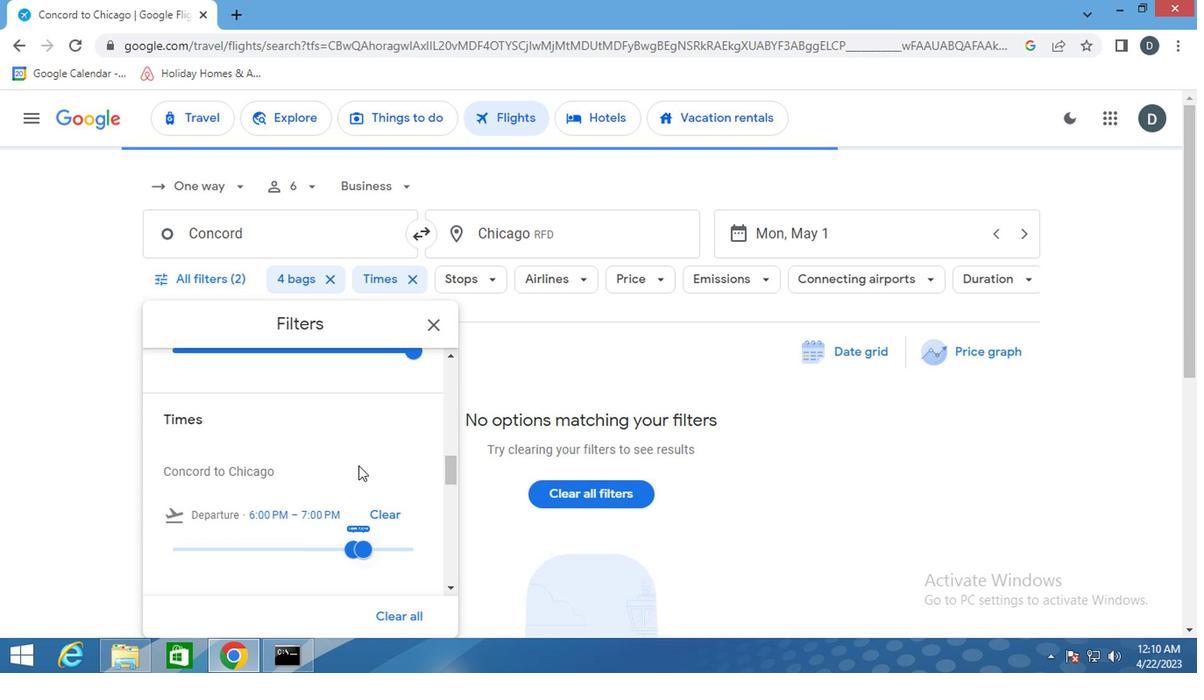 
Action: Mouse scrolled (355, 466) with delta (0, 0)
Screenshot: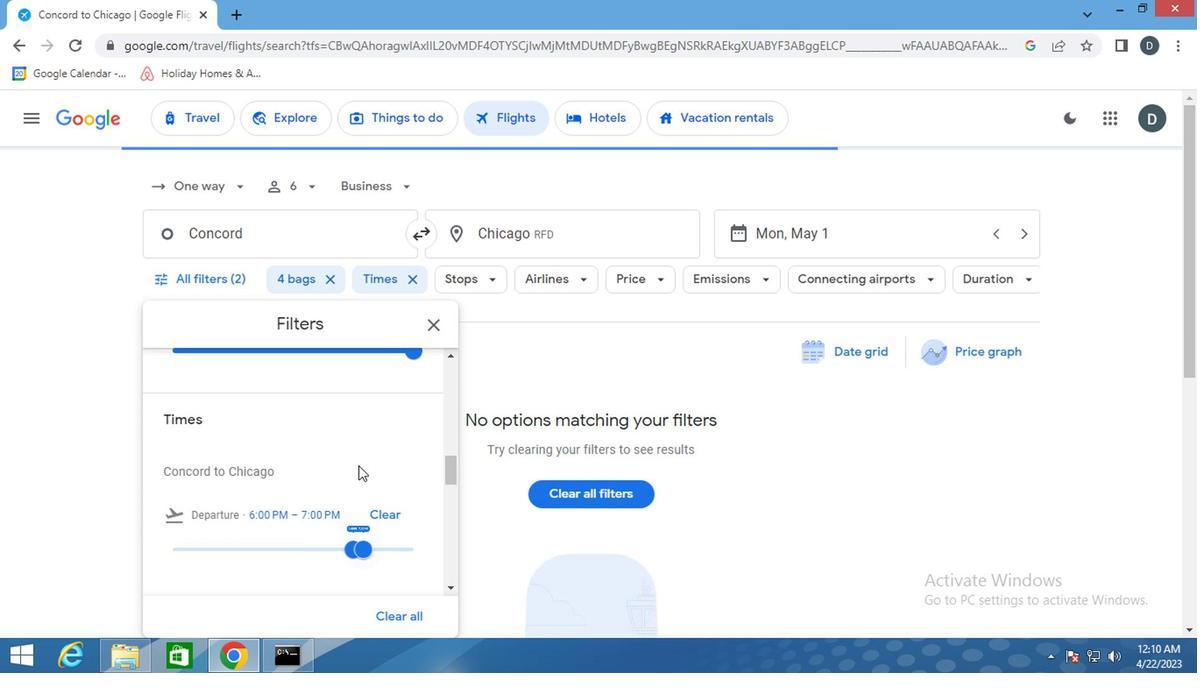 
Action: Mouse scrolled (355, 466) with delta (0, 0)
Screenshot: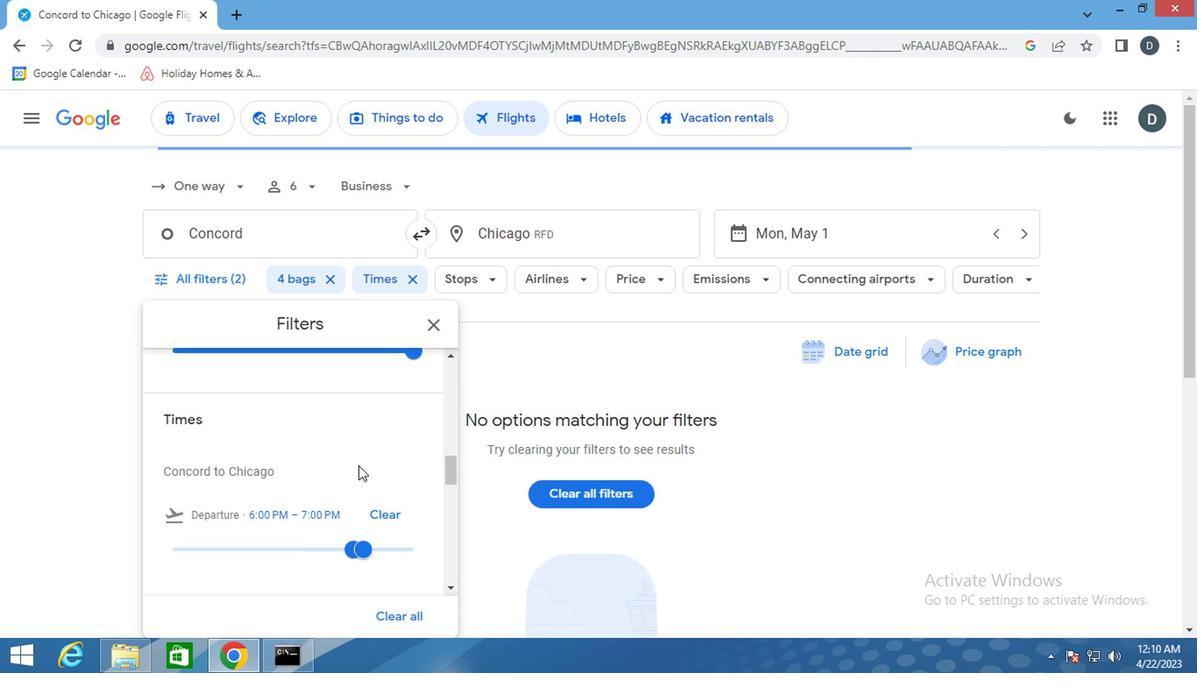 
Action: Mouse scrolled (355, 466) with delta (0, 0)
Screenshot: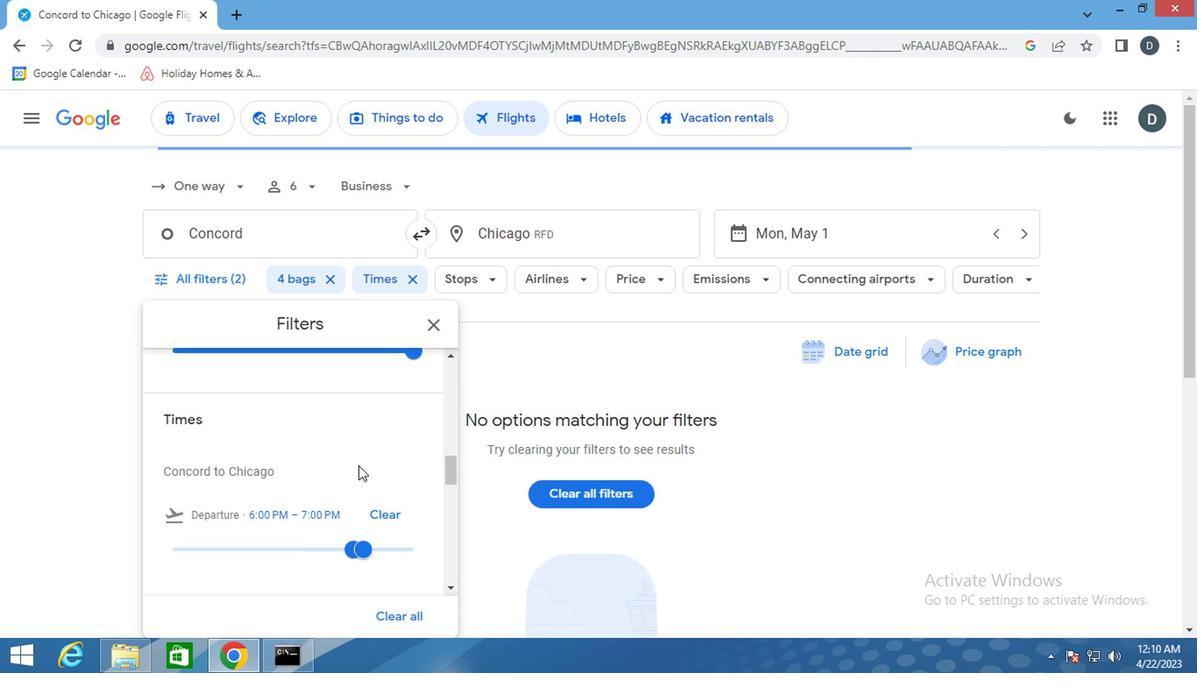 
Action: Mouse scrolled (355, 466) with delta (0, 0)
Screenshot: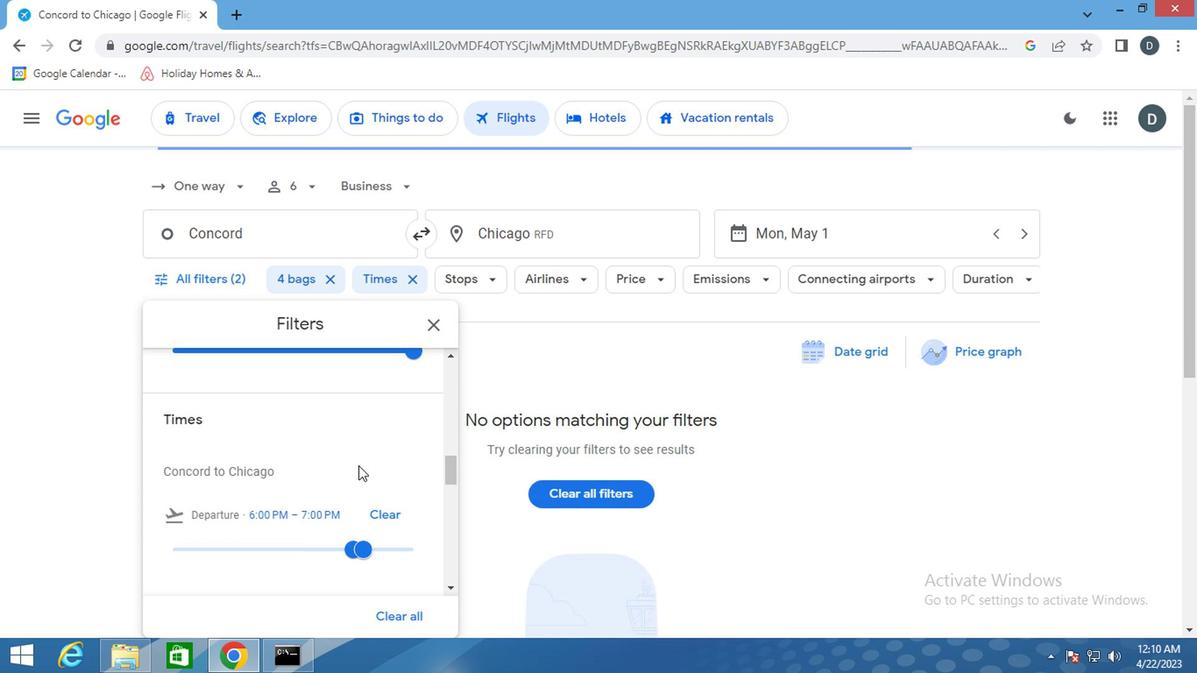 
Action: Mouse scrolled (355, 466) with delta (0, 0)
Screenshot: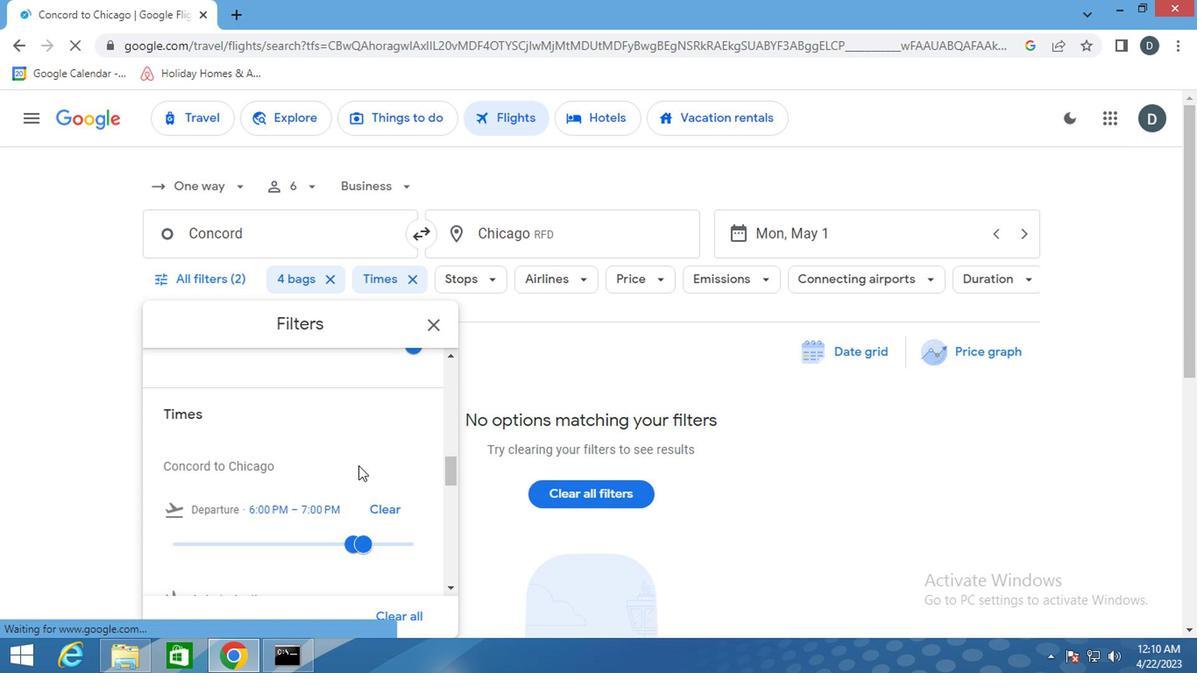 
Action: Mouse scrolled (355, 466) with delta (0, 0)
Screenshot: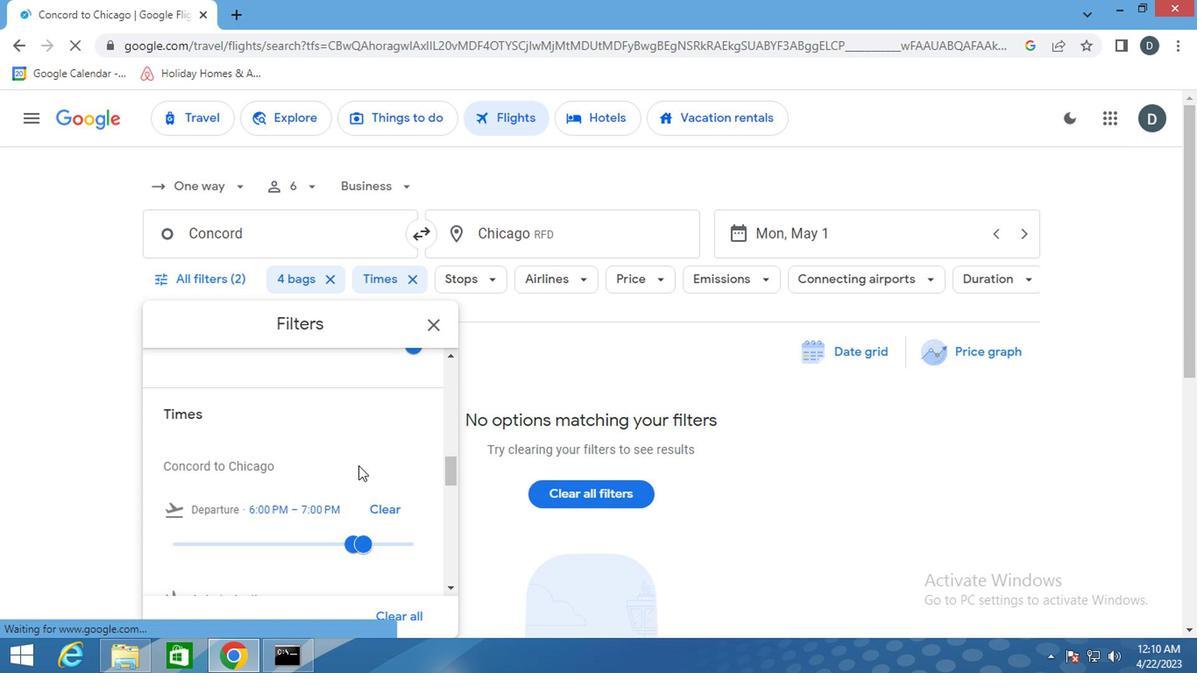 
Action: Mouse scrolled (355, 466) with delta (0, 0)
Screenshot: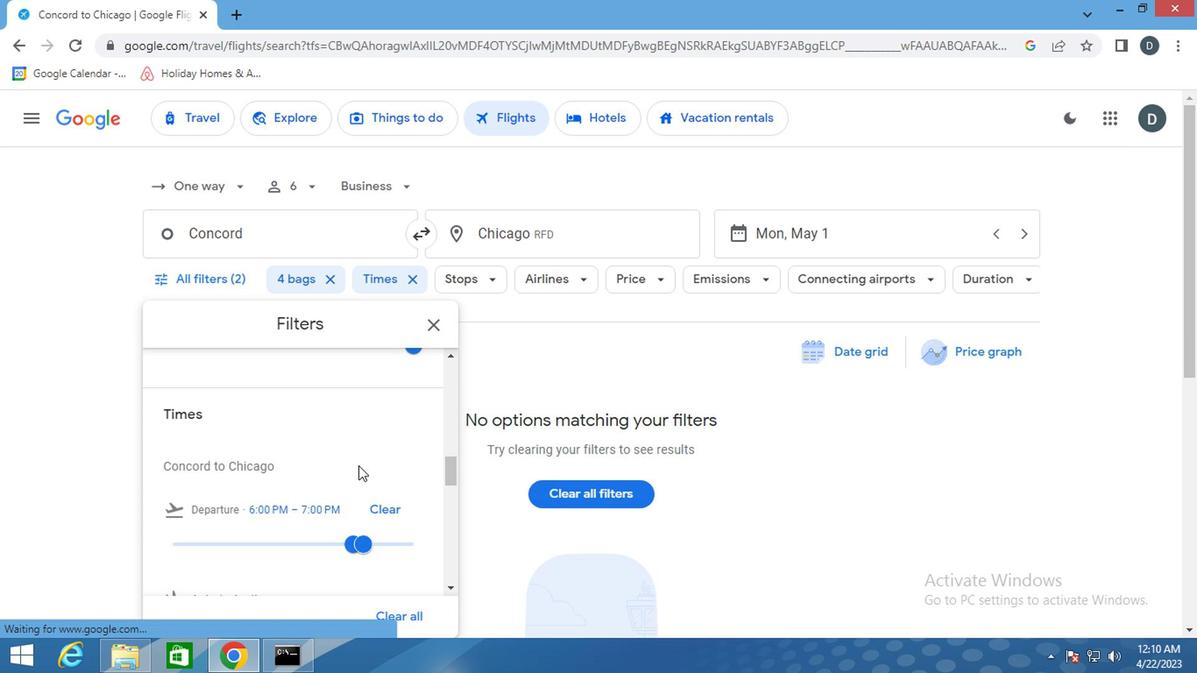 
Action: Mouse scrolled (355, 466) with delta (0, 0)
Screenshot: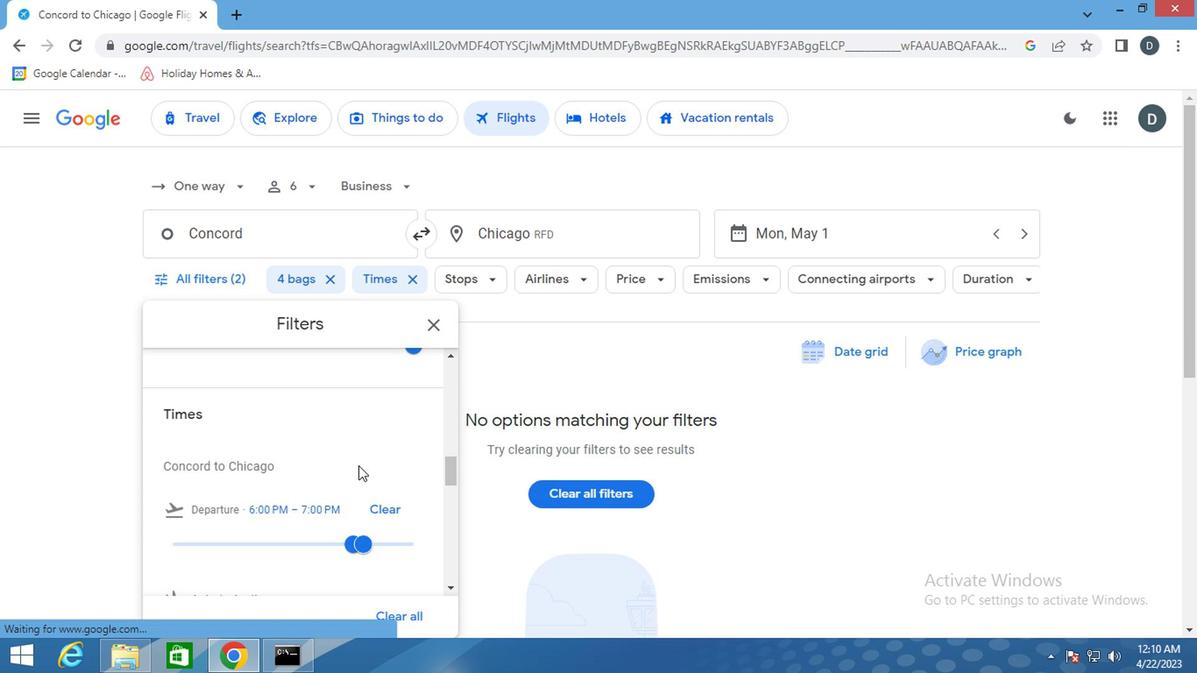 
Action: Mouse scrolled (355, 466) with delta (0, 0)
Screenshot: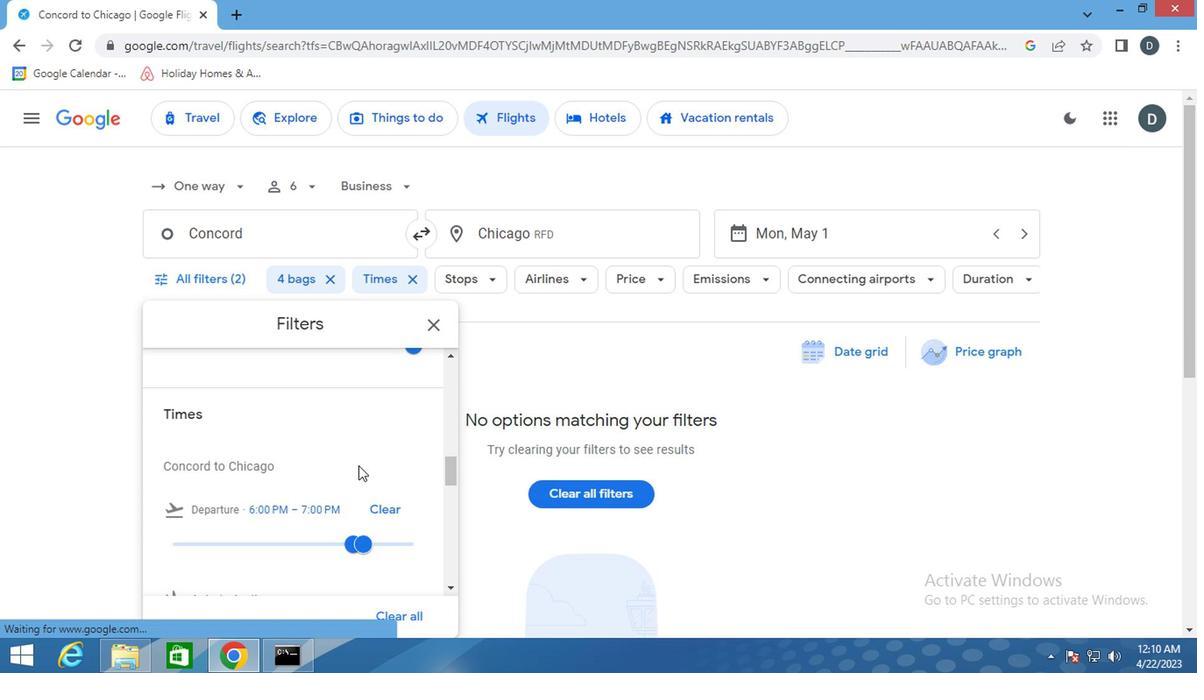 
Action: Mouse scrolled (355, 466) with delta (0, 0)
Screenshot: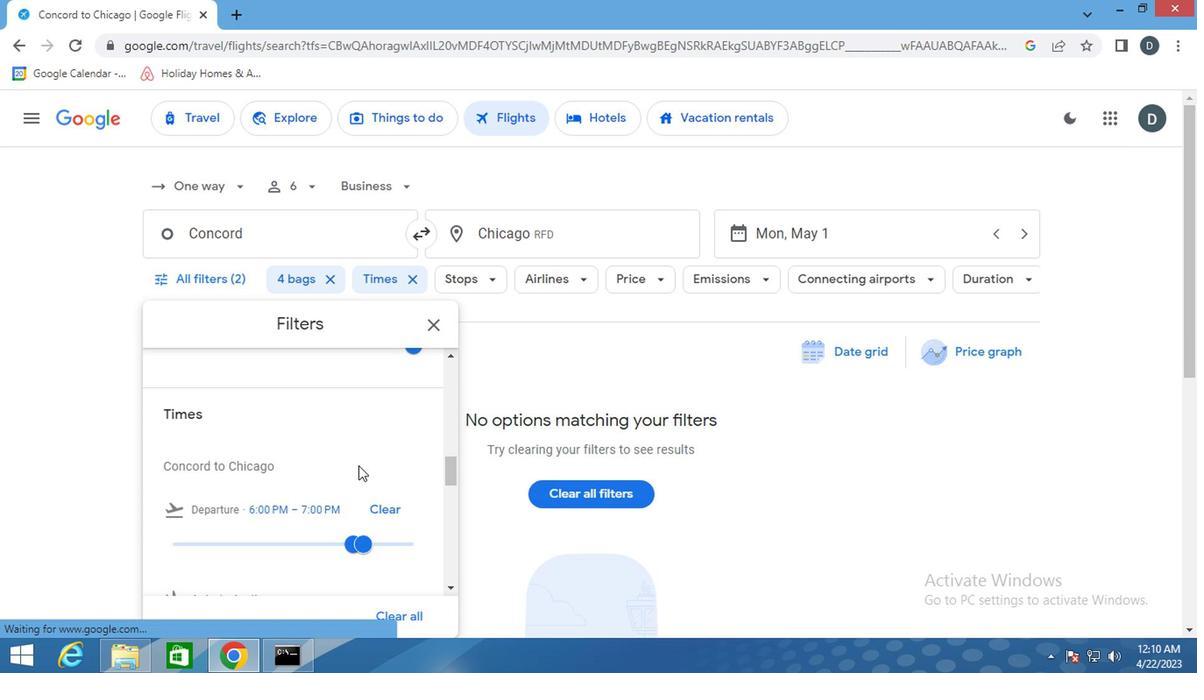 
Action: Mouse scrolled (355, 466) with delta (0, 0)
Screenshot: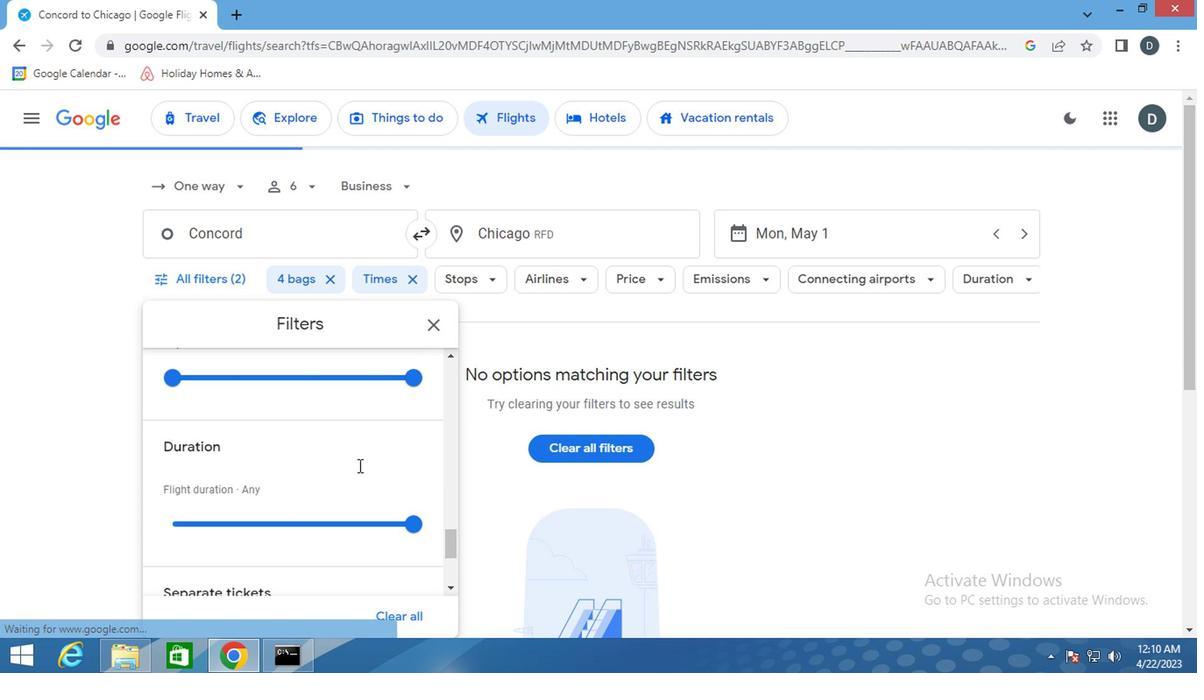 
Action: Mouse scrolled (355, 466) with delta (0, 0)
Screenshot: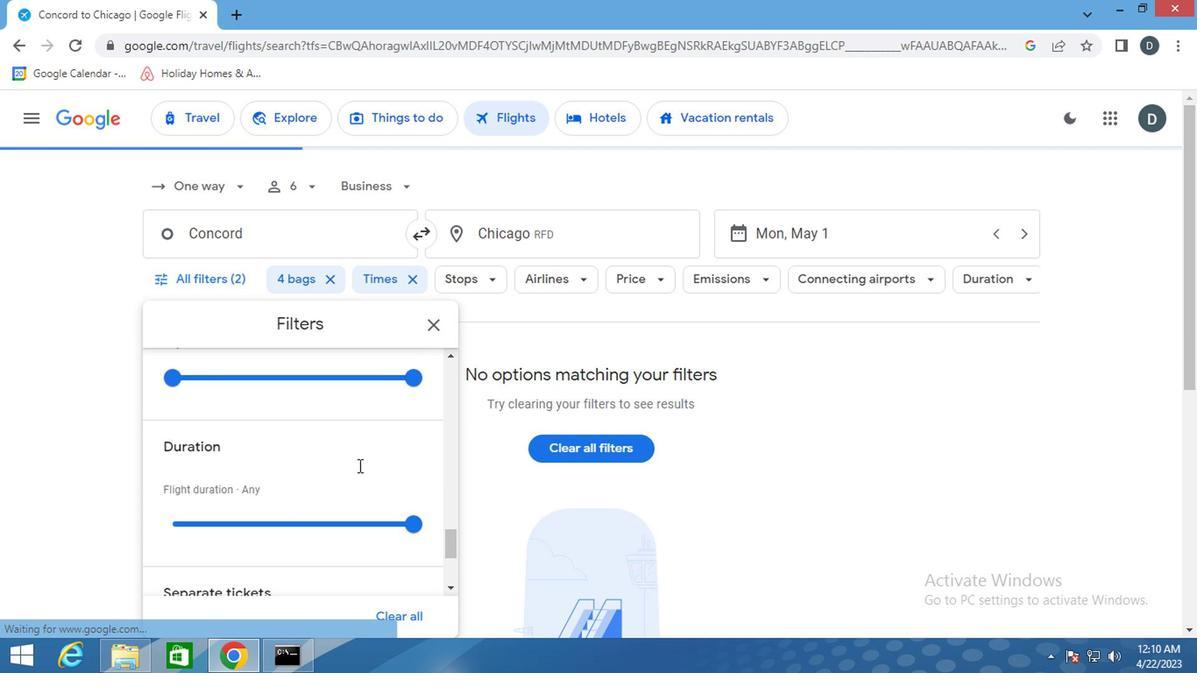
Action: Mouse scrolled (355, 466) with delta (0, 0)
Screenshot: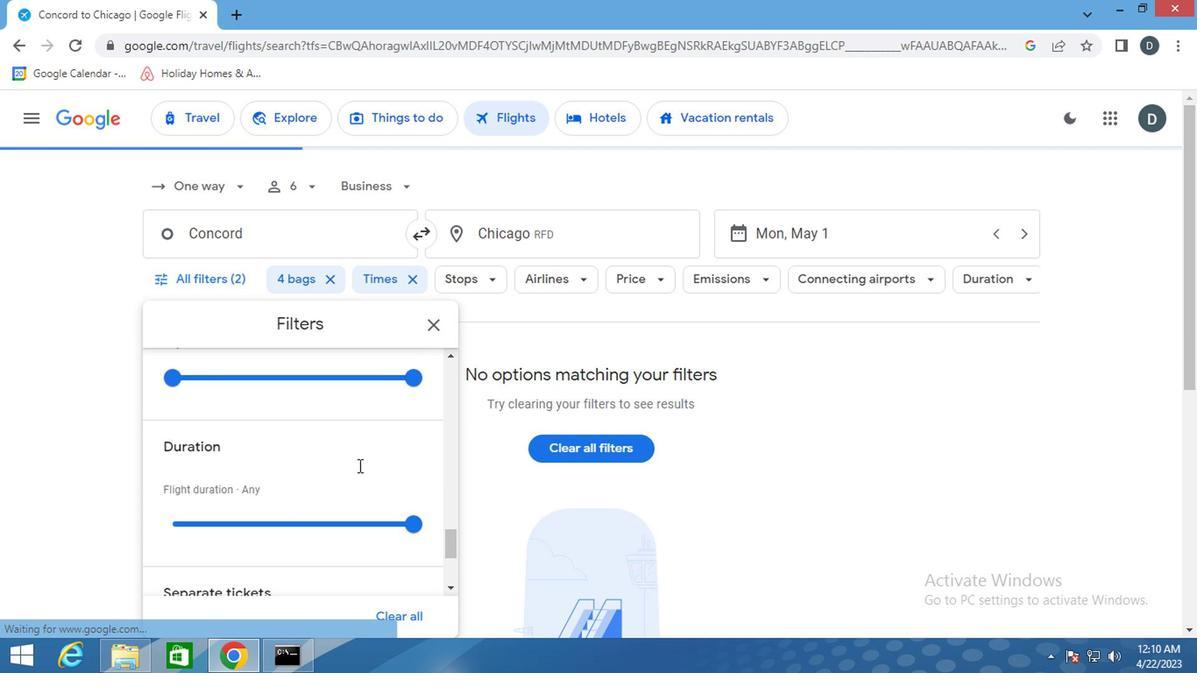 
Action: Mouse scrolled (355, 466) with delta (0, 0)
Screenshot: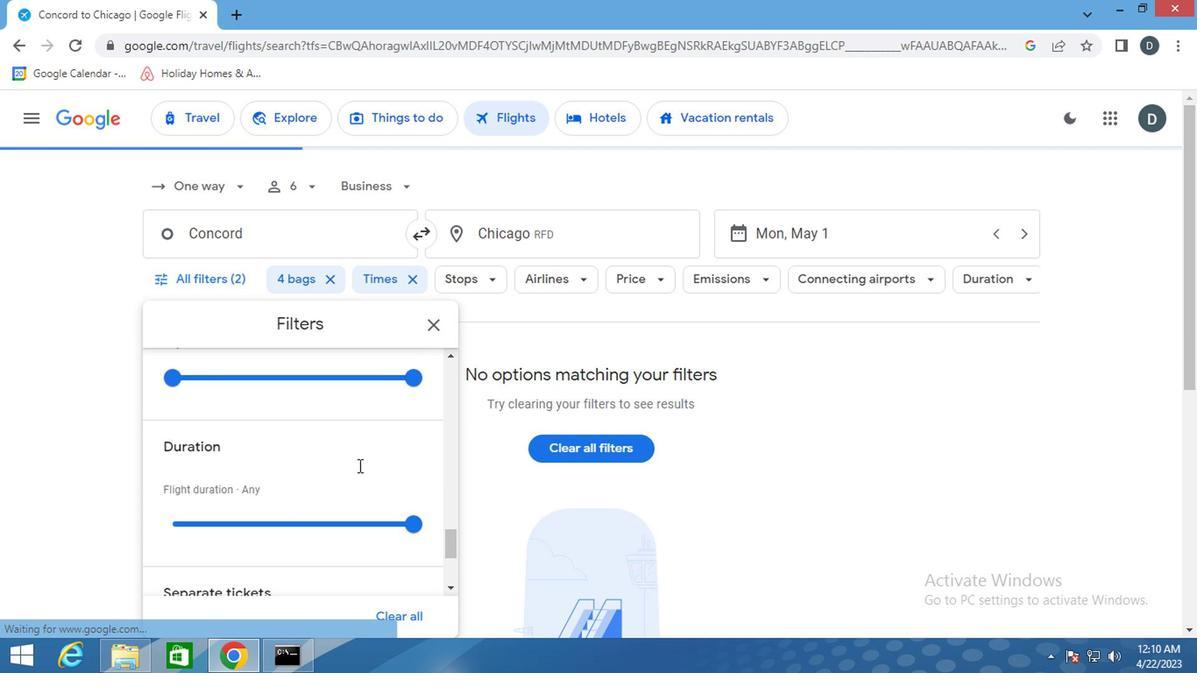 
Action: Mouse scrolled (355, 466) with delta (0, 0)
Screenshot: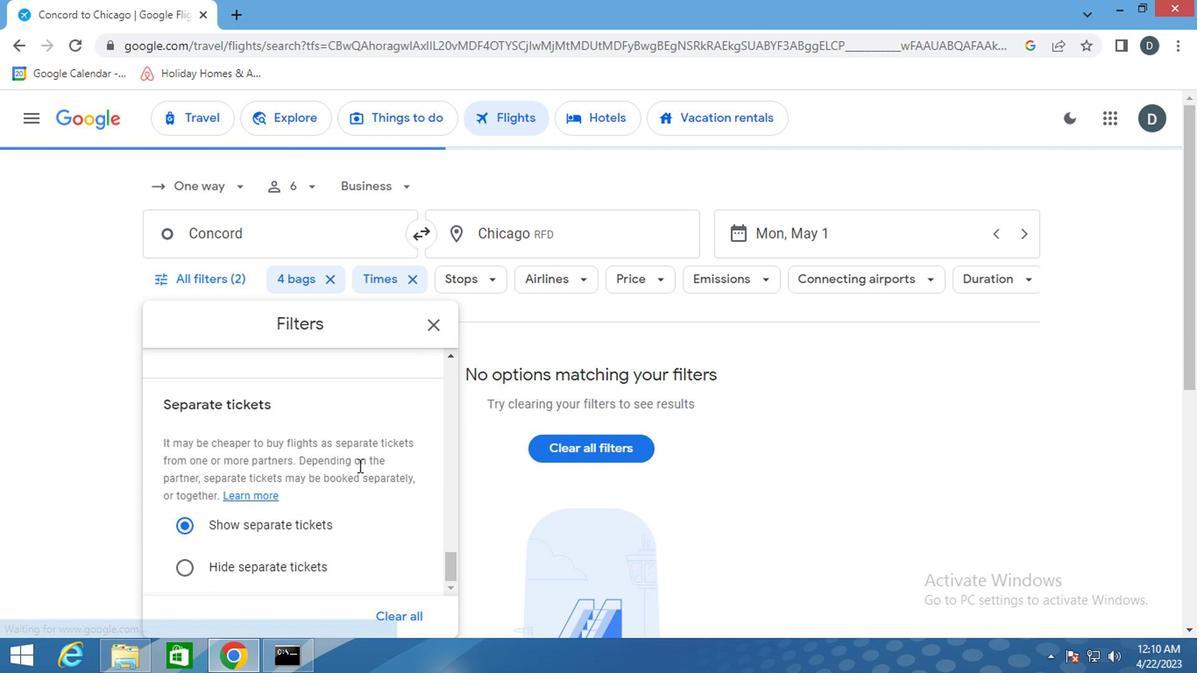 
Action: Mouse scrolled (355, 466) with delta (0, 0)
Screenshot: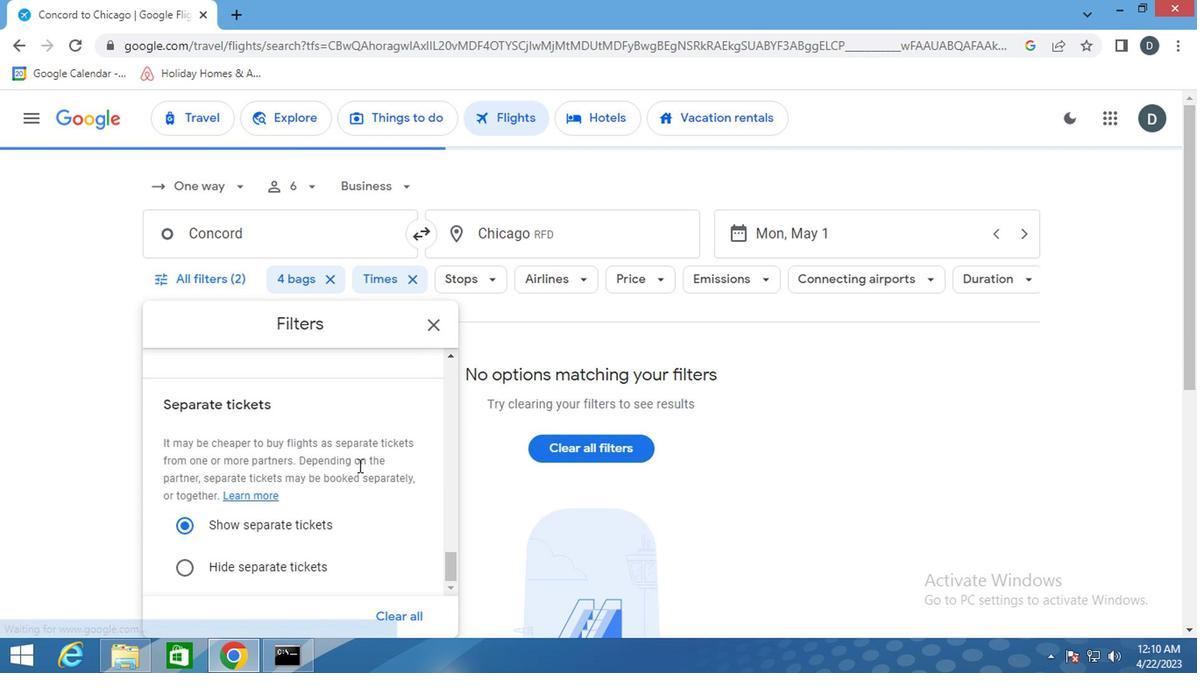 
Action: Mouse scrolled (355, 466) with delta (0, 0)
Screenshot: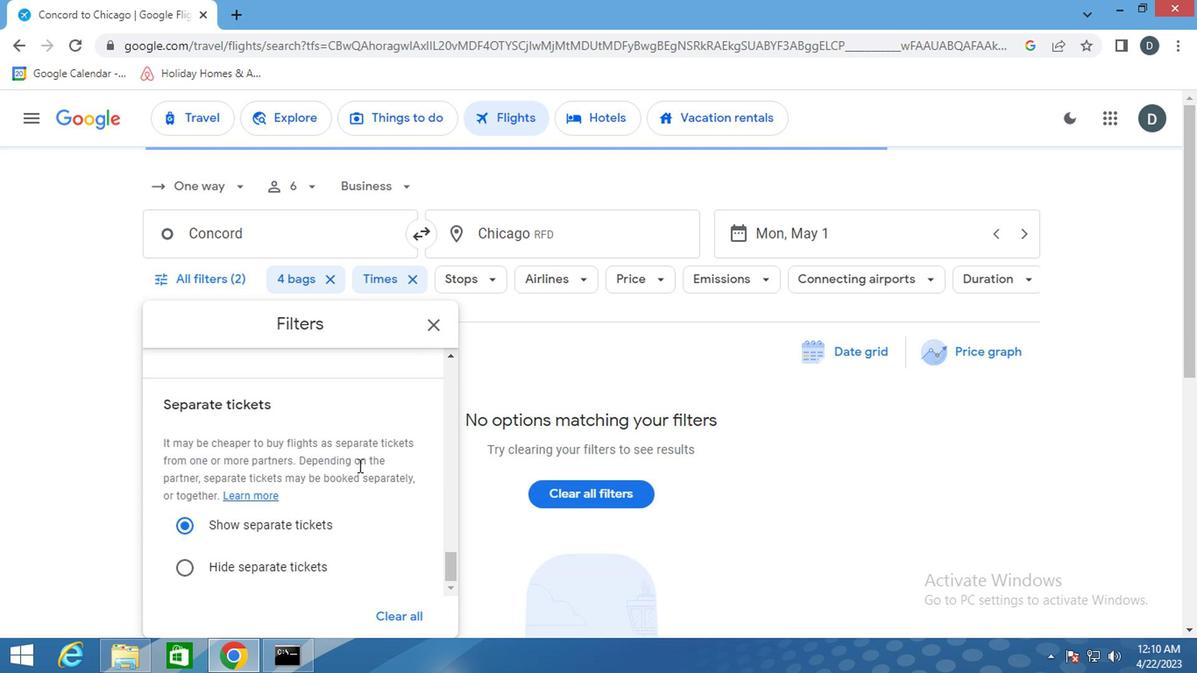 
Action: Mouse scrolled (355, 466) with delta (0, 0)
Screenshot: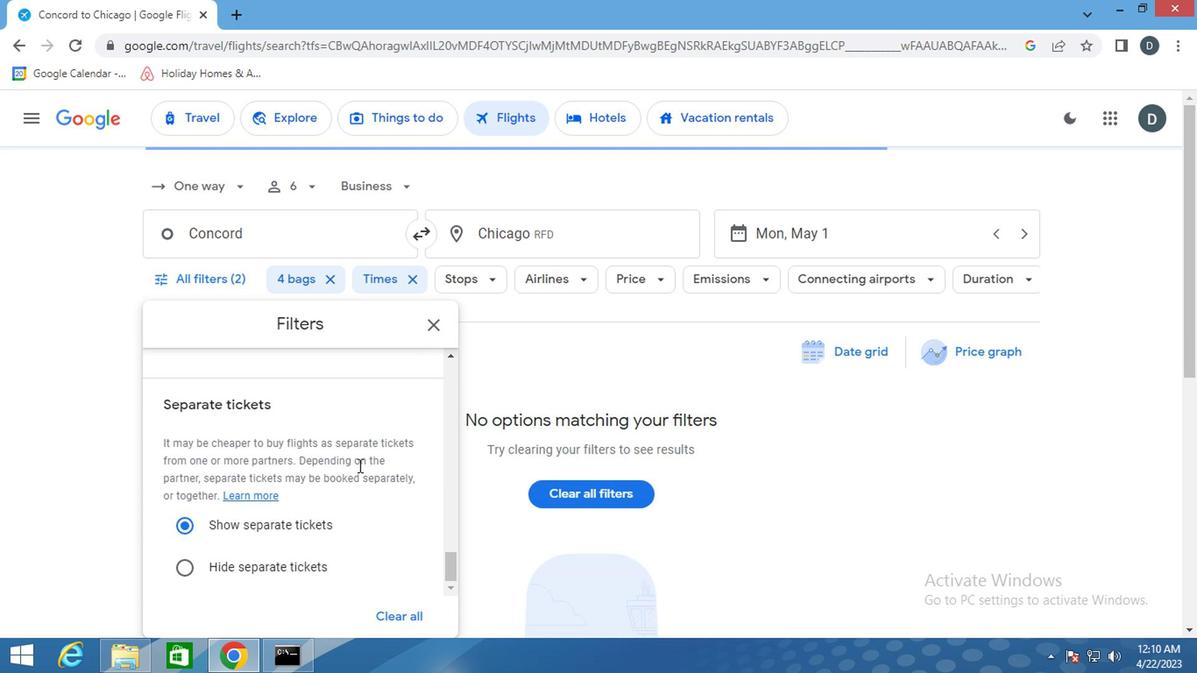 
Action: Mouse scrolled (355, 466) with delta (0, 0)
Screenshot: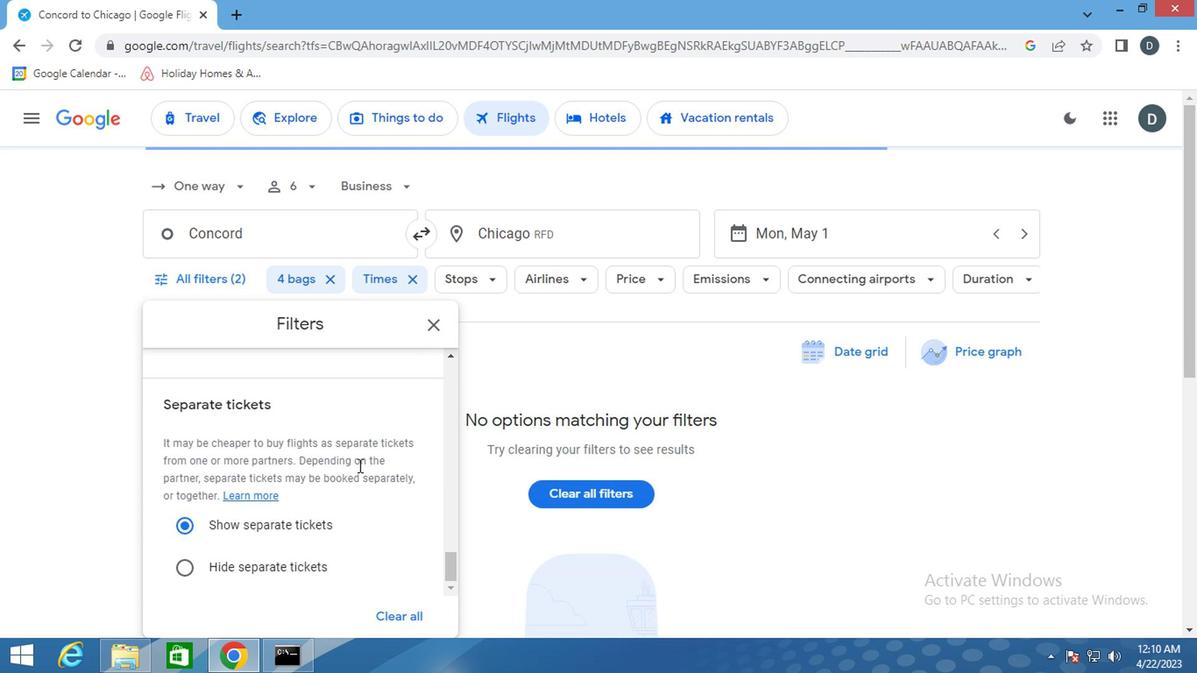 
Action: Mouse scrolled (355, 466) with delta (0, 0)
Screenshot: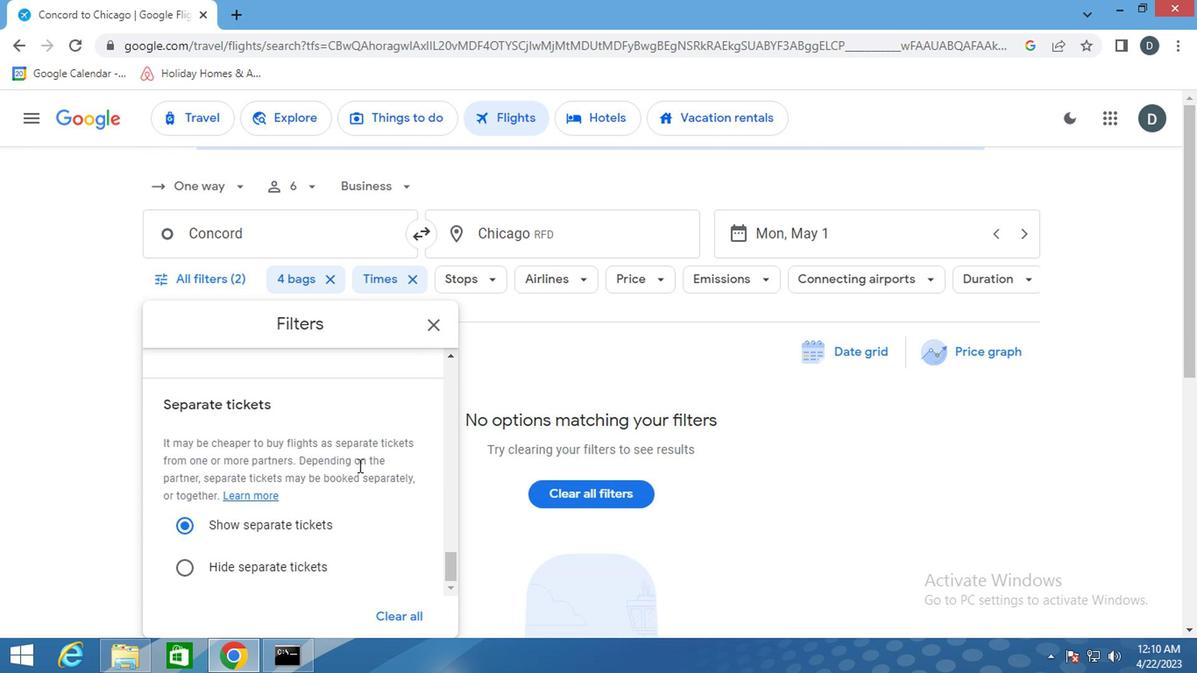 
Action: Mouse scrolled (355, 466) with delta (0, 0)
Screenshot: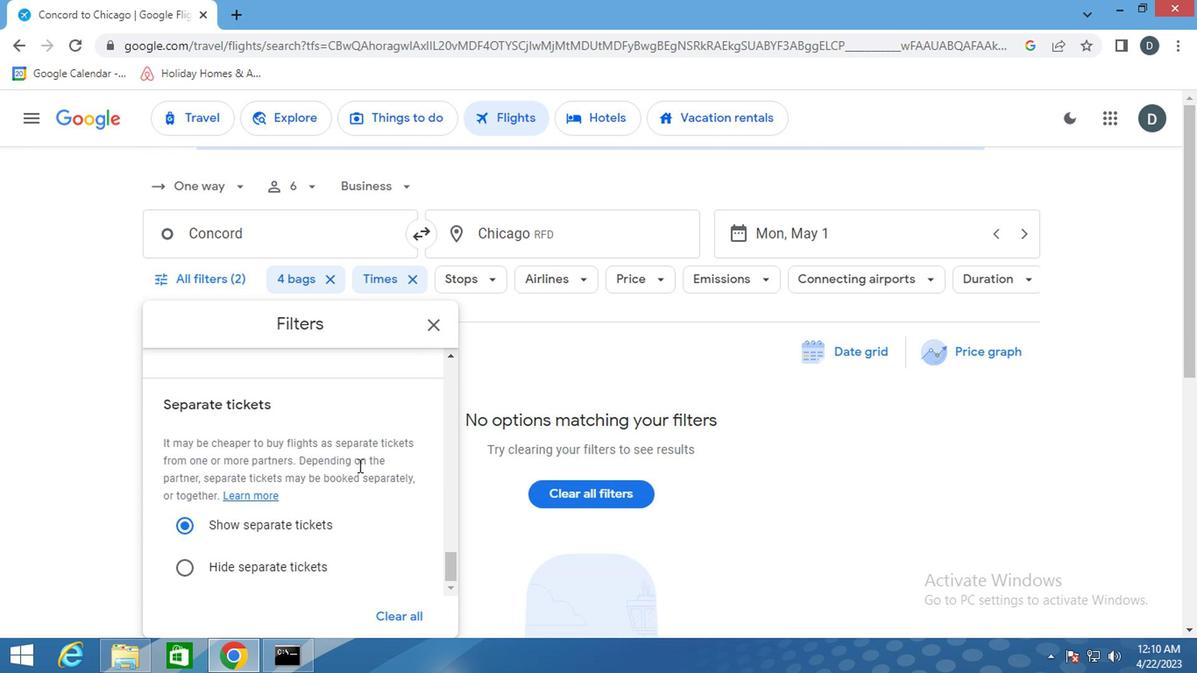 
Action: Mouse scrolled (355, 466) with delta (0, 0)
Screenshot: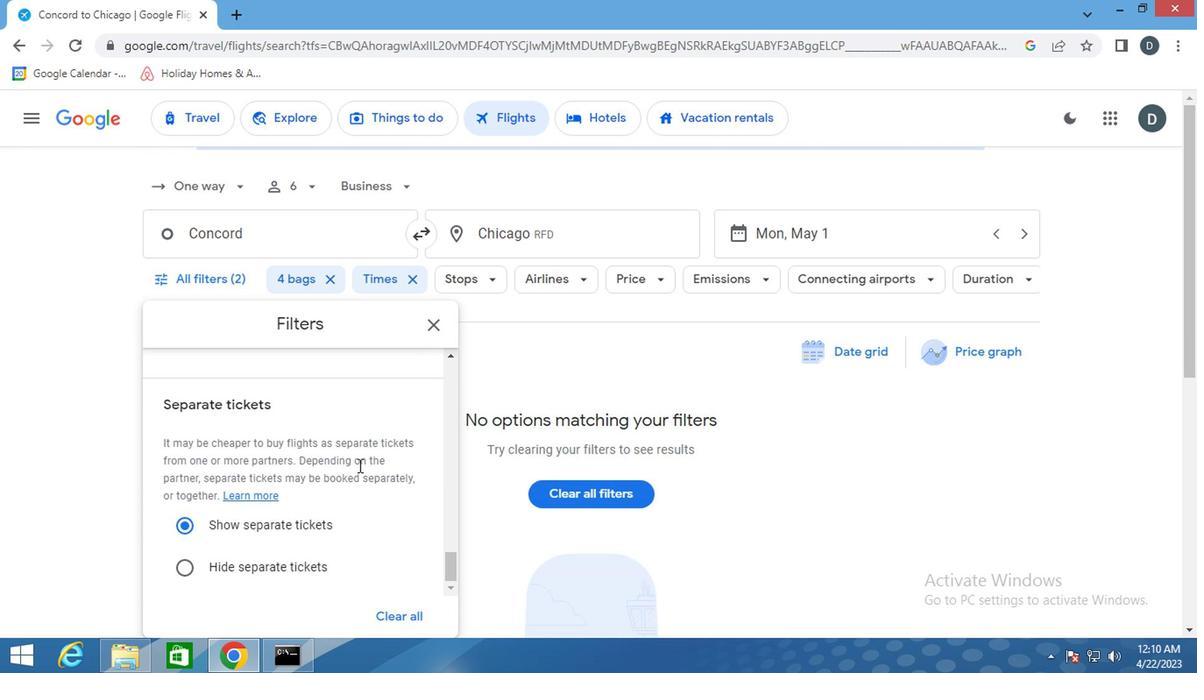 
Action: Mouse moved to (424, 333)
Screenshot: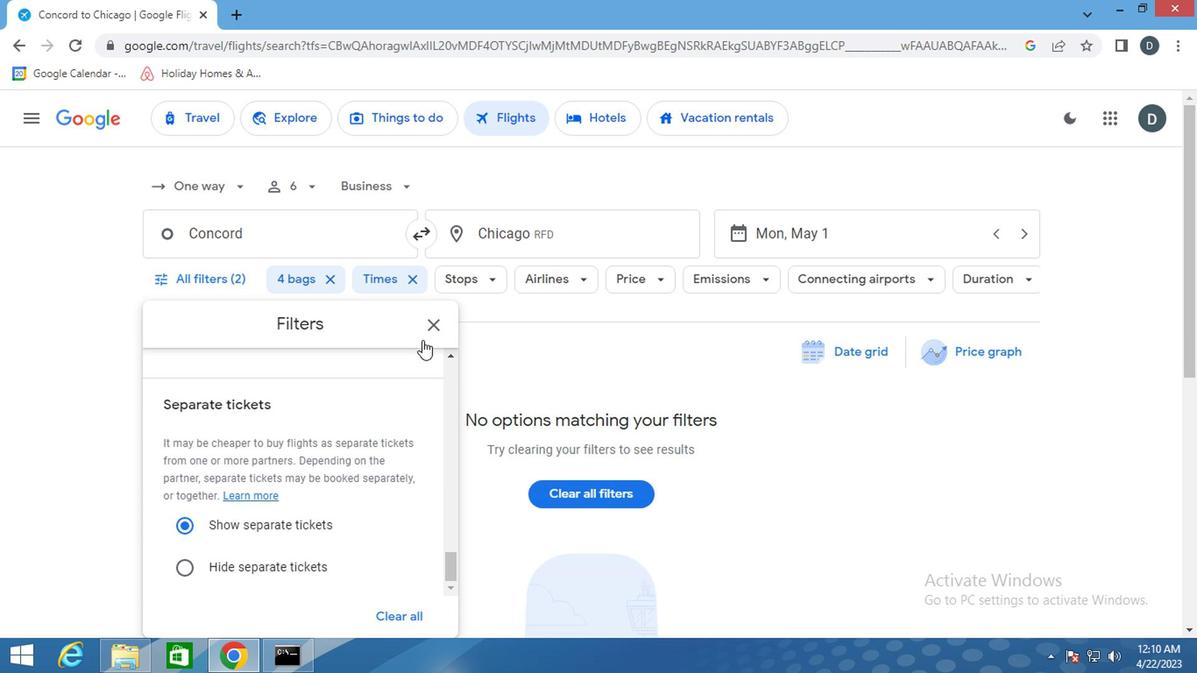 
Action: Mouse pressed left at (424, 333)
Screenshot: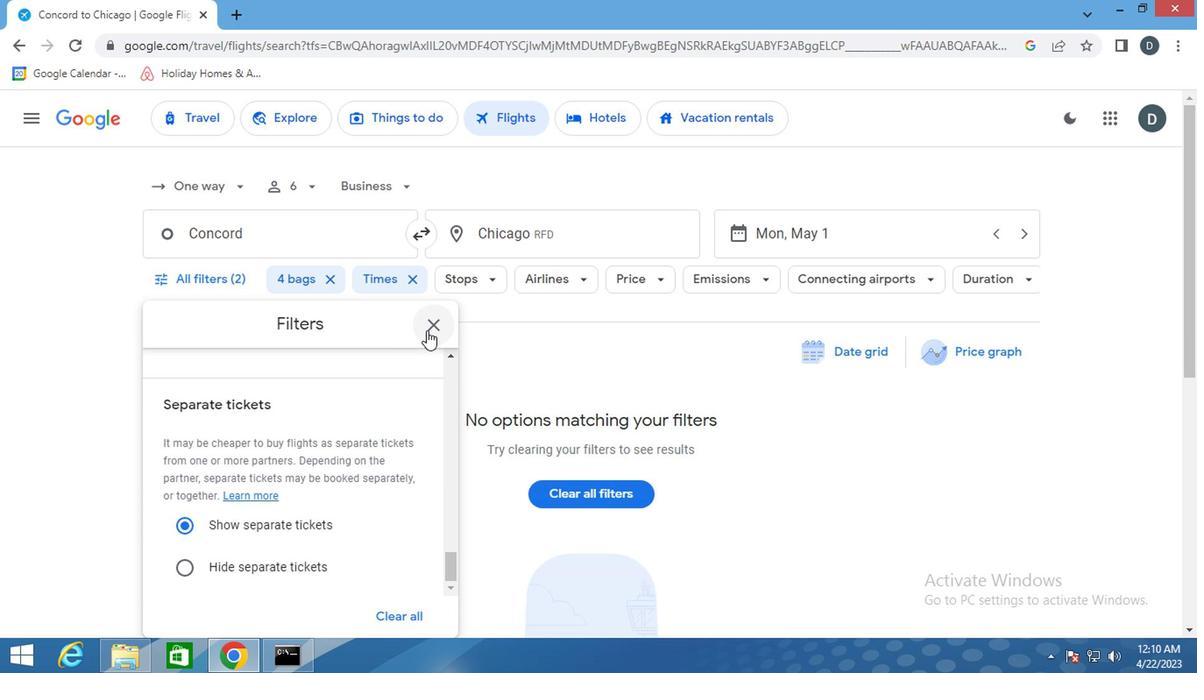 
